 Task: Look for space in Jatani, India from 26th August, 2023 to 10th September, 2023 for 6 adults, 2 children in price range Rs.10000 to Rs.15000. Place can be entire place or shared room with 6 bedrooms having 6 beds and 6 bathrooms. Property type can be house, flat, guest house. Amenities needed are: wifi, TV, free parkinig on premises, gym, breakfast. Booking option can be shelf check-in. Required host language is English.
Action: Mouse moved to (513, 92)
Screenshot: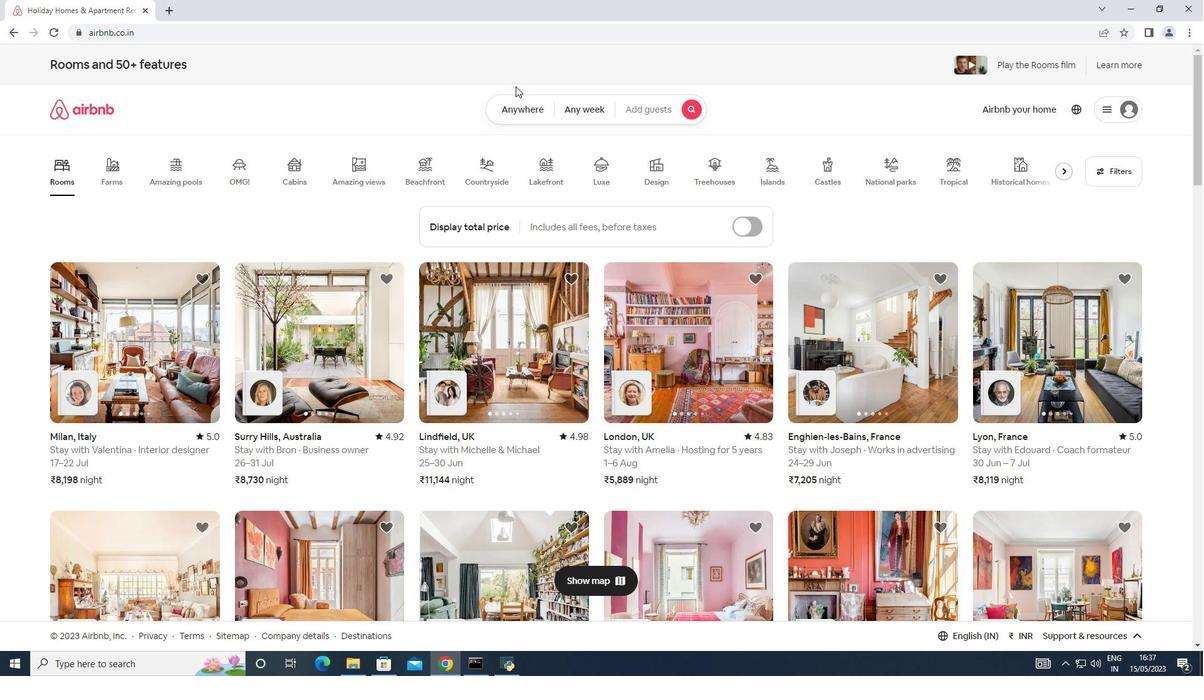 
Action: Mouse pressed left at (513, 92)
Screenshot: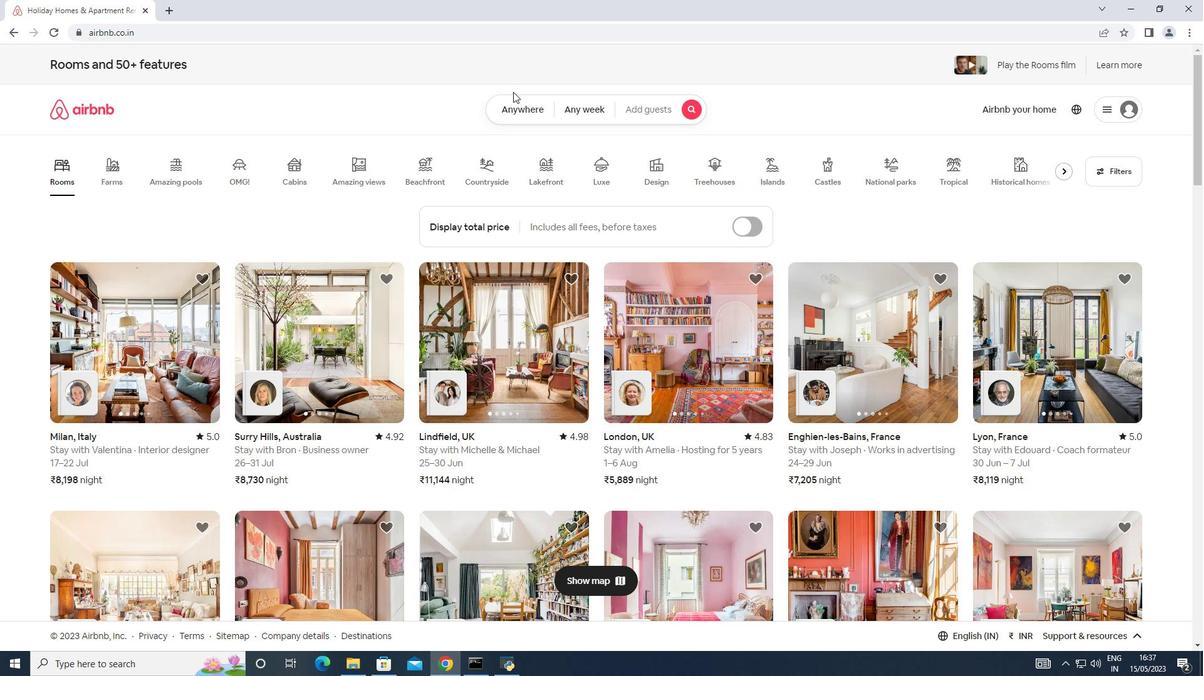
Action: Mouse moved to (506, 104)
Screenshot: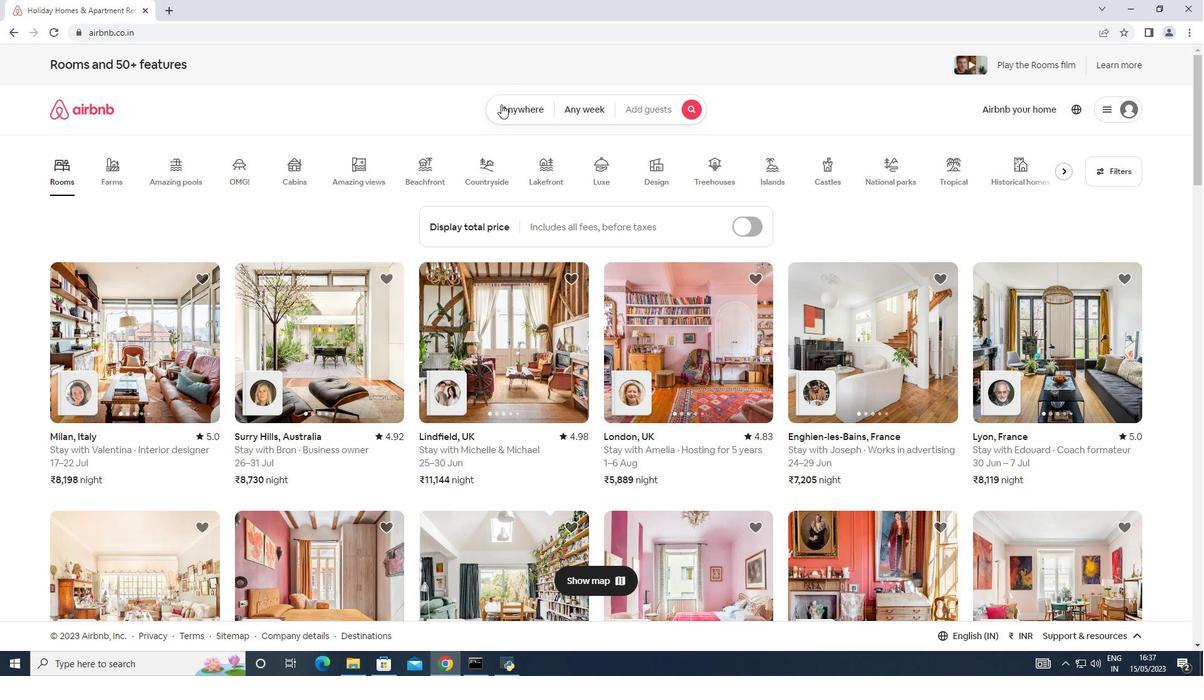 
Action: Mouse pressed left at (506, 104)
Screenshot: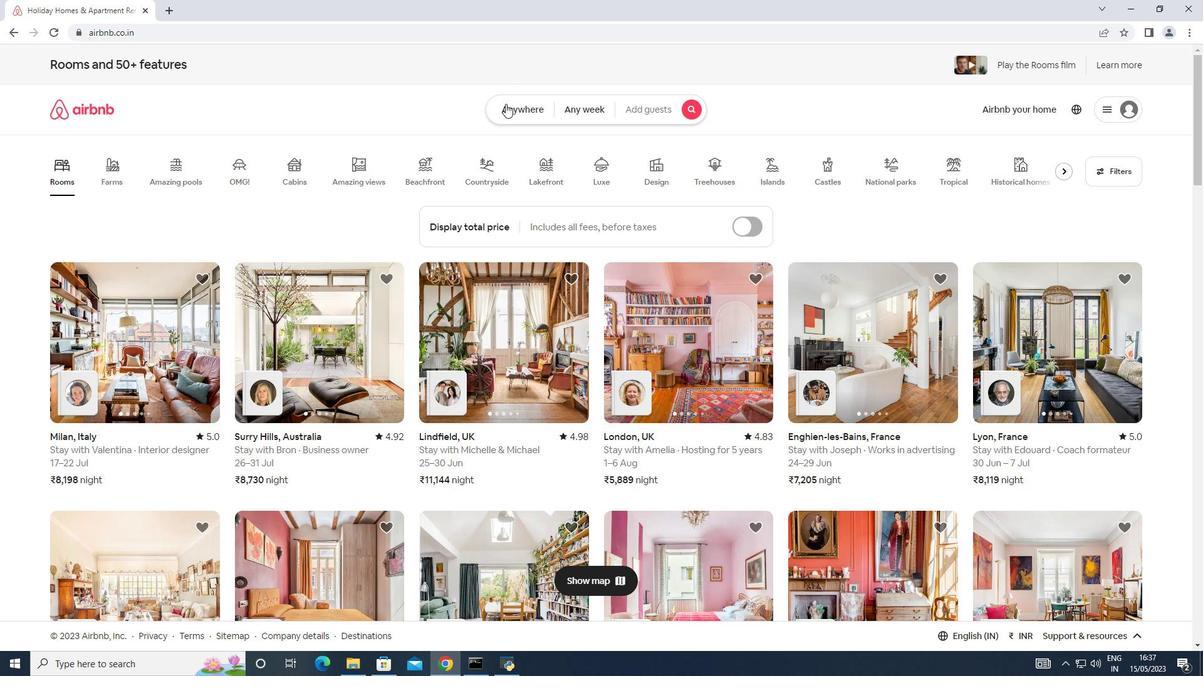 
Action: Mouse moved to (458, 157)
Screenshot: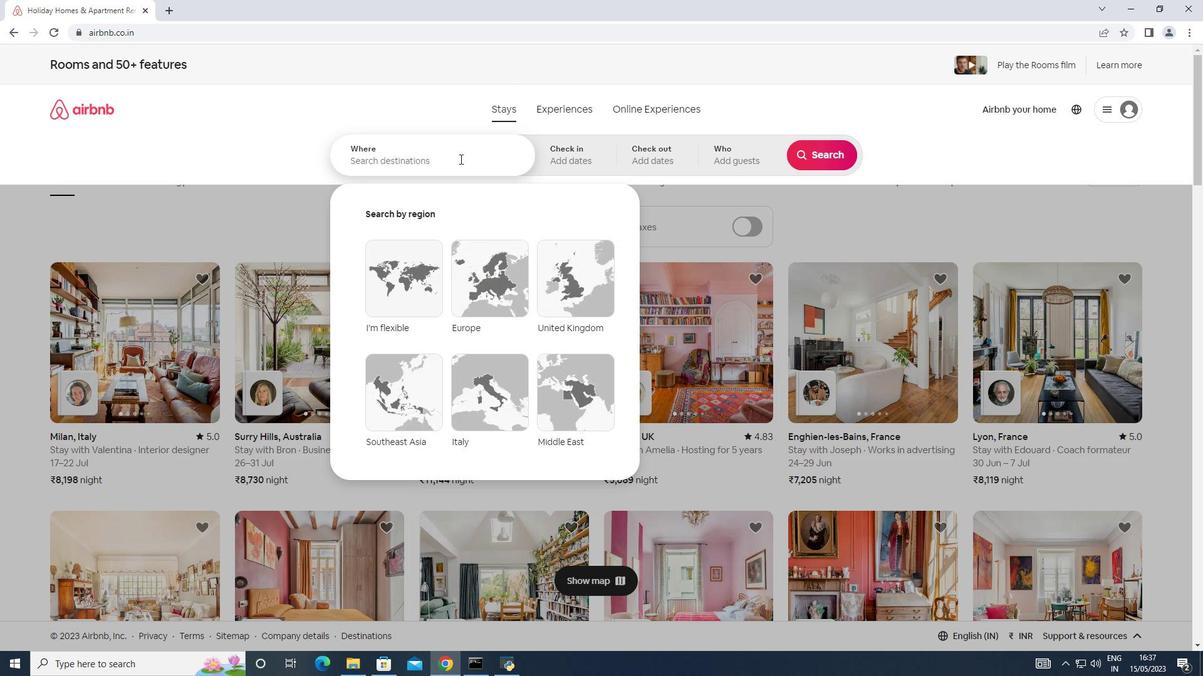 
Action: Mouse pressed left at (458, 157)
Screenshot: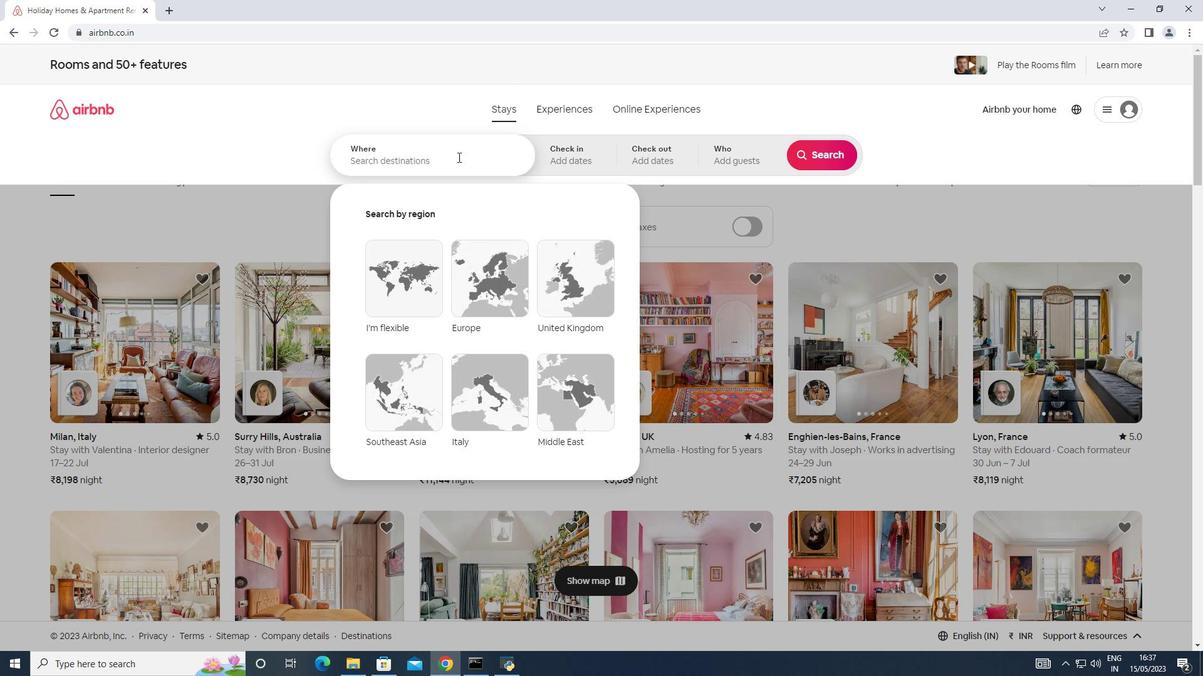 
Action: Mouse moved to (456, 156)
Screenshot: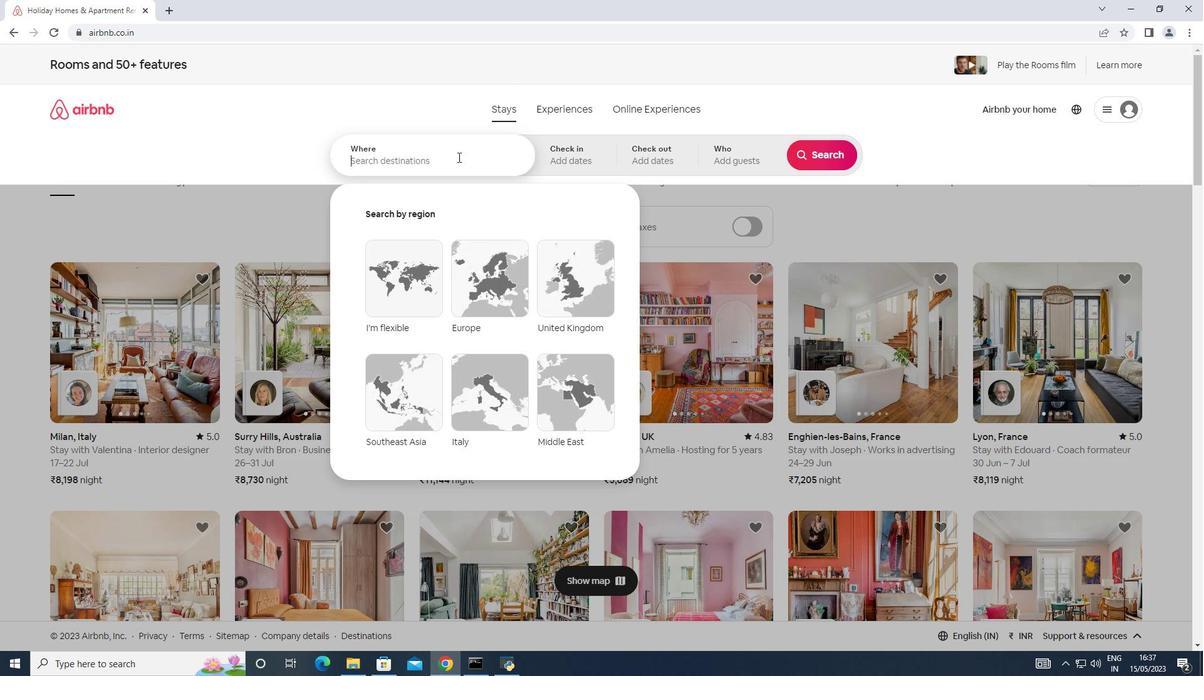 
Action: Key pressed <Key.shift><Key.shift><Key.shift><Key.shift><Key.shift><Key.shift><Key.shift><Key.shift>Jatani,<Key.shift>India
Screenshot: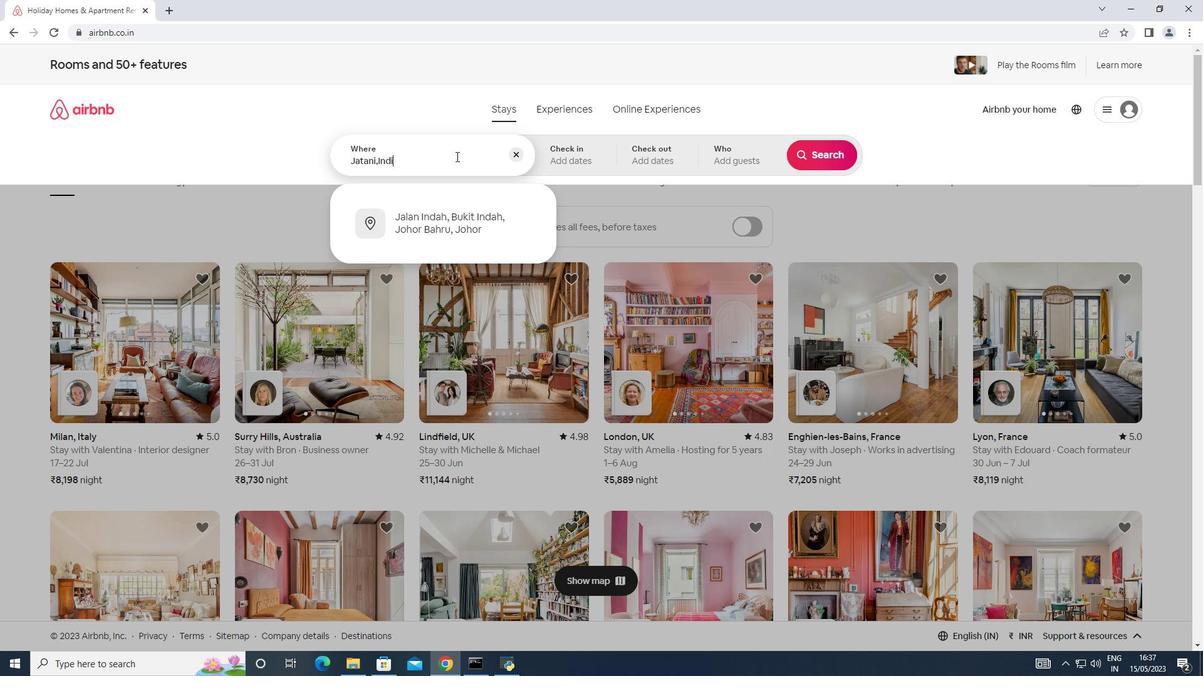 
Action: Mouse moved to (574, 145)
Screenshot: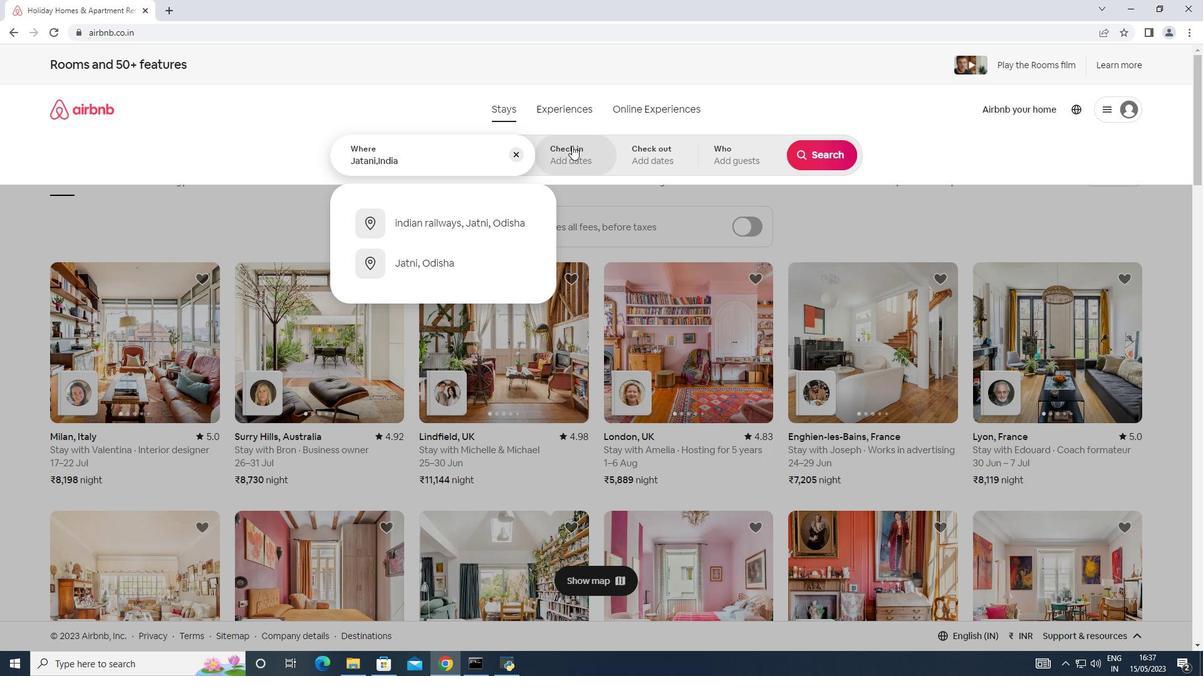 
Action: Mouse pressed left at (574, 145)
Screenshot: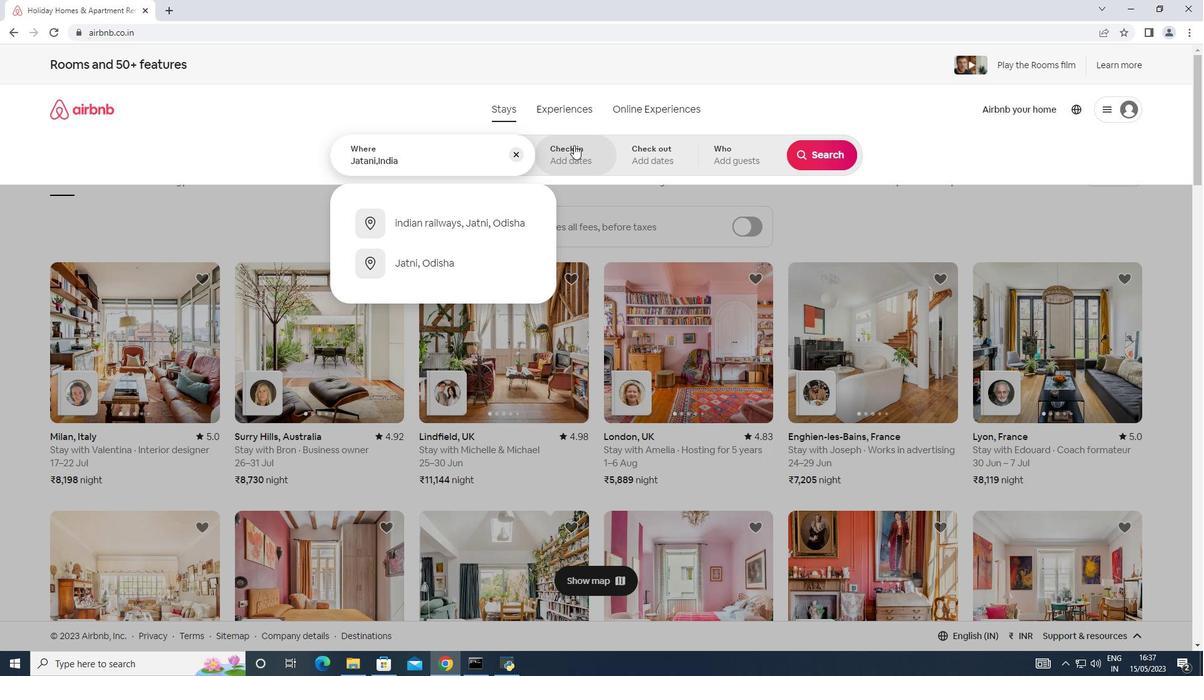 
Action: Mouse moved to (815, 251)
Screenshot: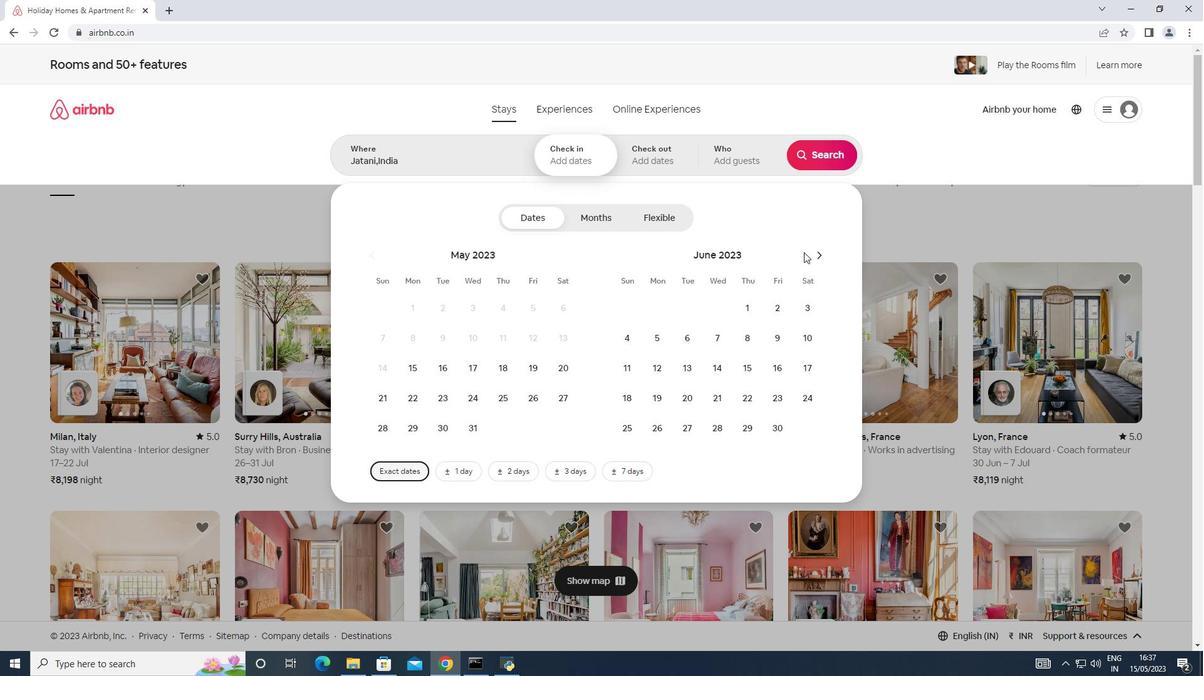 
Action: Mouse pressed left at (815, 251)
Screenshot: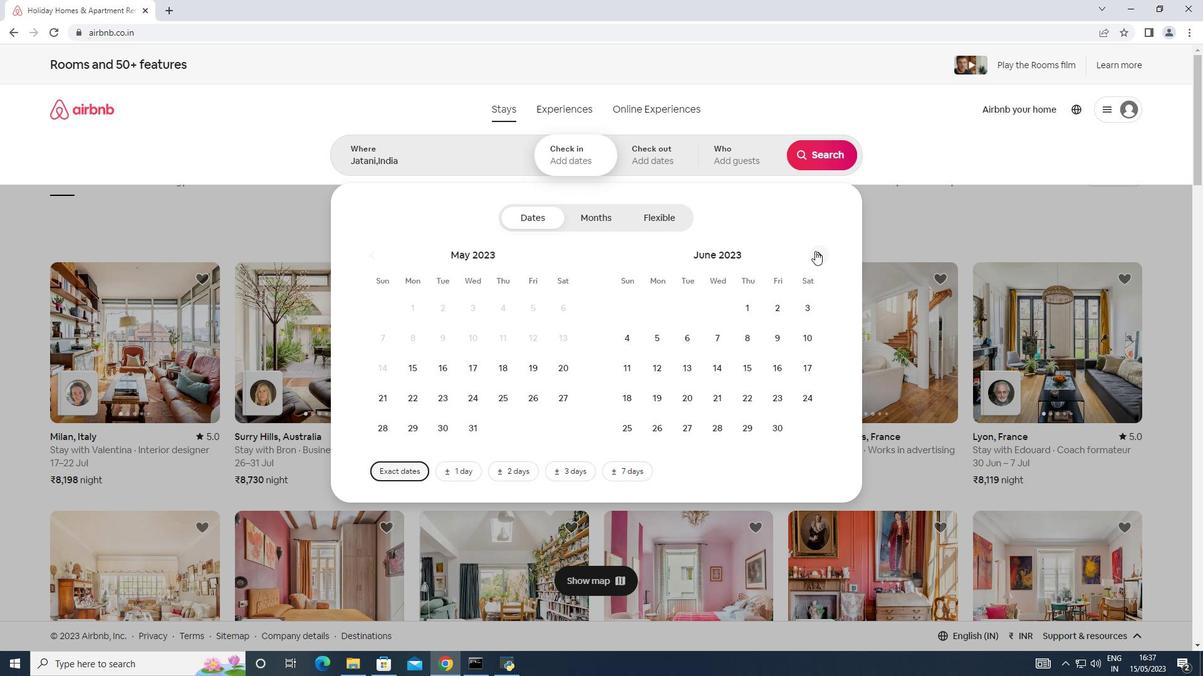 
Action: Mouse pressed left at (815, 251)
Screenshot: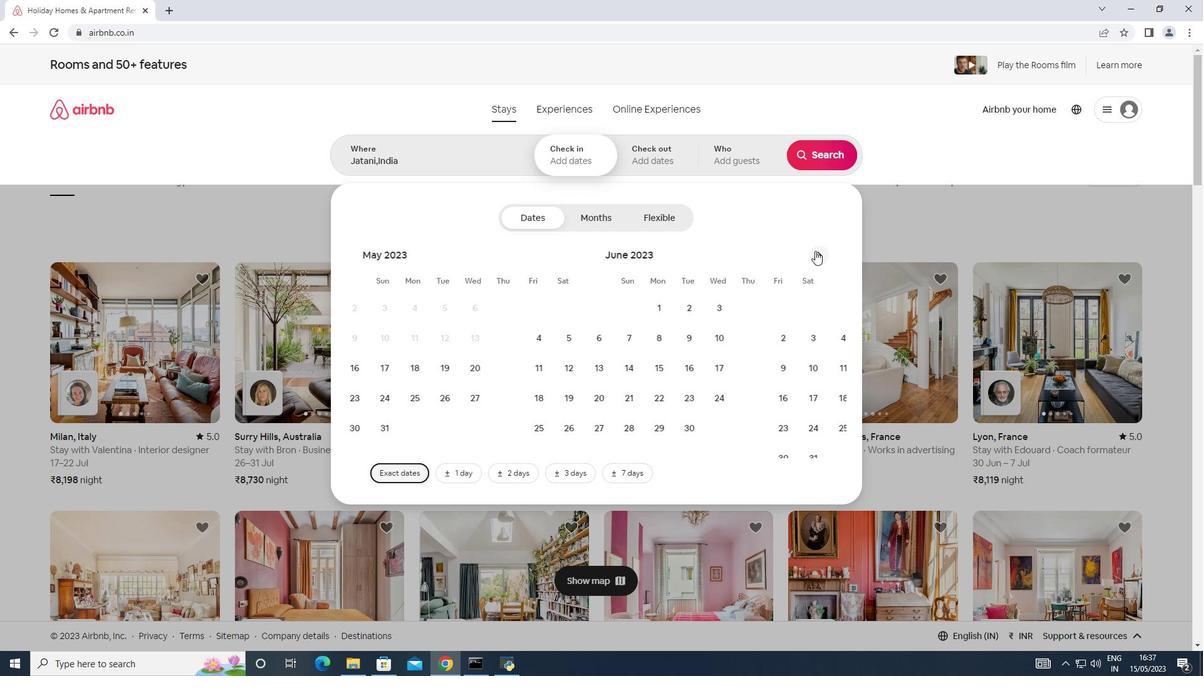 
Action: Mouse moved to (805, 399)
Screenshot: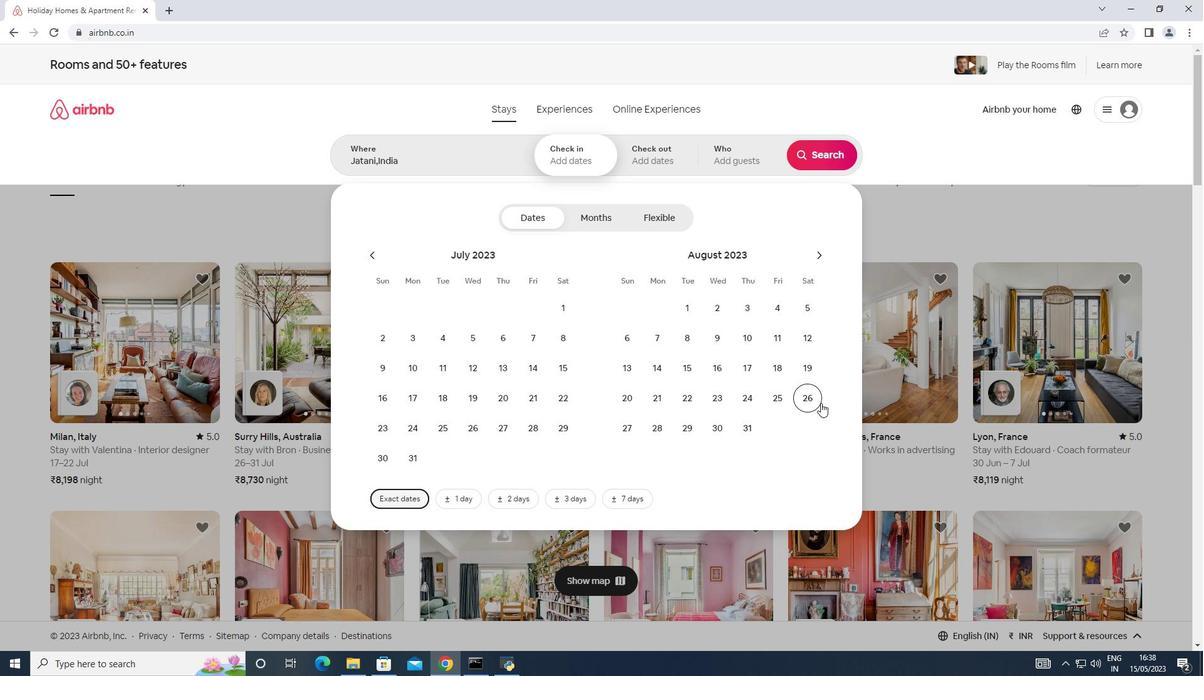 
Action: Mouse pressed left at (805, 399)
Screenshot: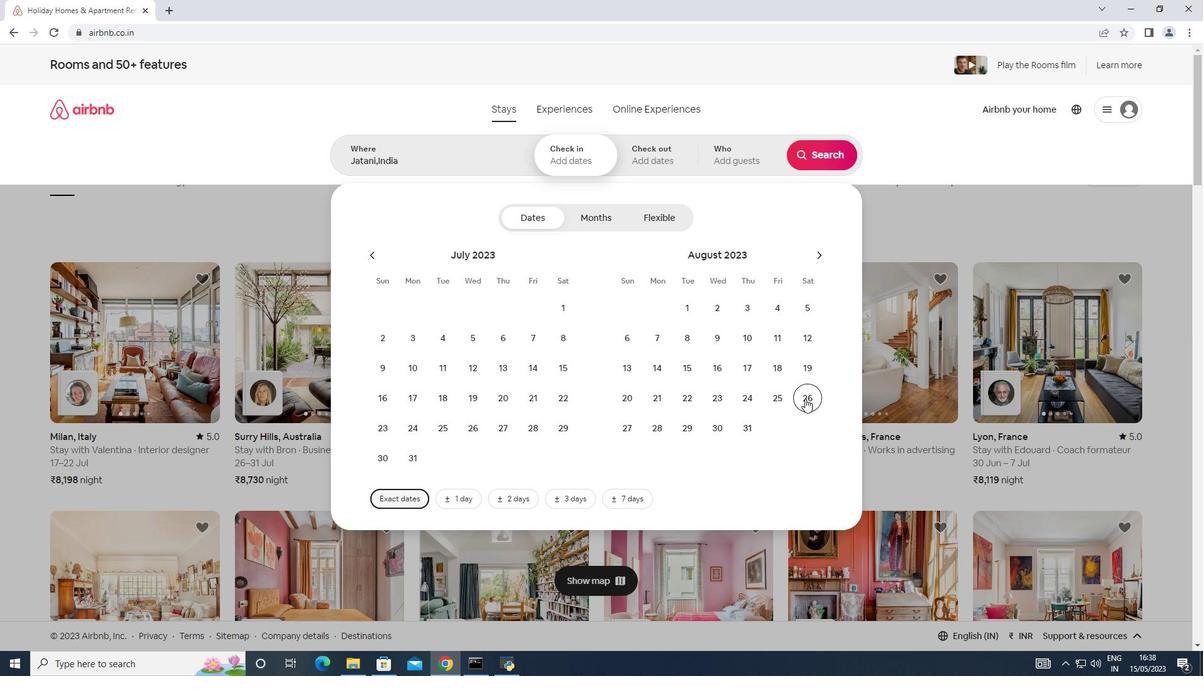 
Action: Mouse moved to (814, 255)
Screenshot: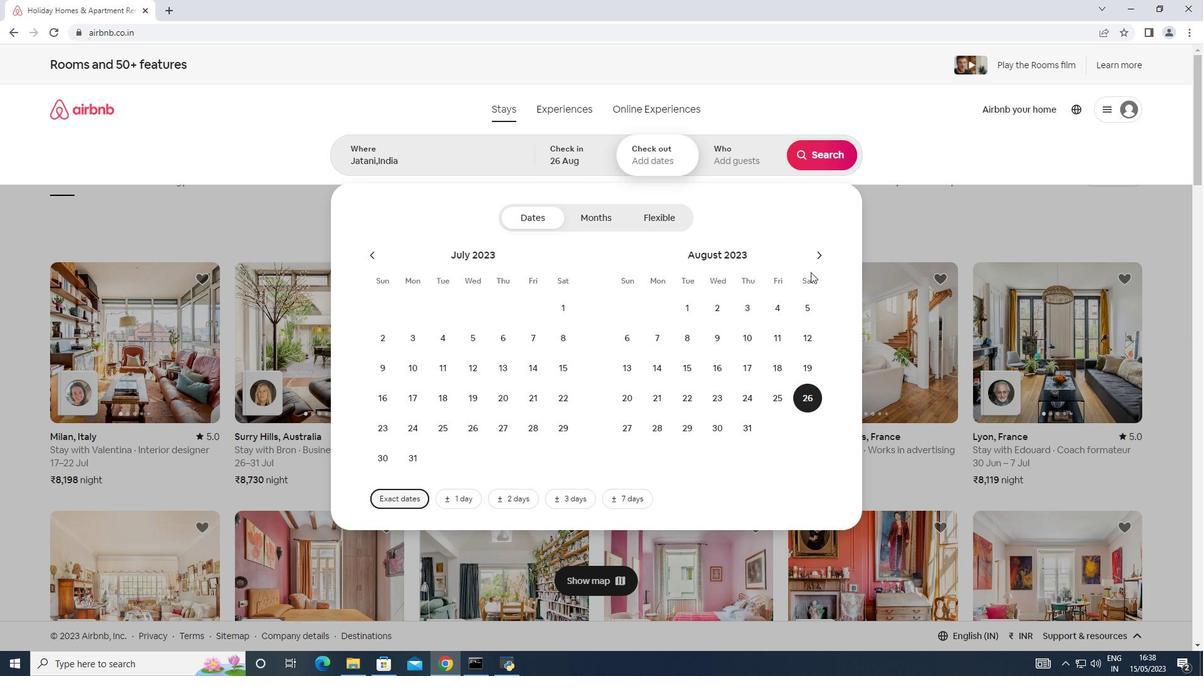
Action: Mouse pressed left at (814, 255)
Screenshot: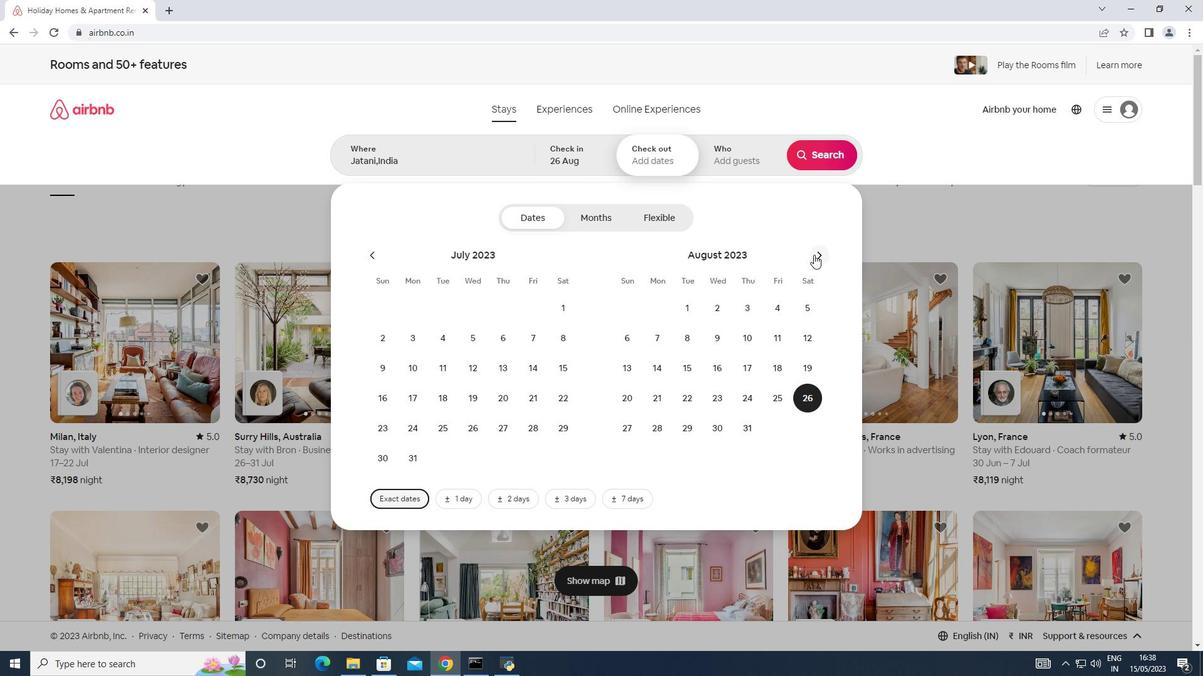 
Action: Mouse moved to (627, 360)
Screenshot: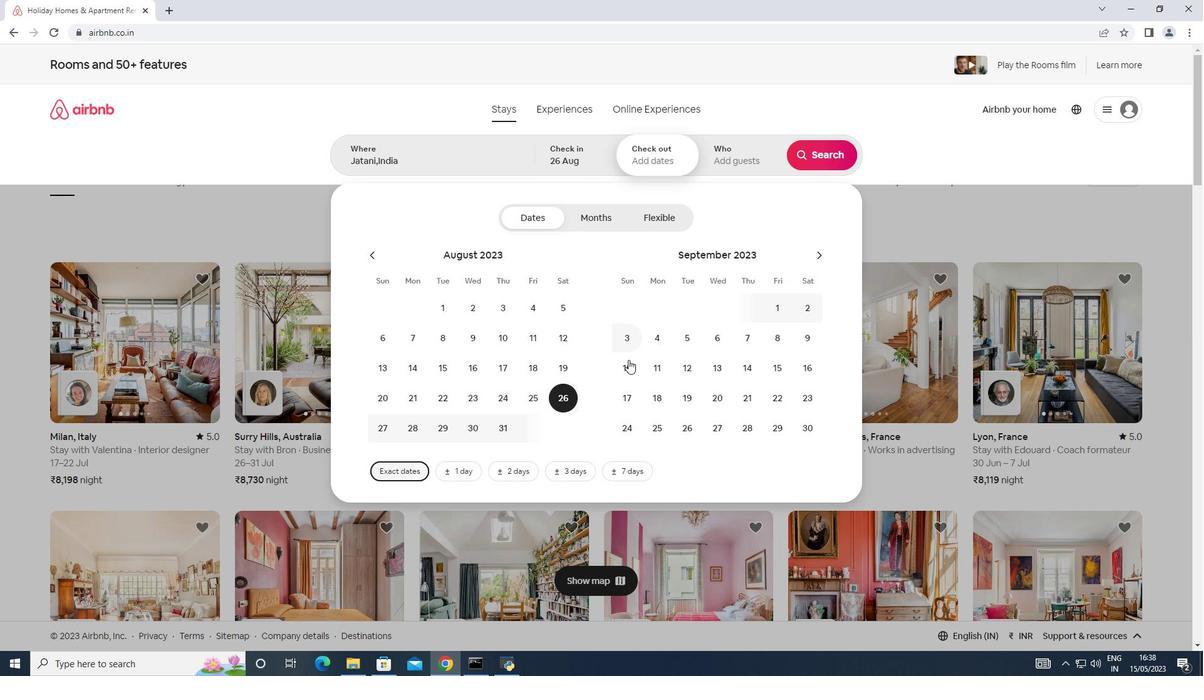 
Action: Mouse pressed left at (627, 360)
Screenshot: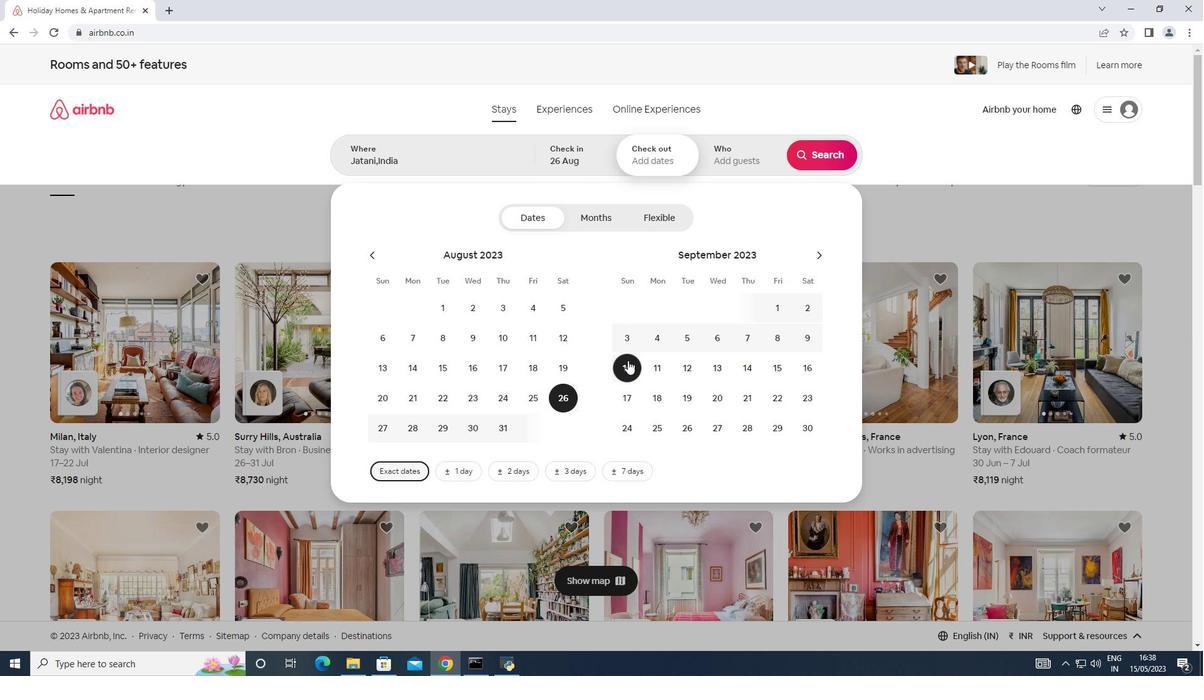 
Action: Mouse moved to (728, 158)
Screenshot: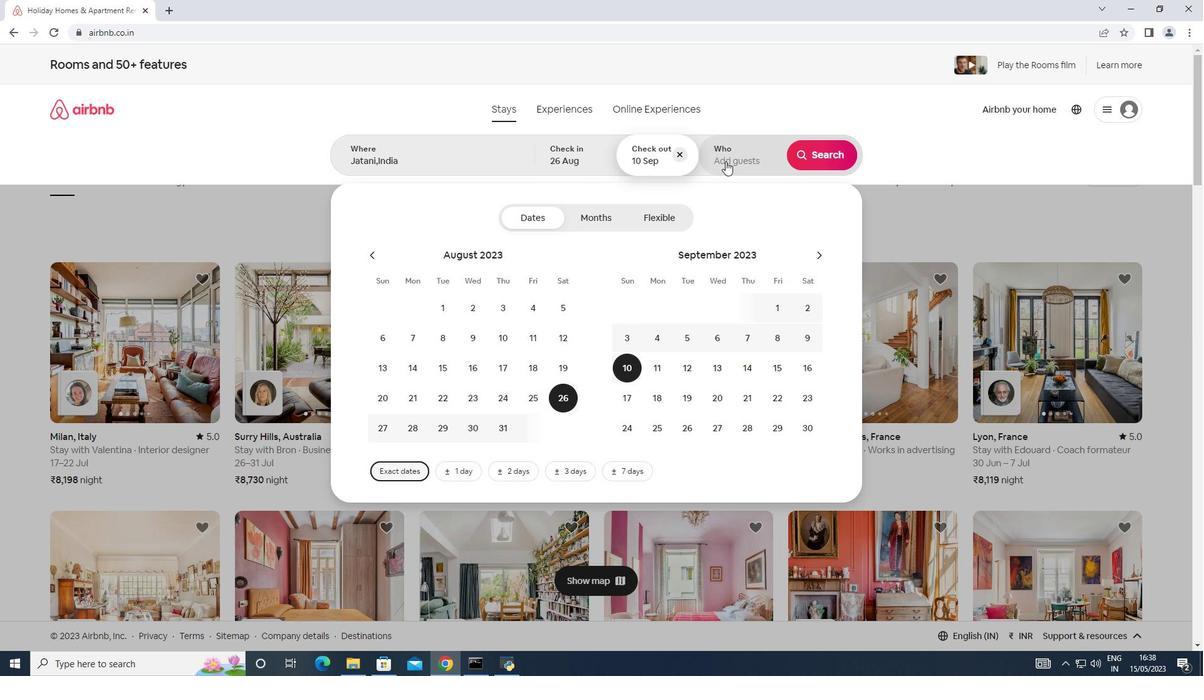 
Action: Mouse pressed left at (728, 158)
Screenshot: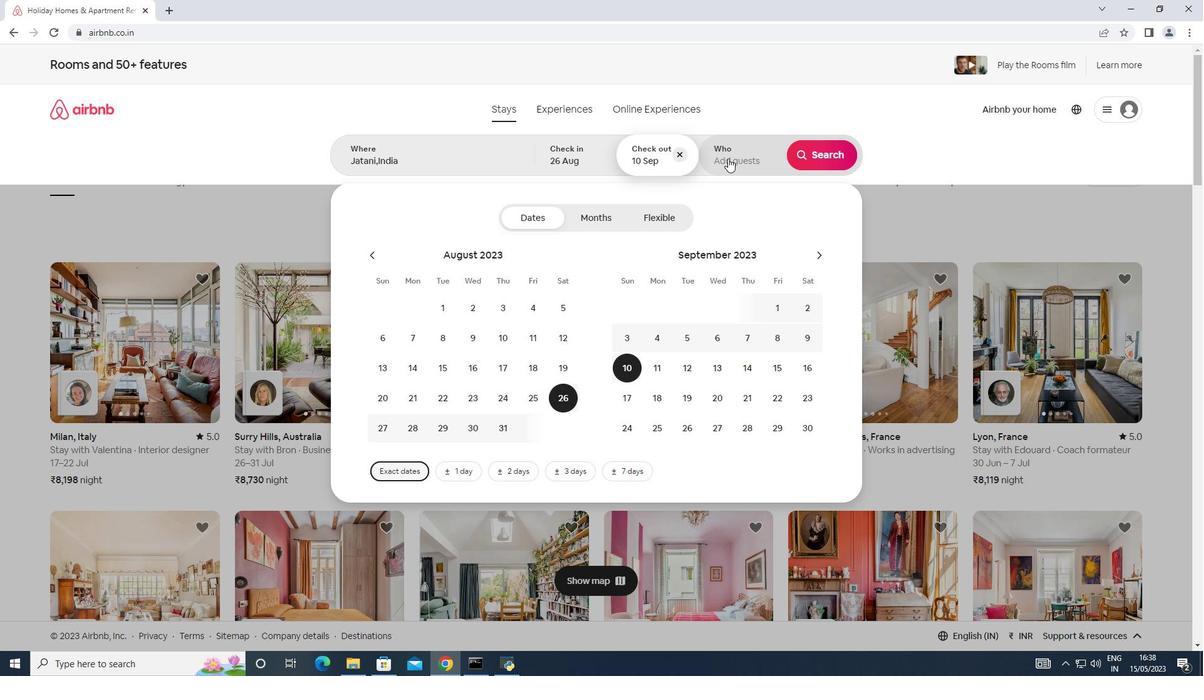 
Action: Mouse moved to (826, 223)
Screenshot: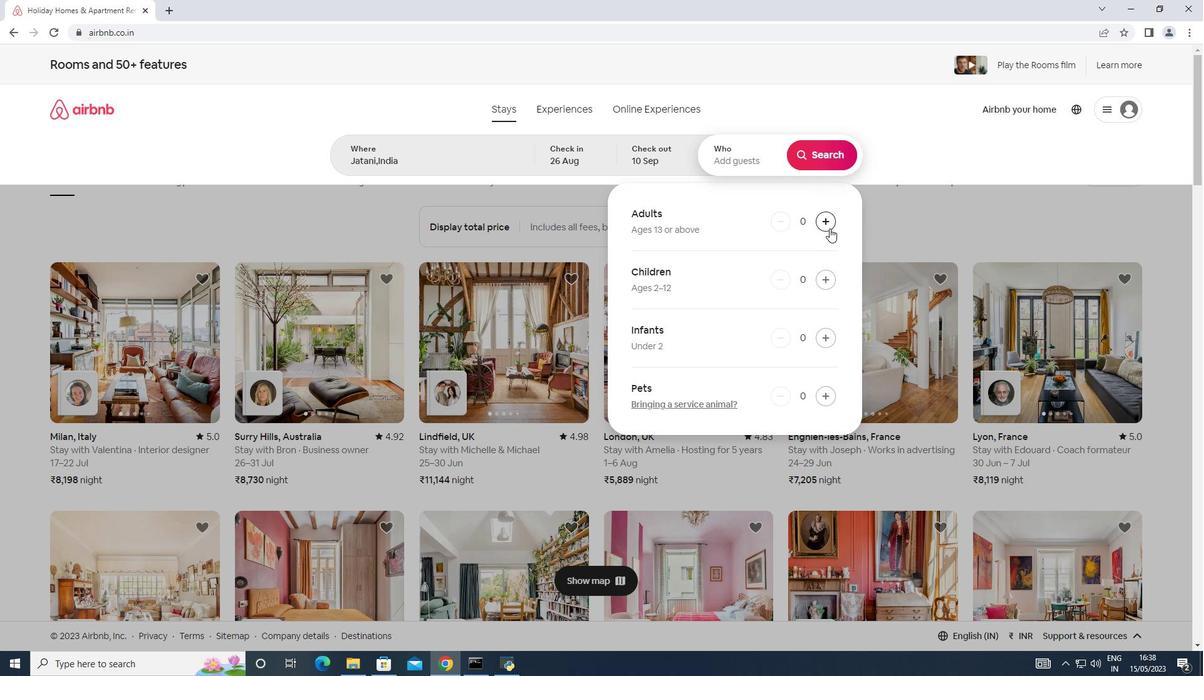 
Action: Mouse pressed left at (826, 223)
Screenshot: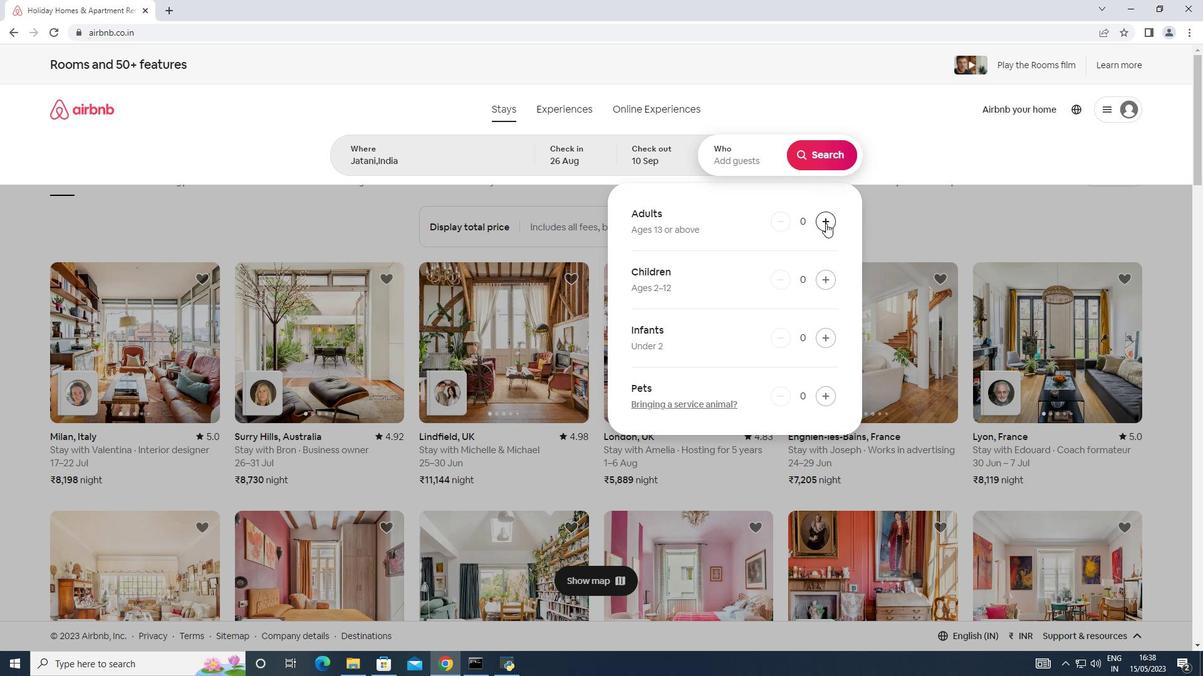 
Action: Mouse pressed left at (826, 223)
Screenshot: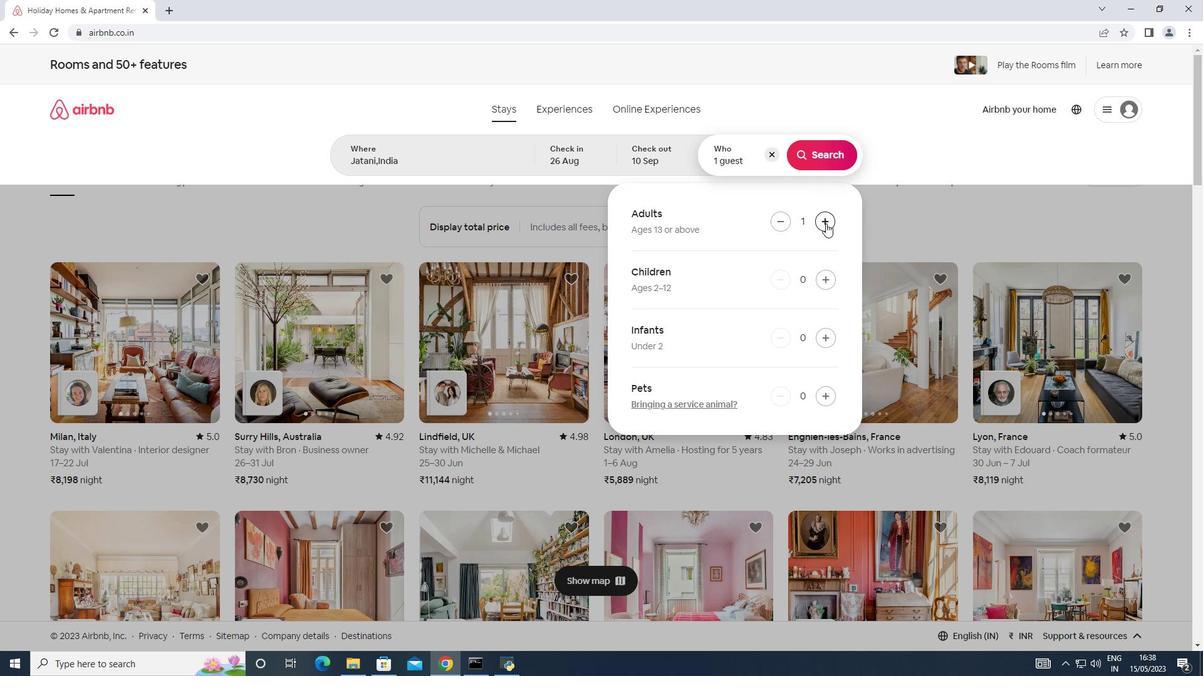 
Action: Mouse pressed left at (826, 223)
Screenshot: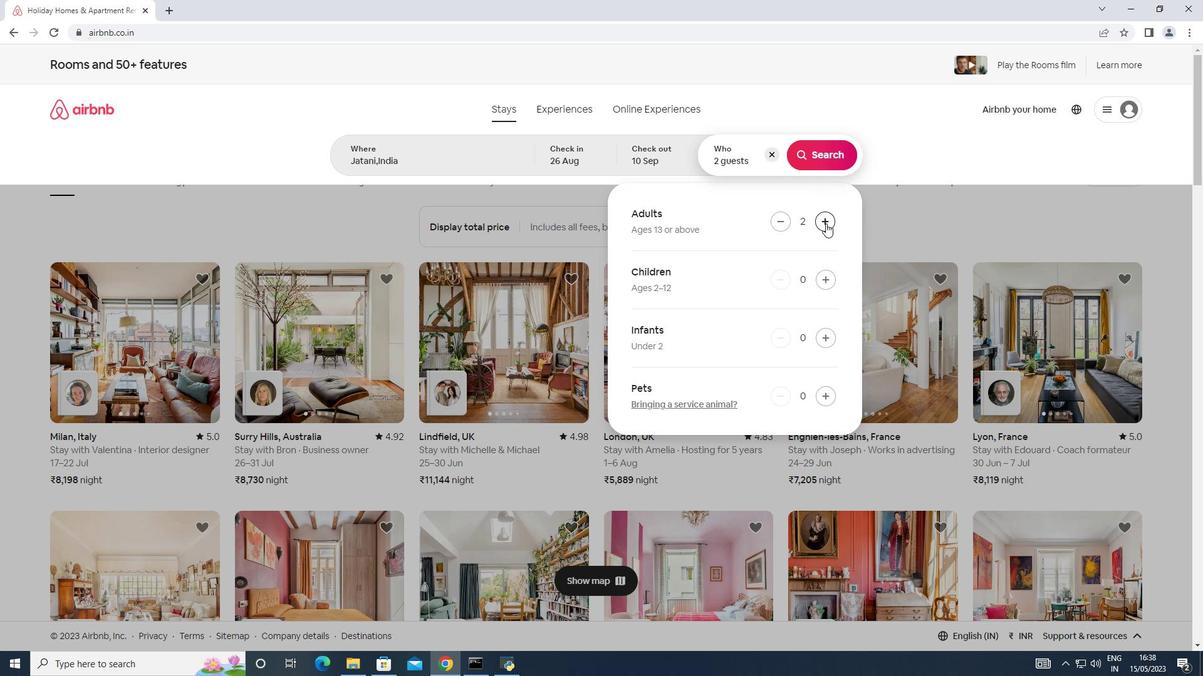 
Action: Mouse pressed left at (826, 223)
Screenshot: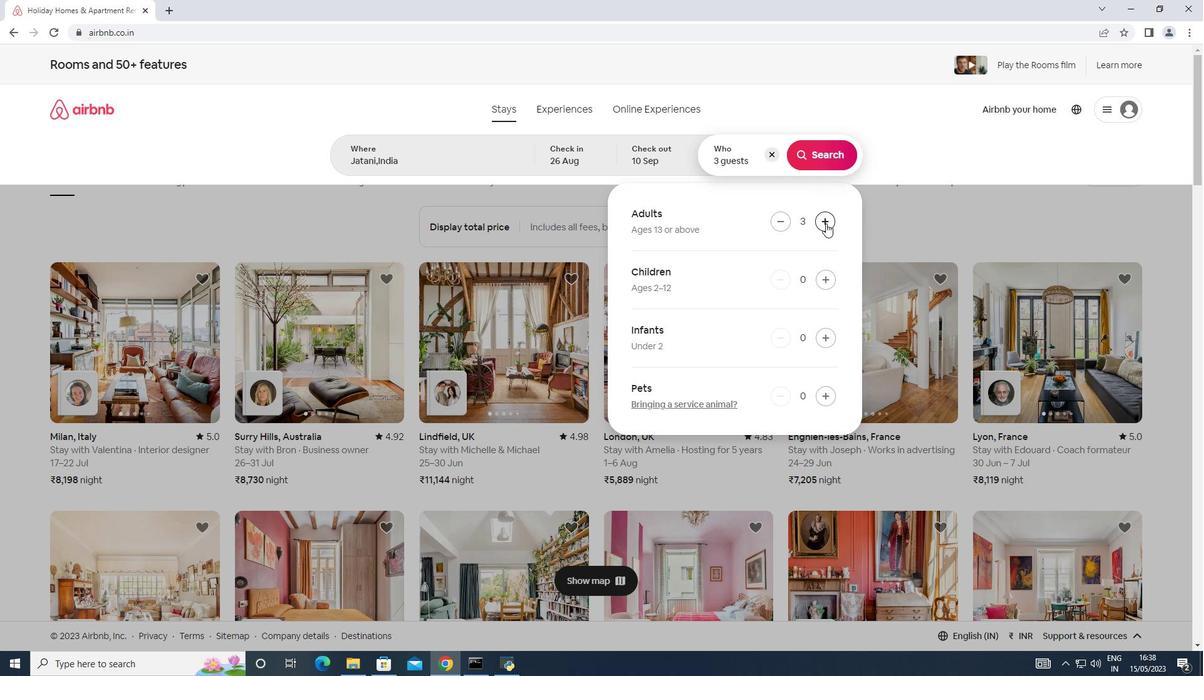 
Action: Mouse pressed left at (826, 223)
Screenshot: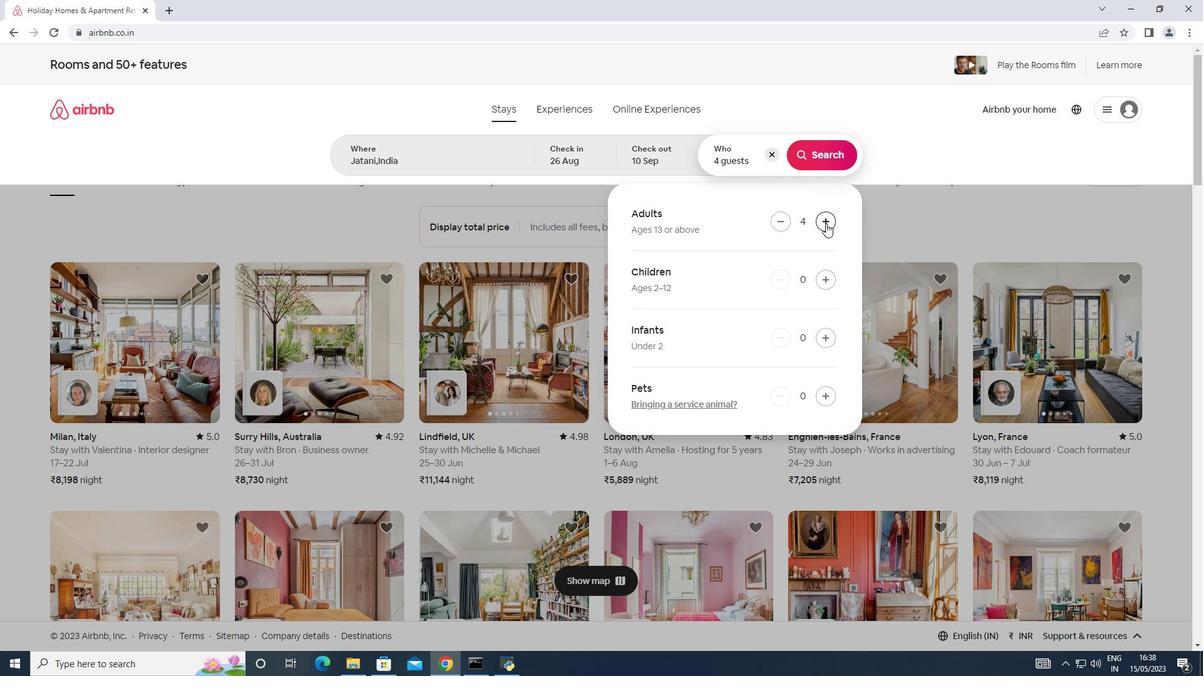 
Action: Mouse pressed left at (826, 223)
Screenshot: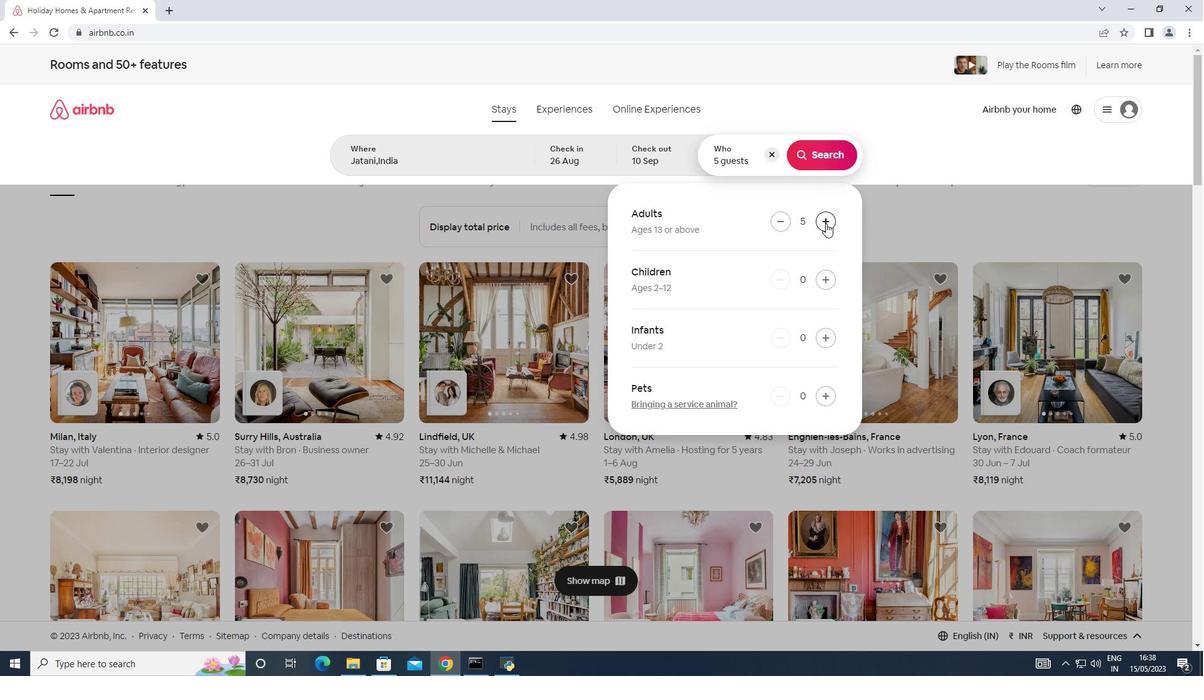 
Action: Mouse moved to (823, 279)
Screenshot: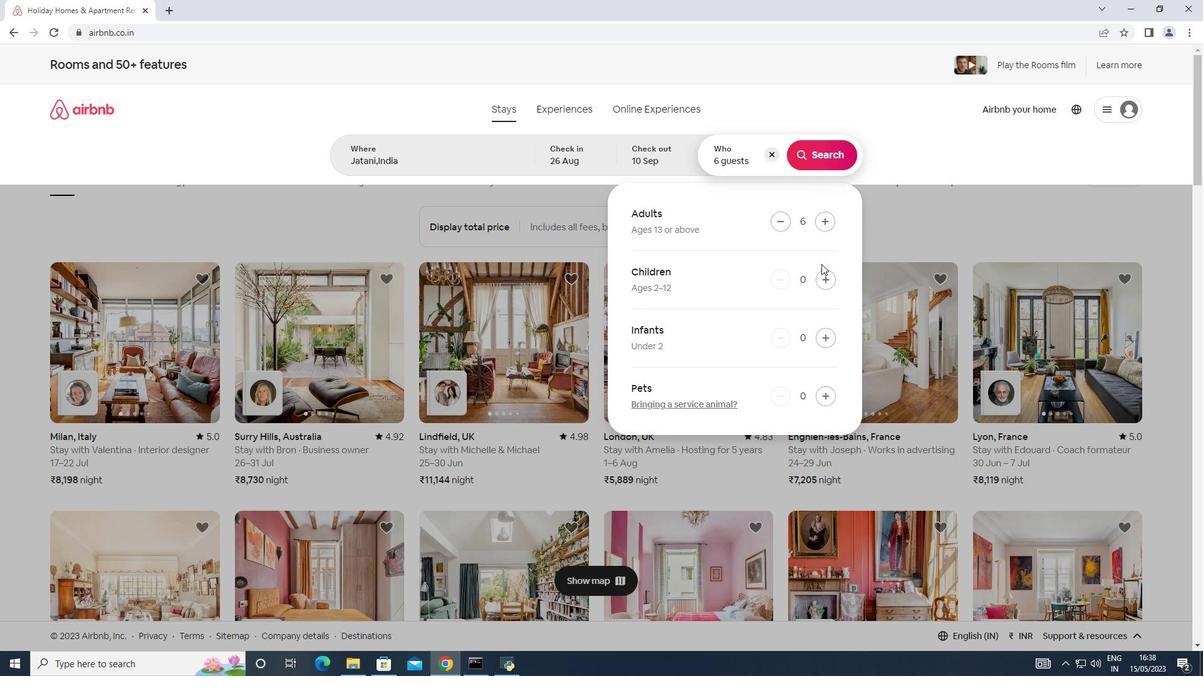
Action: Mouse pressed left at (823, 279)
Screenshot: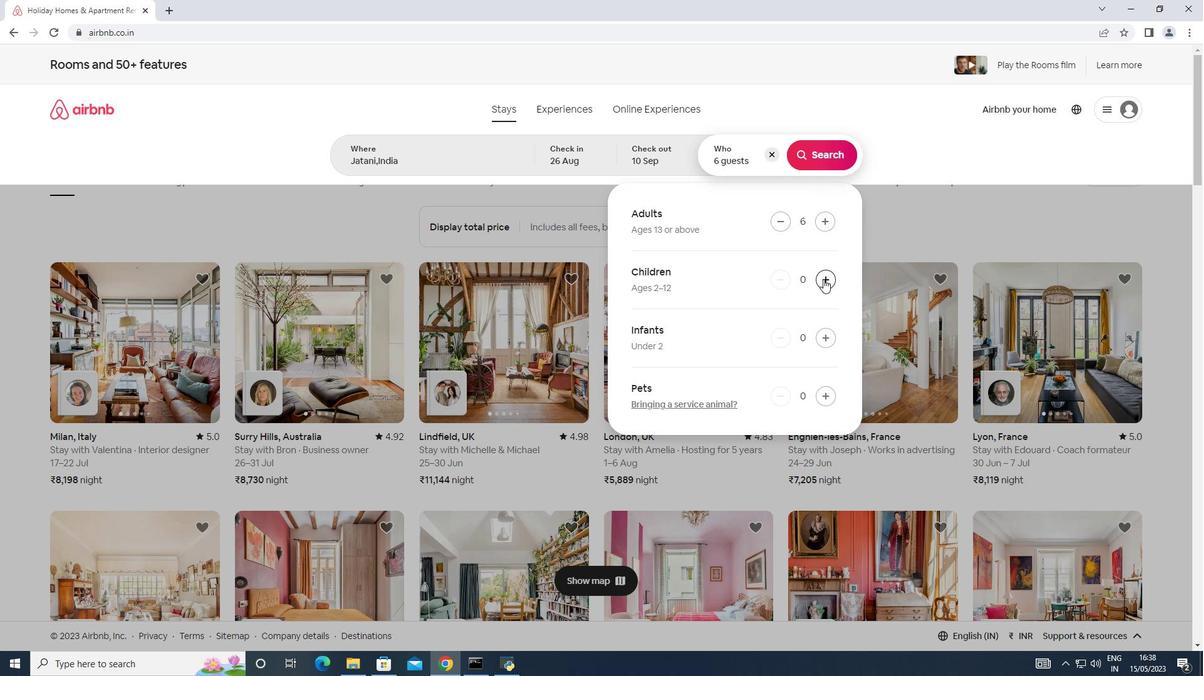 
Action: Mouse pressed left at (823, 279)
Screenshot: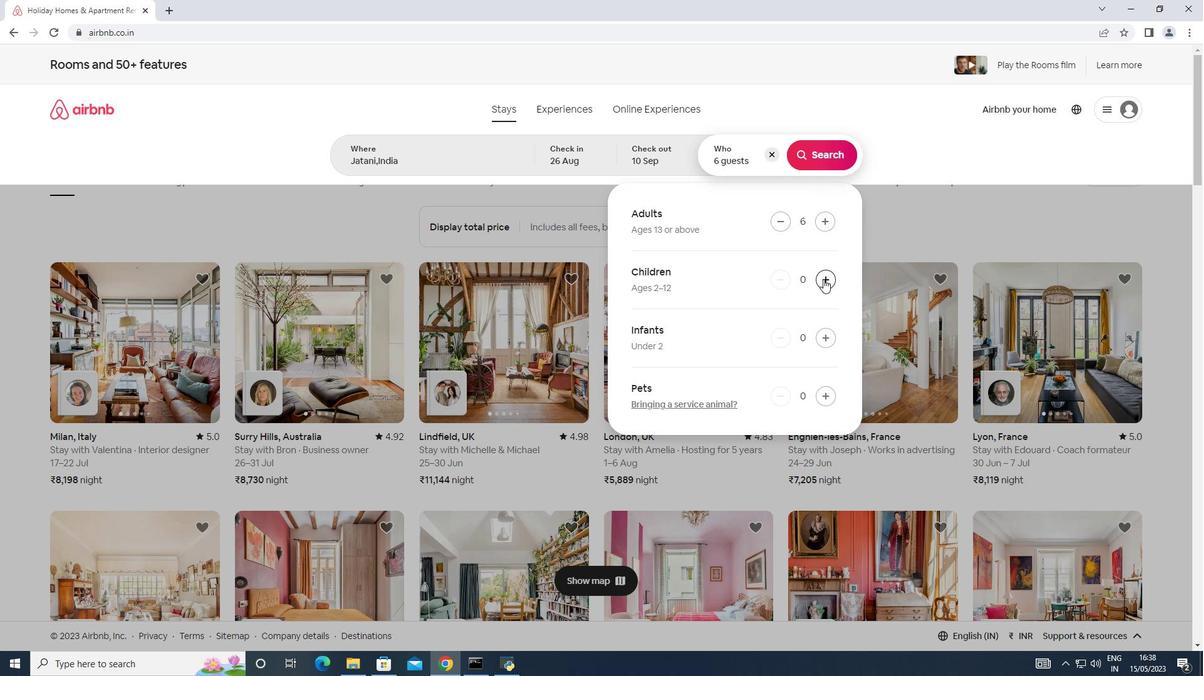 
Action: Mouse moved to (828, 147)
Screenshot: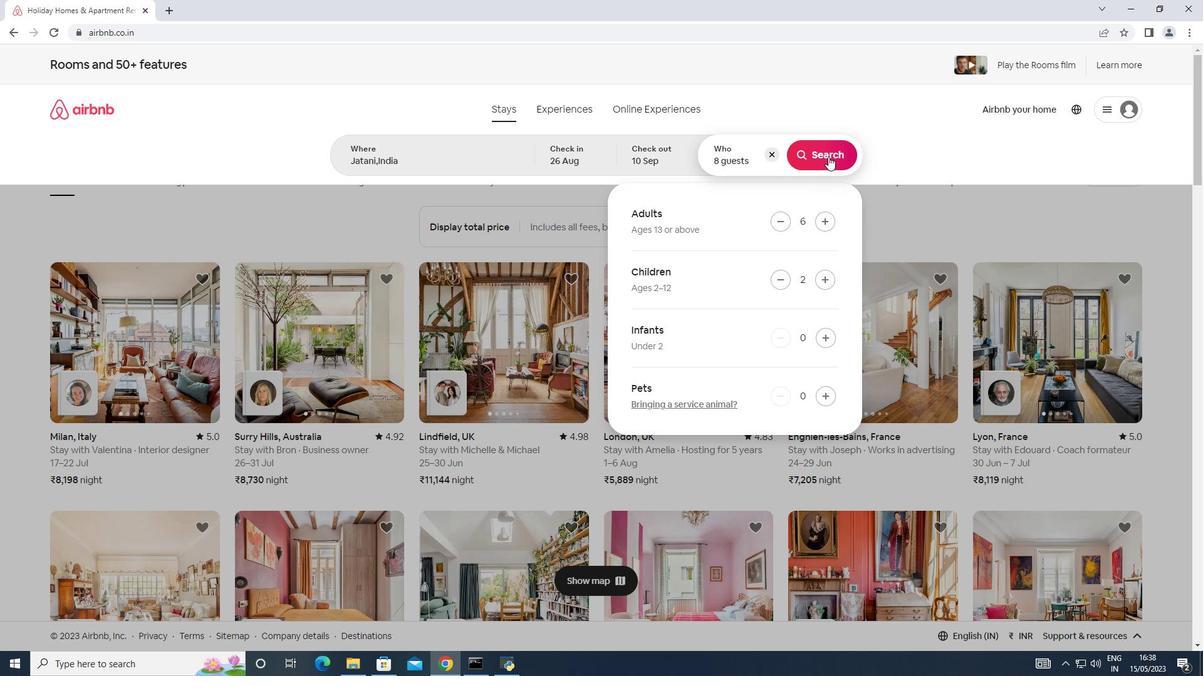 
Action: Mouse pressed left at (828, 147)
Screenshot: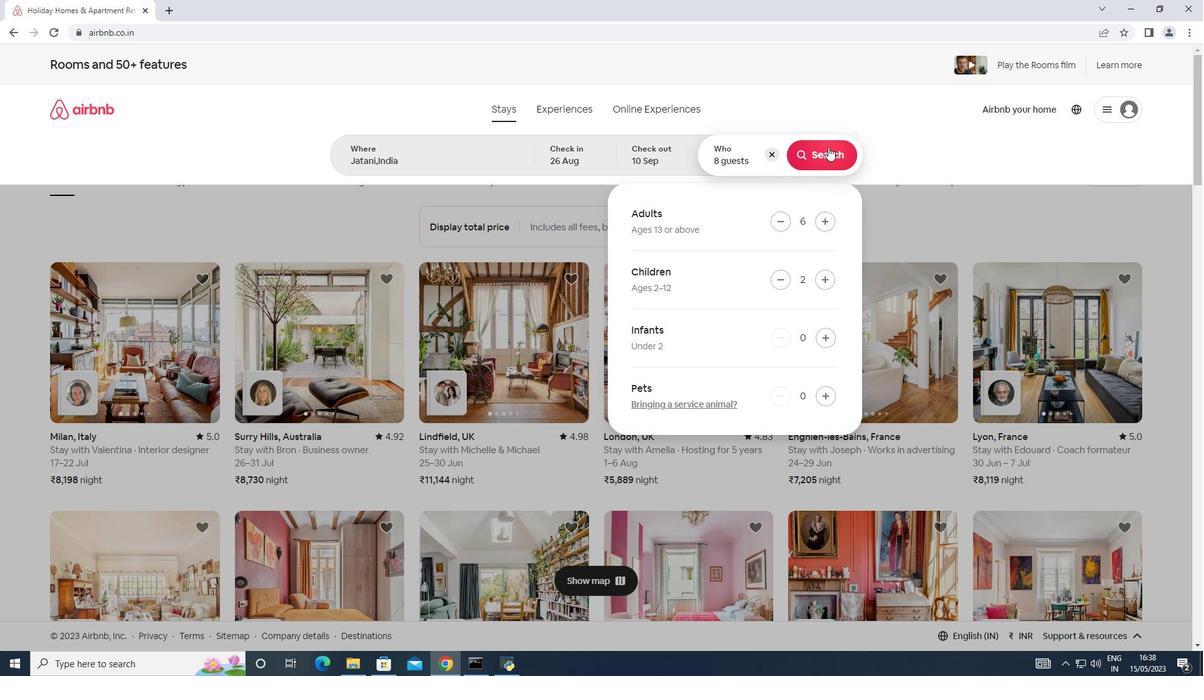 
Action: Mouse moved to (1129, 118)
Screenshot: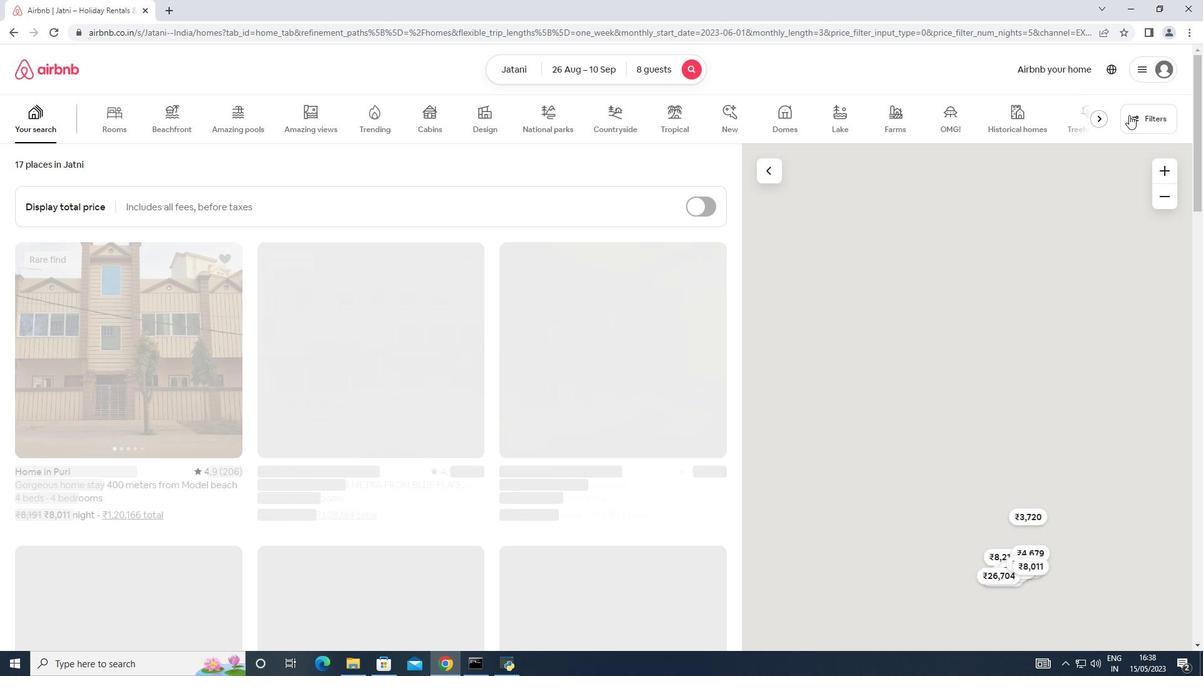 
Action: Mouse pressed left at (1129, 118)
Screenshot: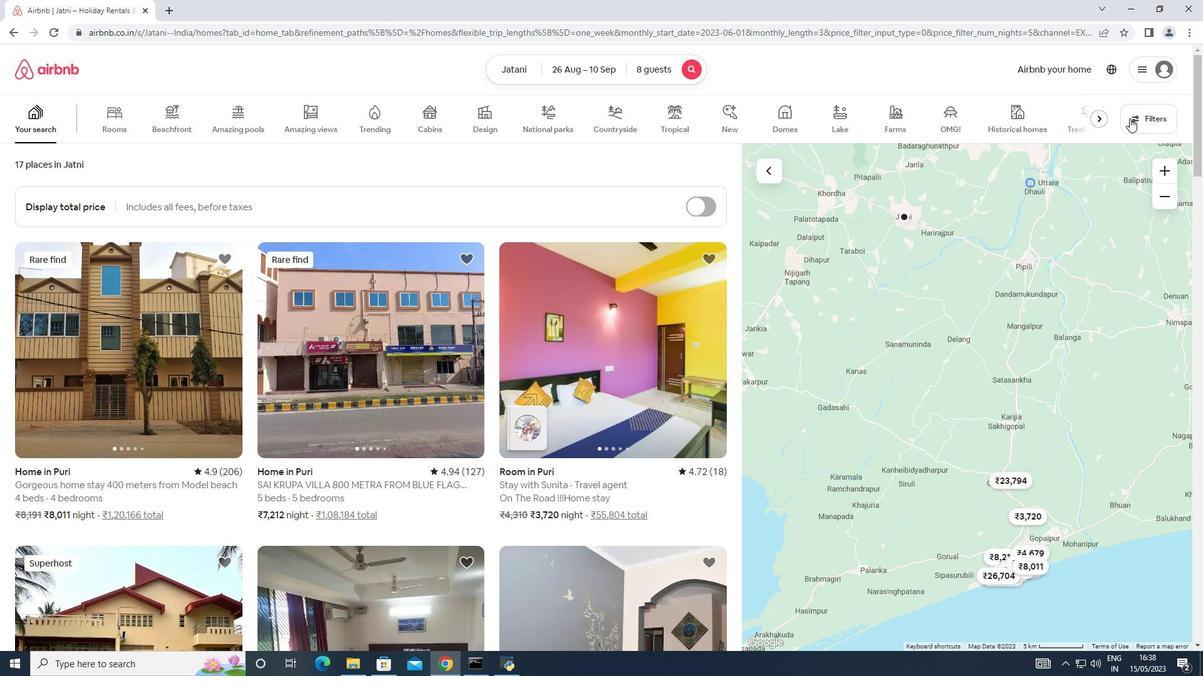 
Action: Mouse moved to (436, 430)
Screenshot: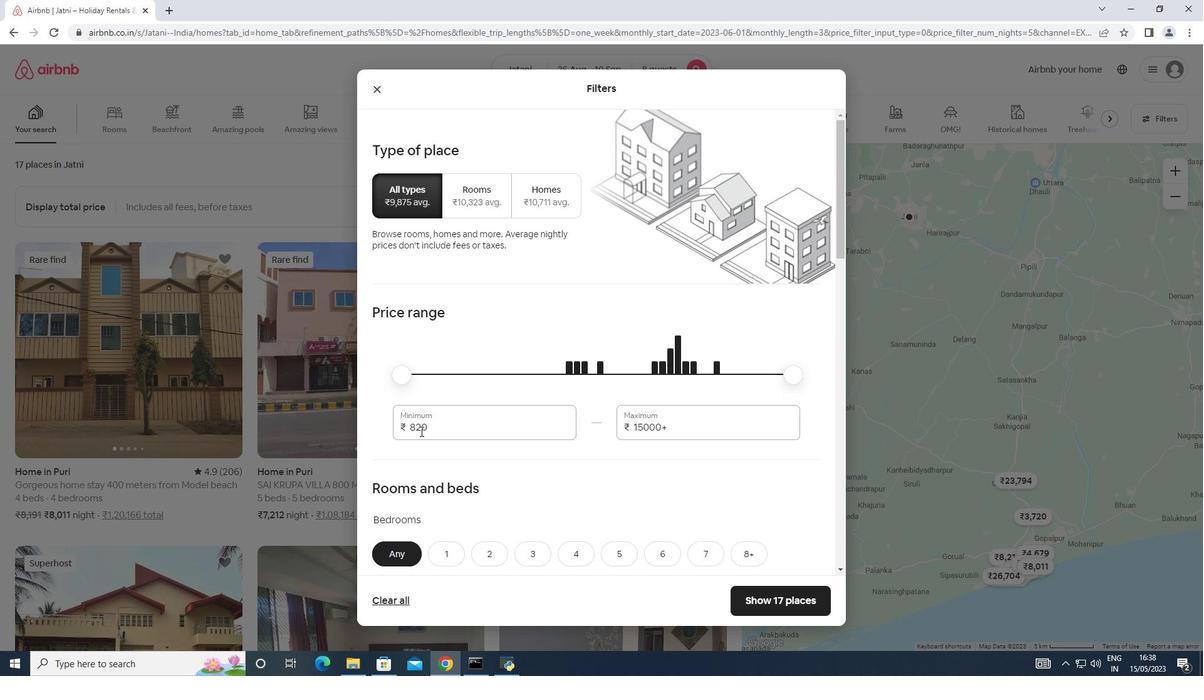 
Action: Mouse pressed left at (436, 430)
Screenshot: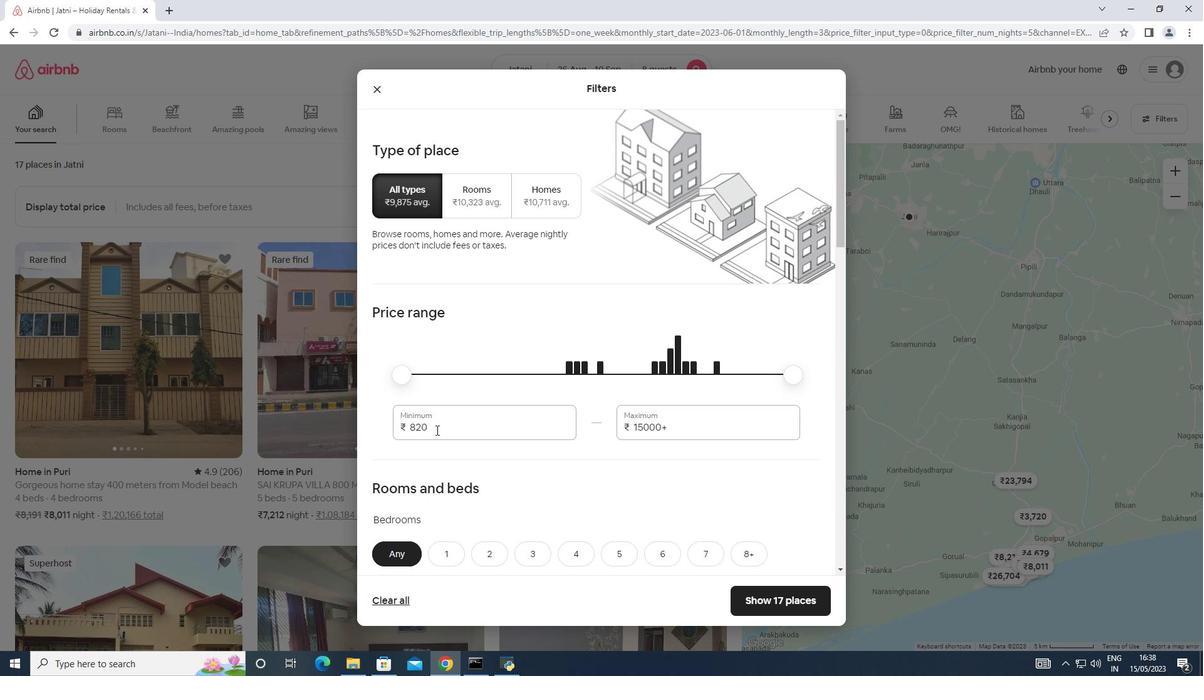 
Action: Mouse moved to (393, 422)
Screenshot: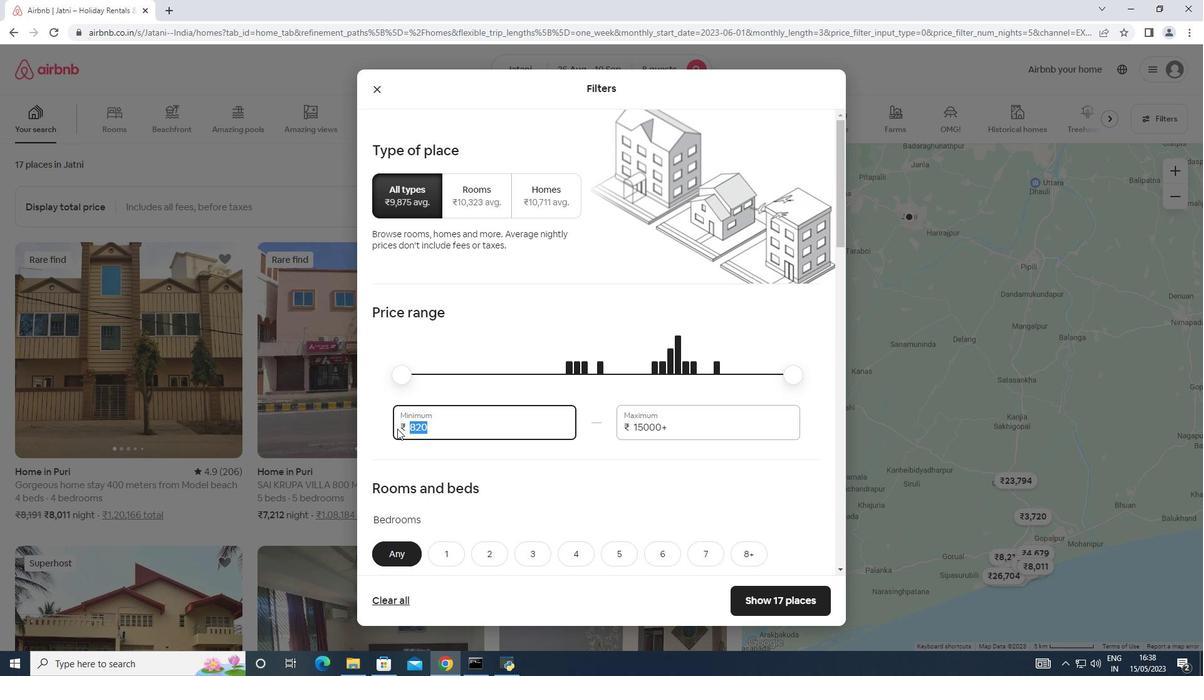 
Action: Key pressed 10000
Screenshot: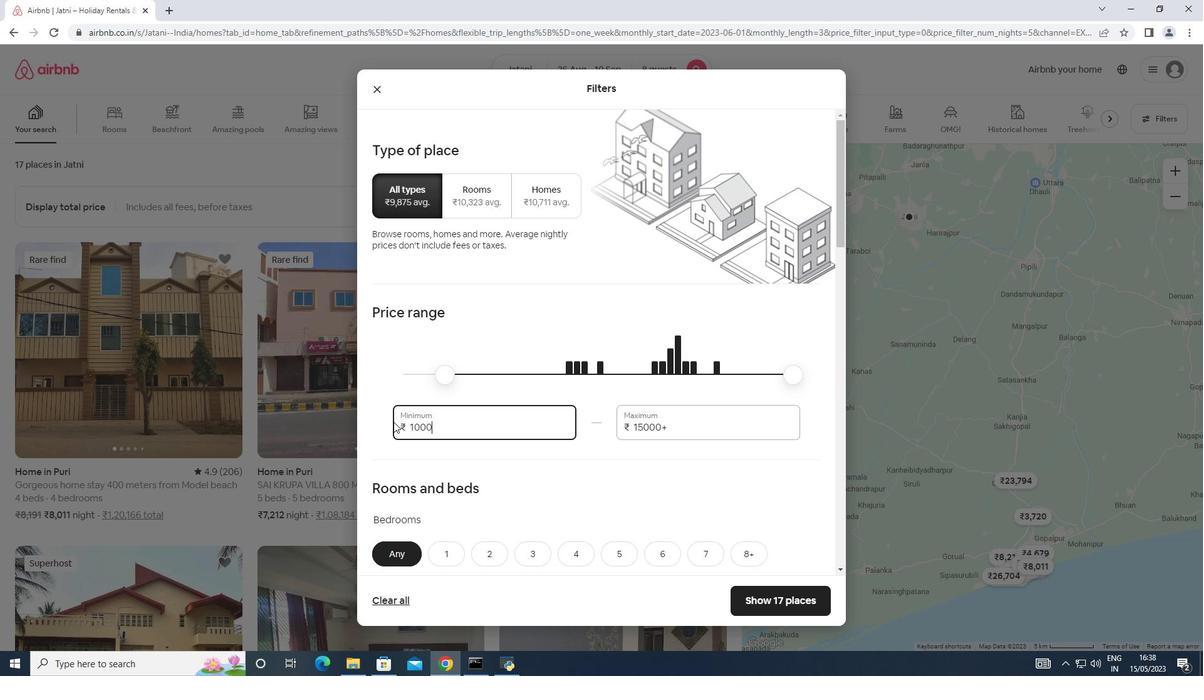 
Action: Mouse moved to (673, 431)
Screenshot: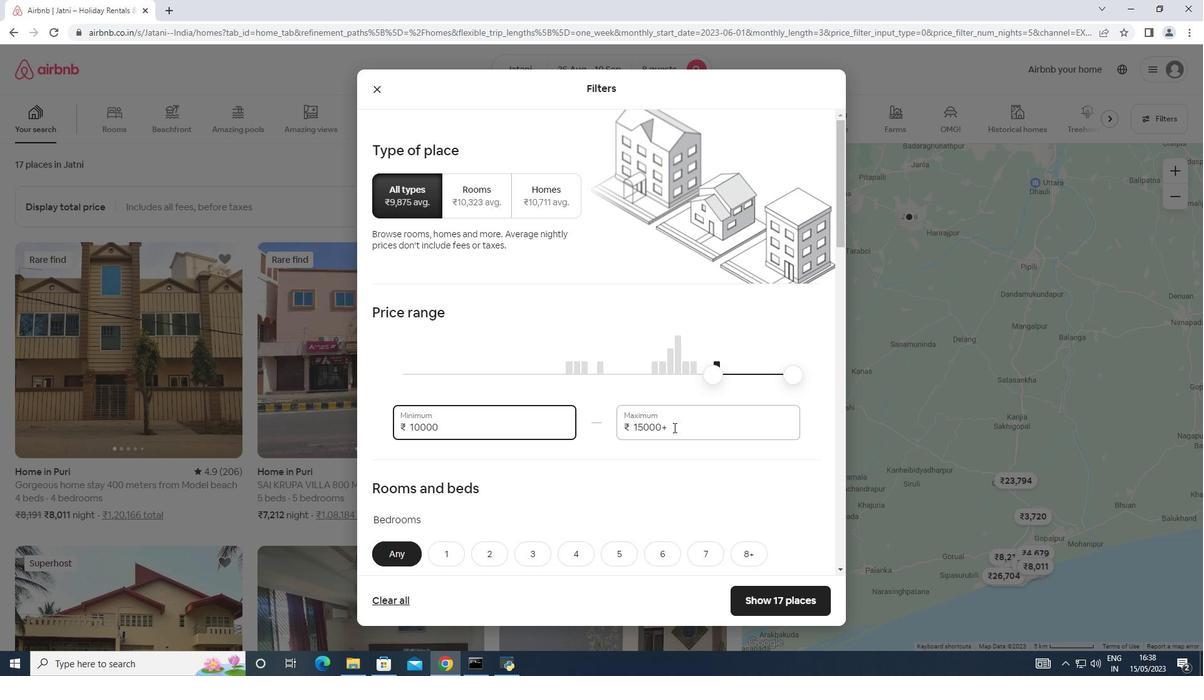 
Action: Mouse pressed left at (673, 431)
Screenshot: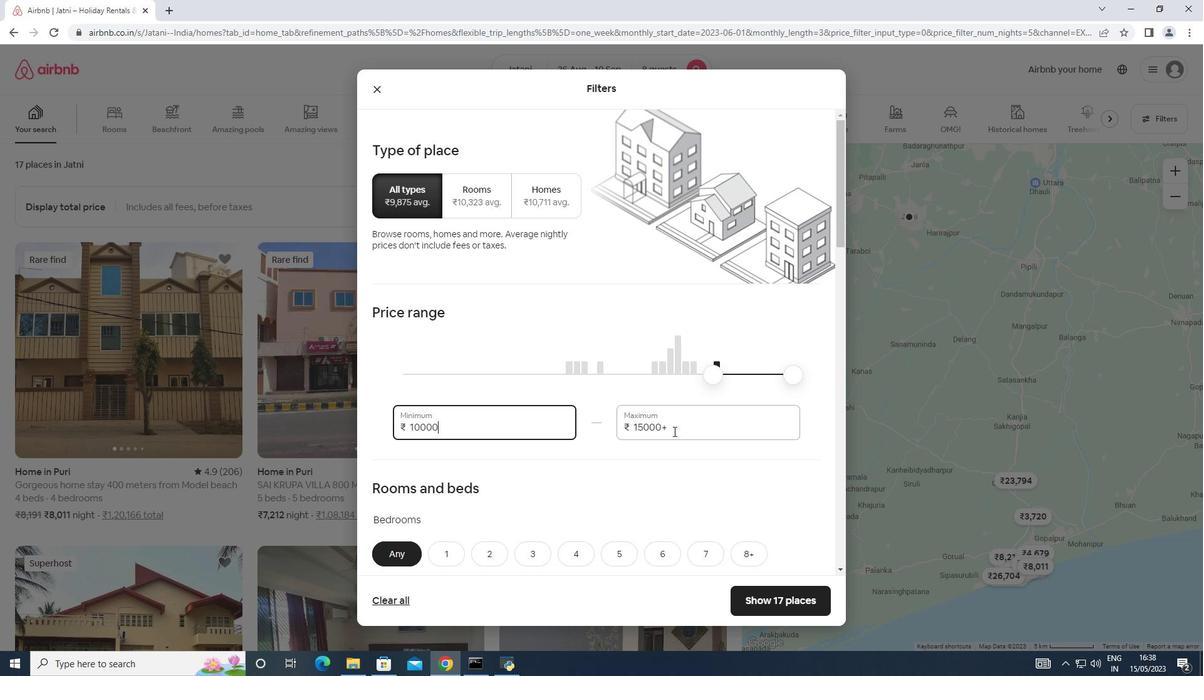 
Action: Mouse moved to (473, 520)
Screenshot: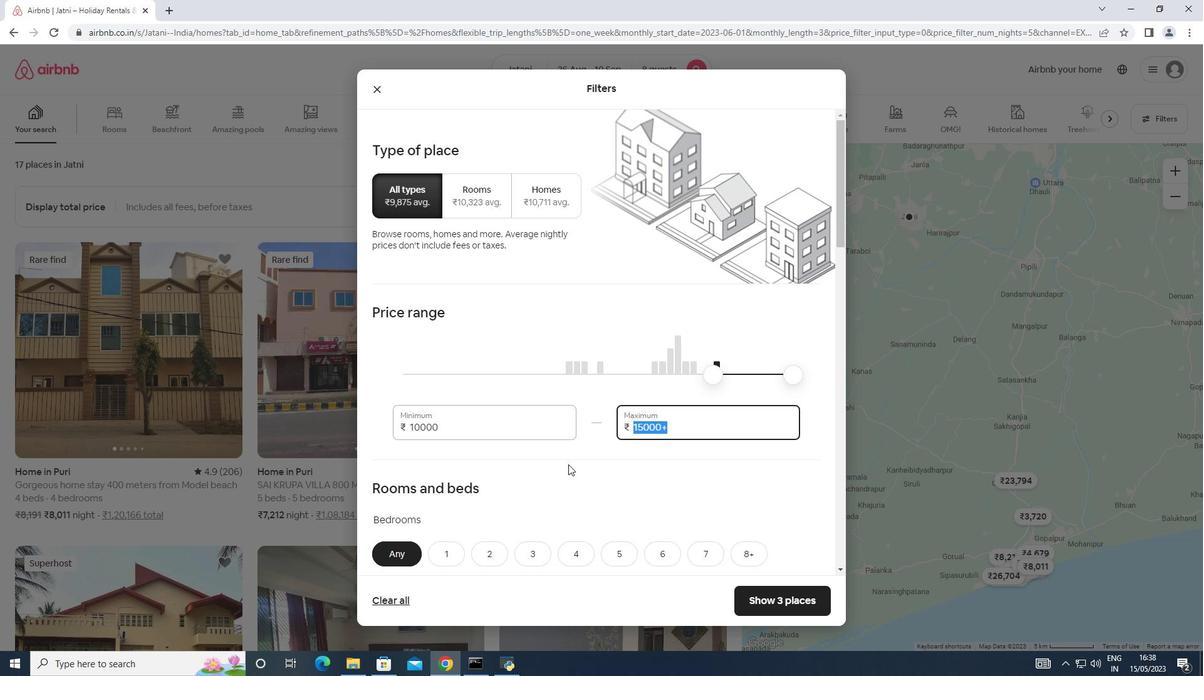 
Action: Key pressed 15000
Screenshot: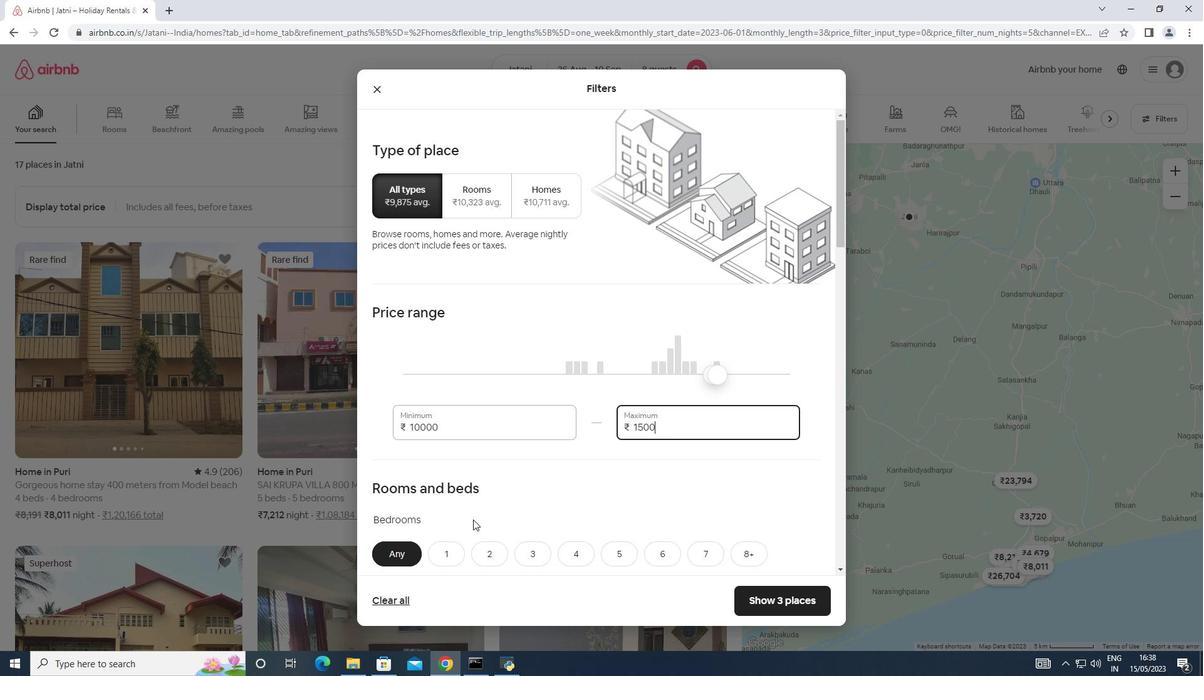 
Action: Mouse scrolled (473, 519) with delta (0, 0)
Screenshot: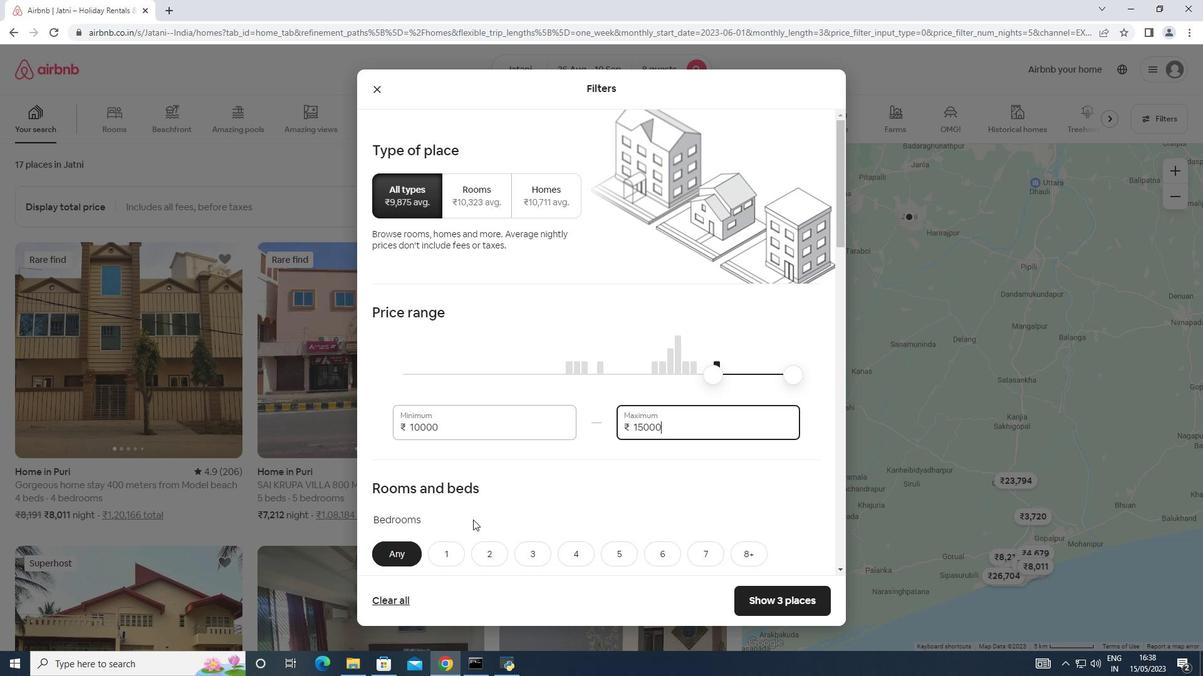
Action: Mouse scrolled (473, 519) with delta (0, 0)
Screenshot: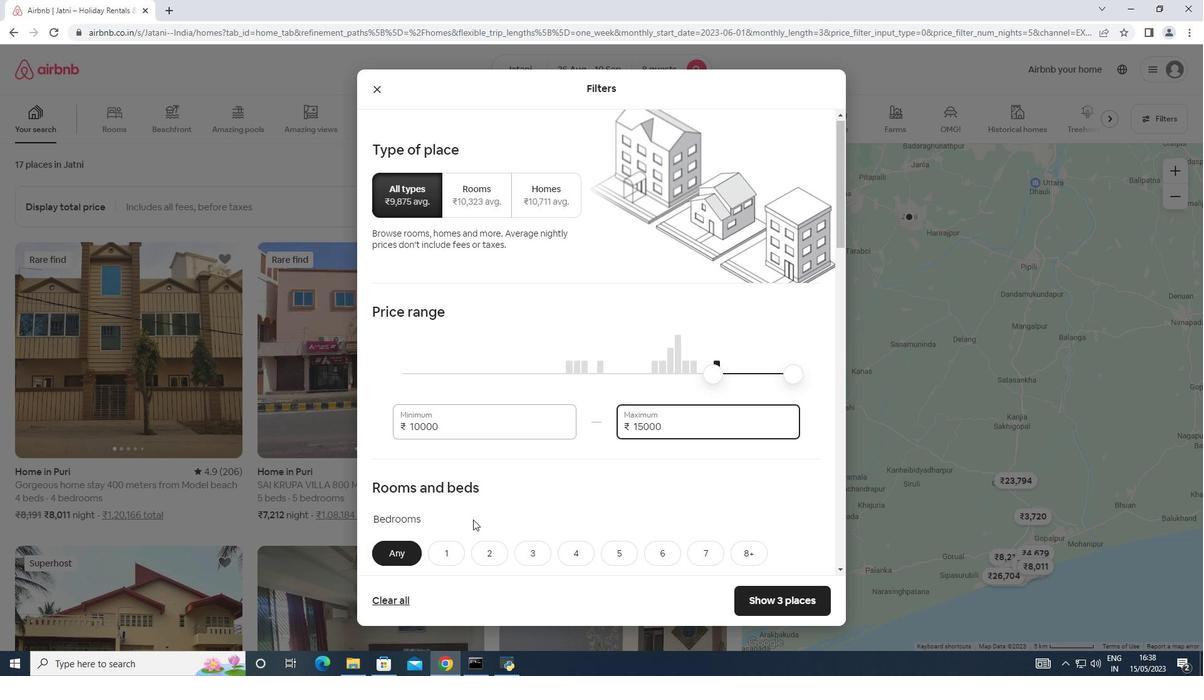 
Action: Mouse scrolled (473, 519) with delta (0, 0)
Screenshot: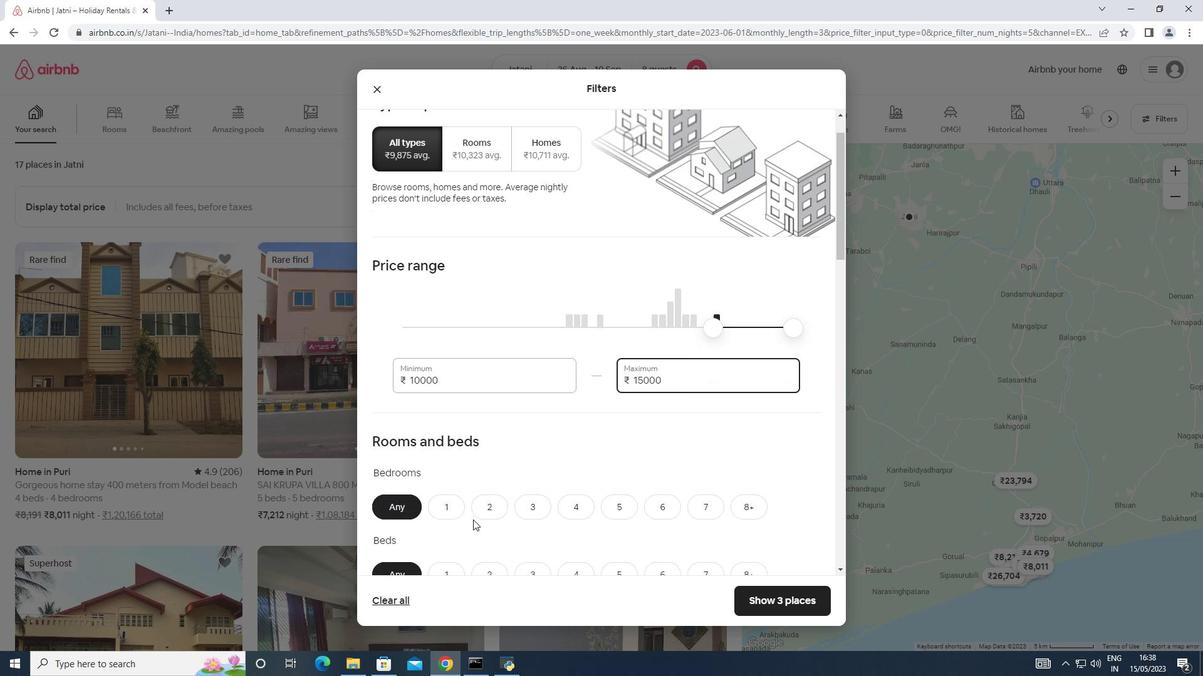 
Action: Mouse moved to (475, 519)
Screenshot: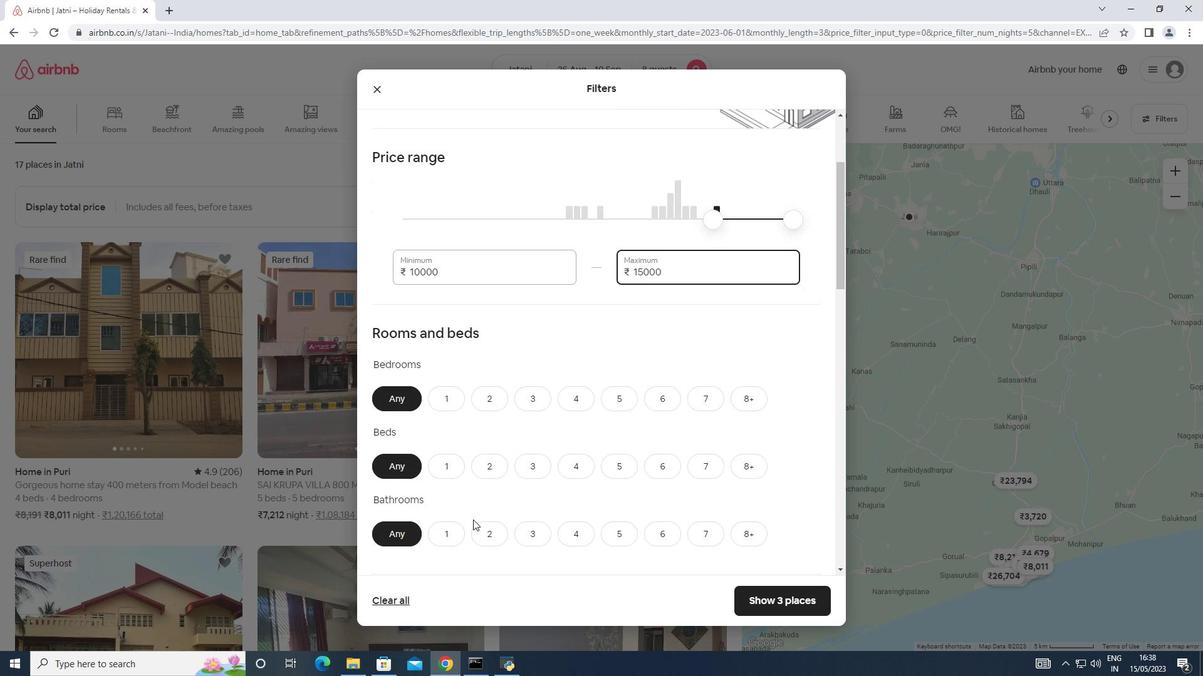 
Action: Mouse scrolled (475, 518) with delta (0, 0)
Screenshot: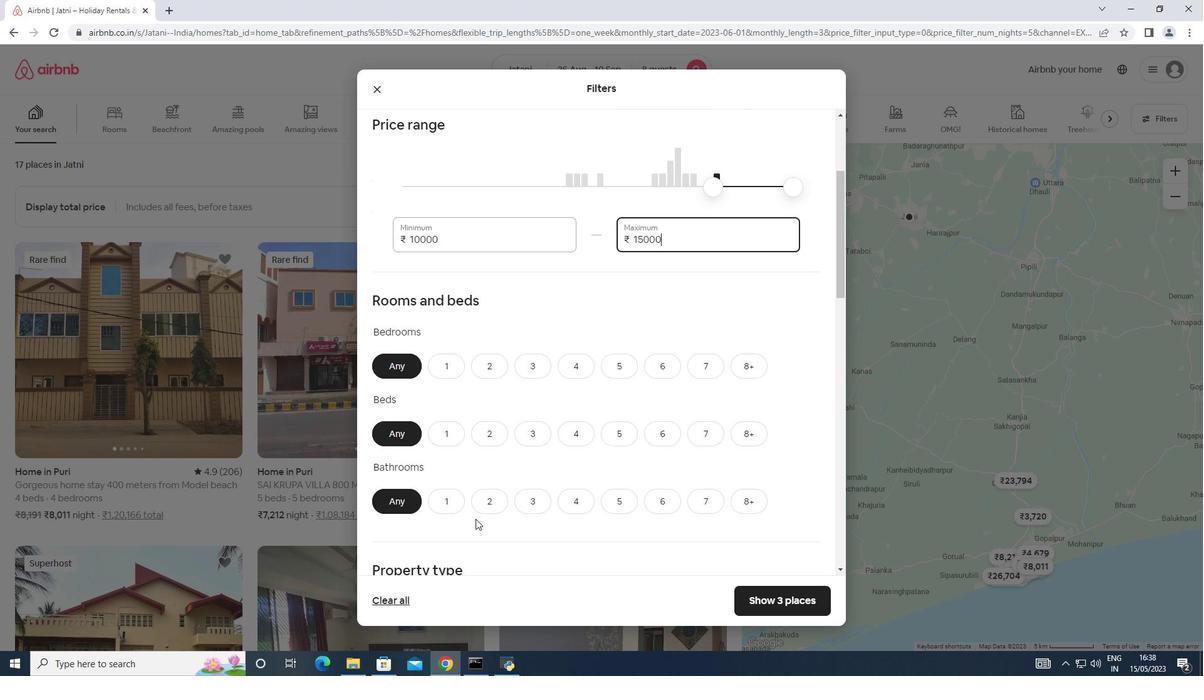 
Action: Mouse moved to (659, 301)
Screenshot: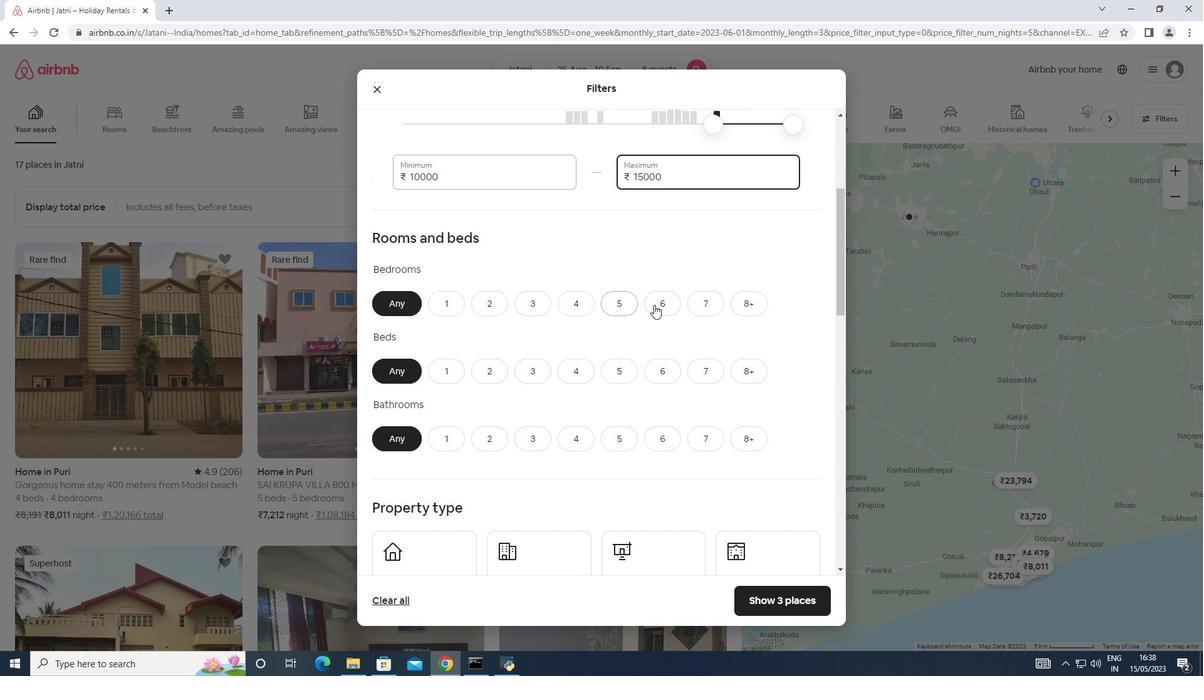
Action: Mouse pressed left at (659, 301)
Screenshot: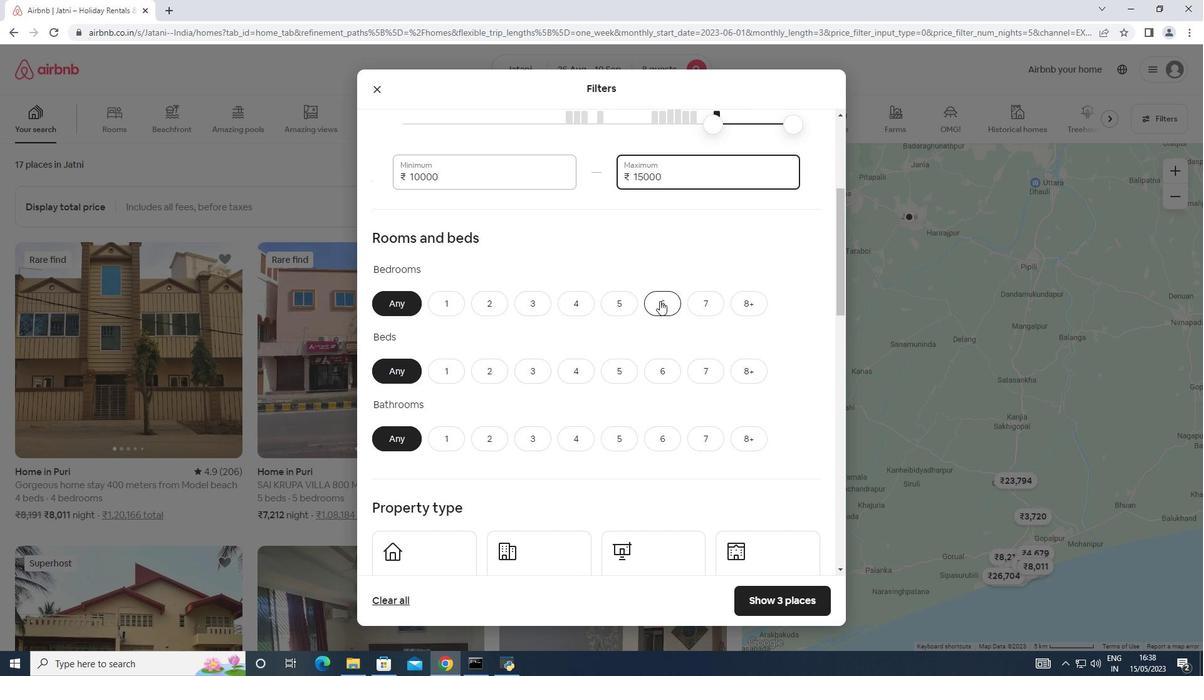 
Action: Mouse moved to (668, 364)
Screenshot: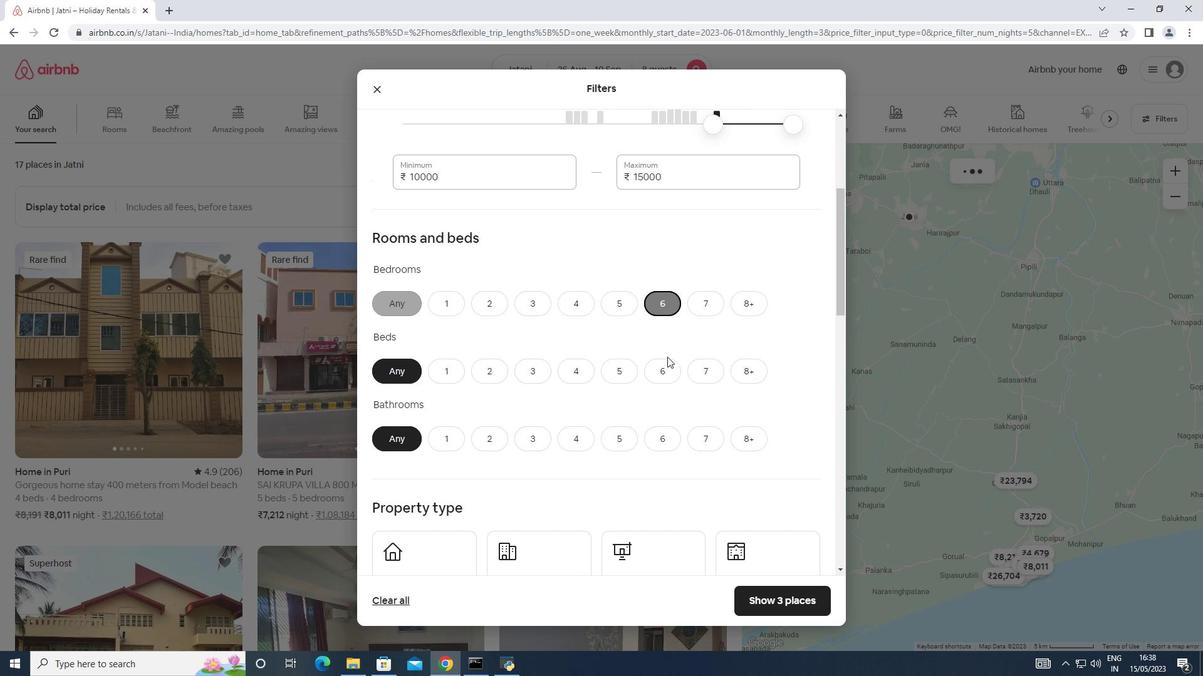 
Action: Mouse pressed left at (668, 364)
Screenshot: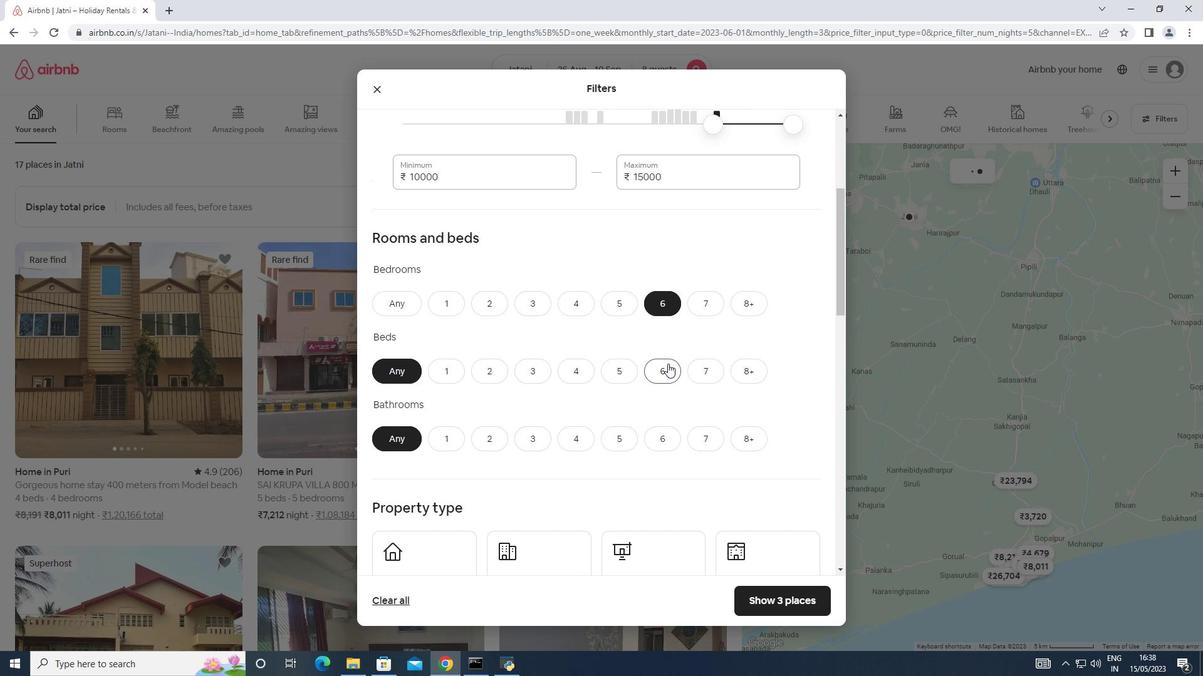 
Action: Mouse moved to (660, 445)
Screenshot: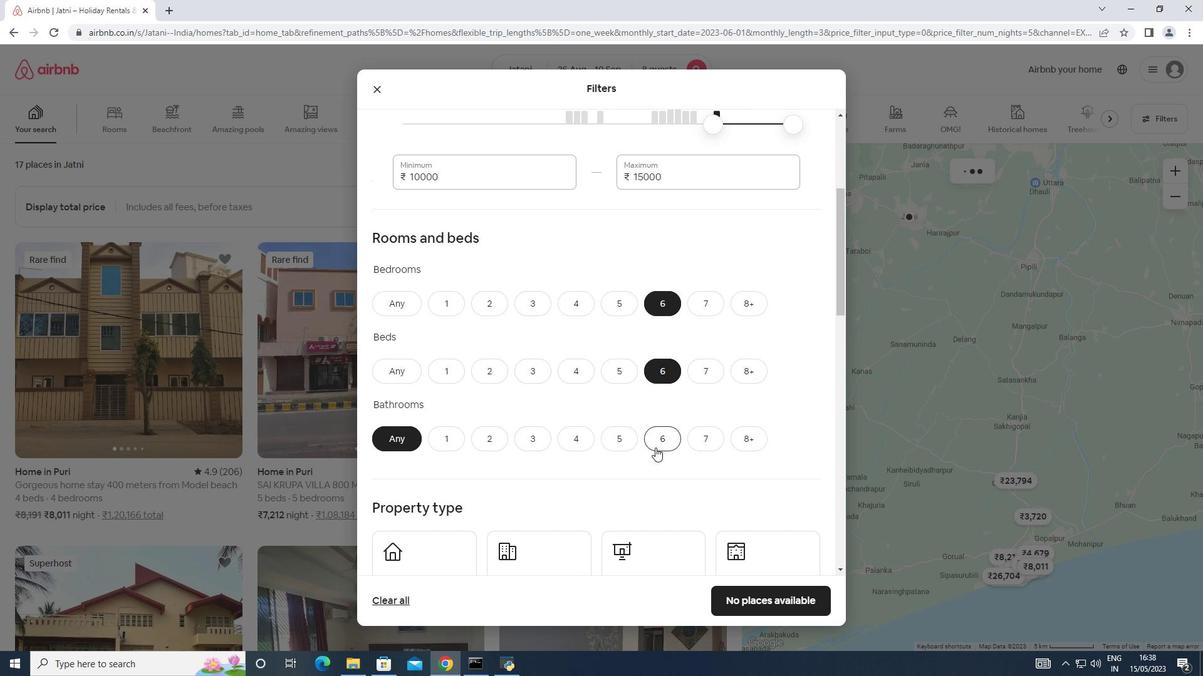 
Action: Mouse pressed left at (660, 445)
Screenshot: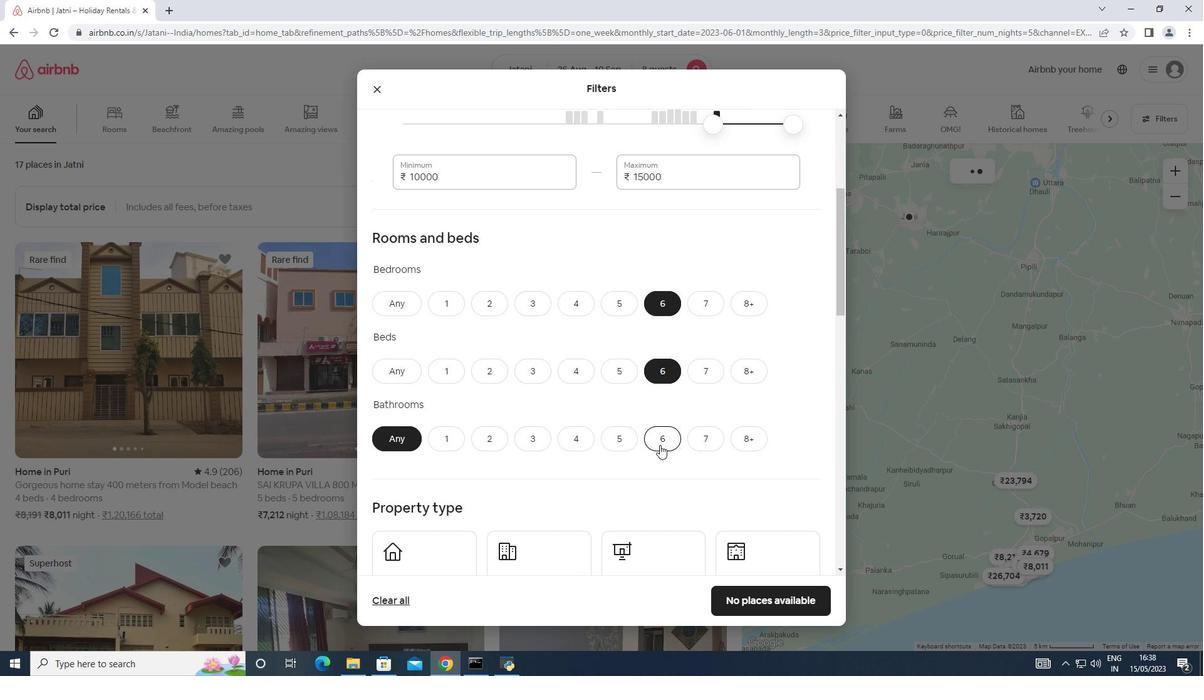
Action: Mouse moved to (592, 416)
Screenshot: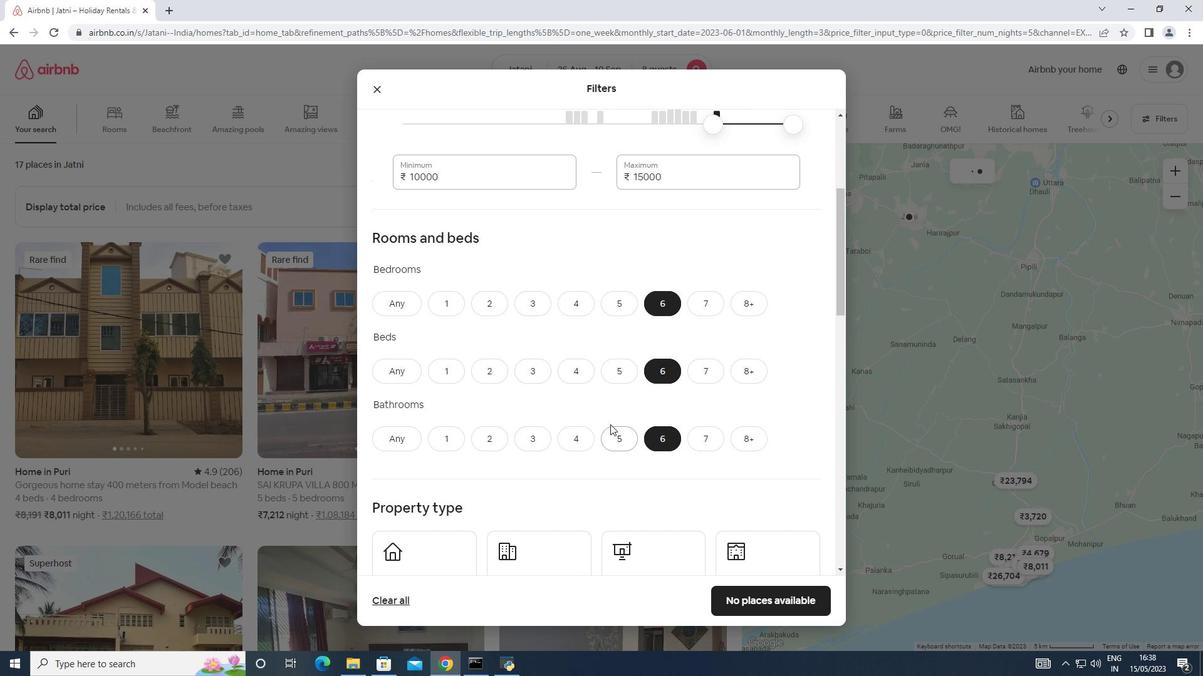 
Action: Mouse scrolled (592, 416) with delta (0, 0)
Screenshot: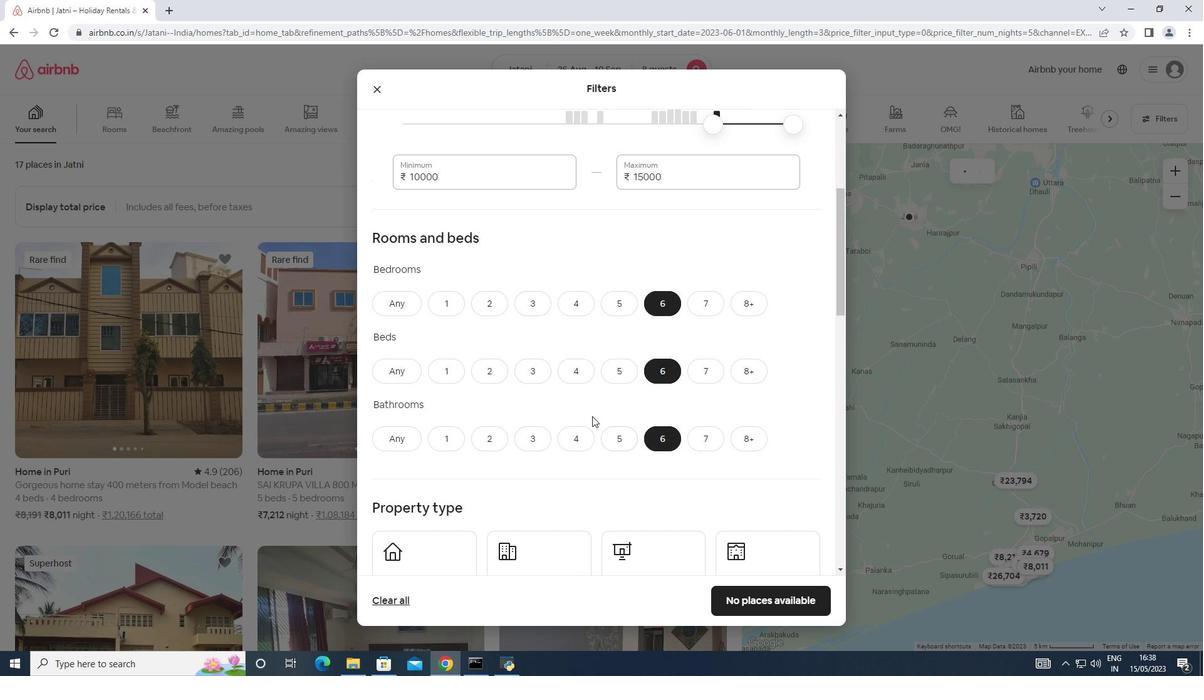 
Action: Mouse moved to (591, 416)
Screenshot: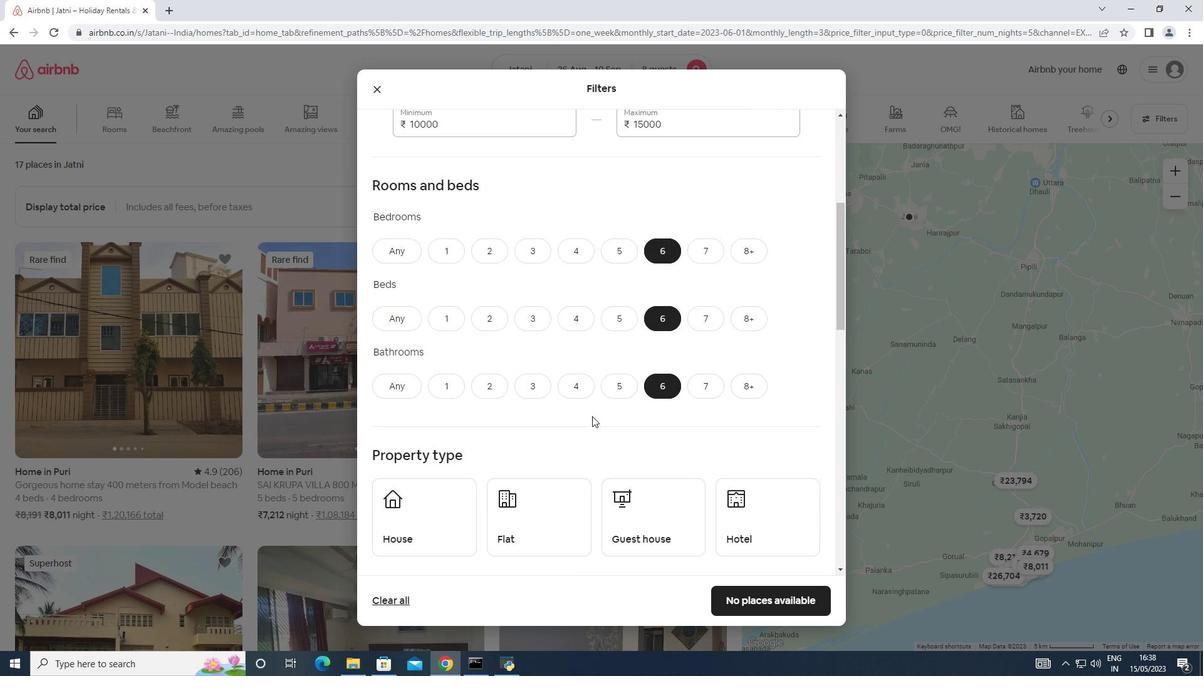 
Action: Mouse scrolled (591, 415) with delta (0, 0)
Screenshot: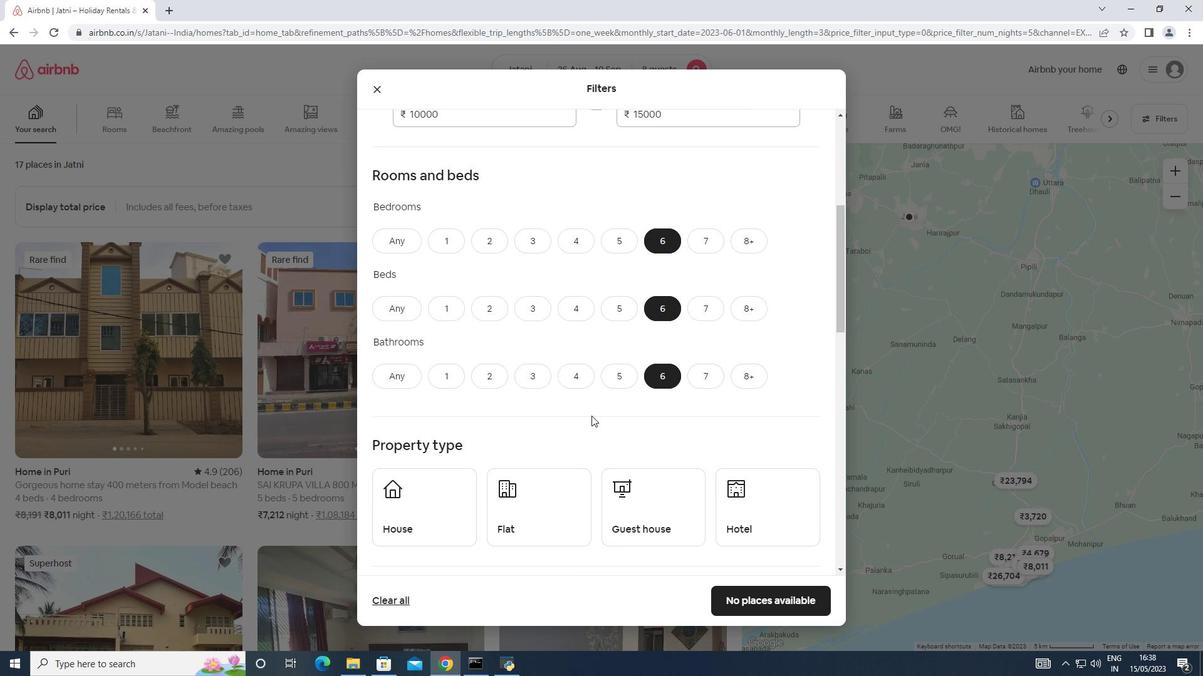 
Action: Mouse scrolled (591, 415) with delta (0, 0)
Screenshot: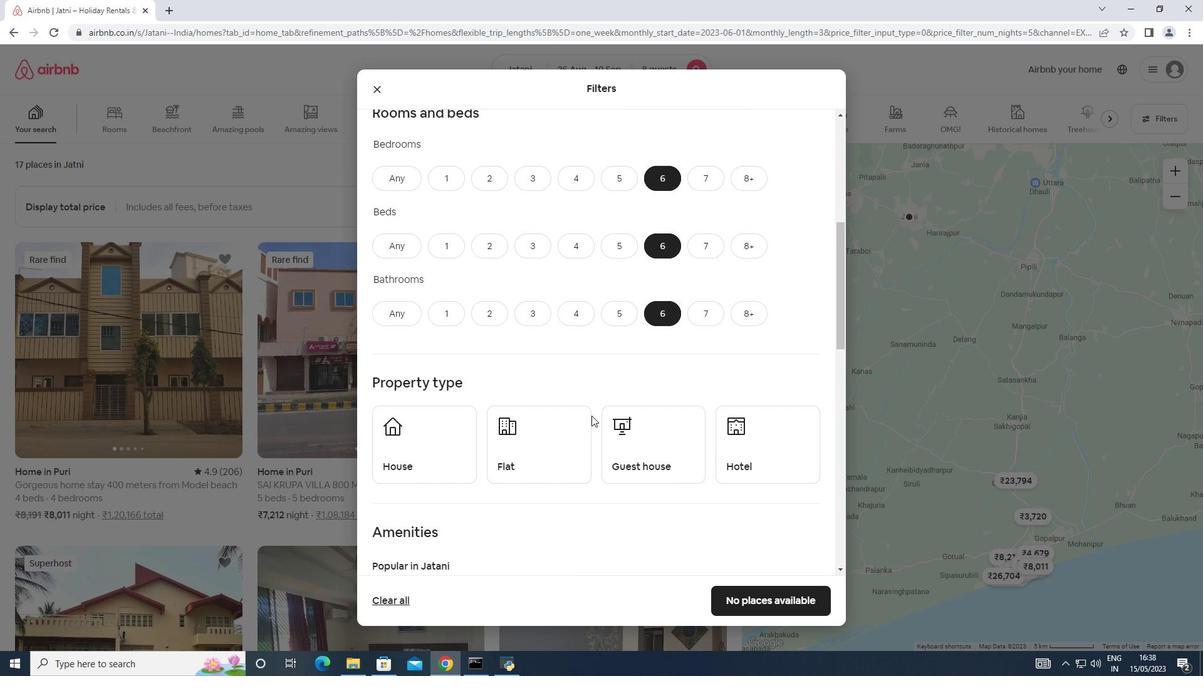 
Action: Mouse scrolled (591, 415) with delta (0, 0)
Screenshot: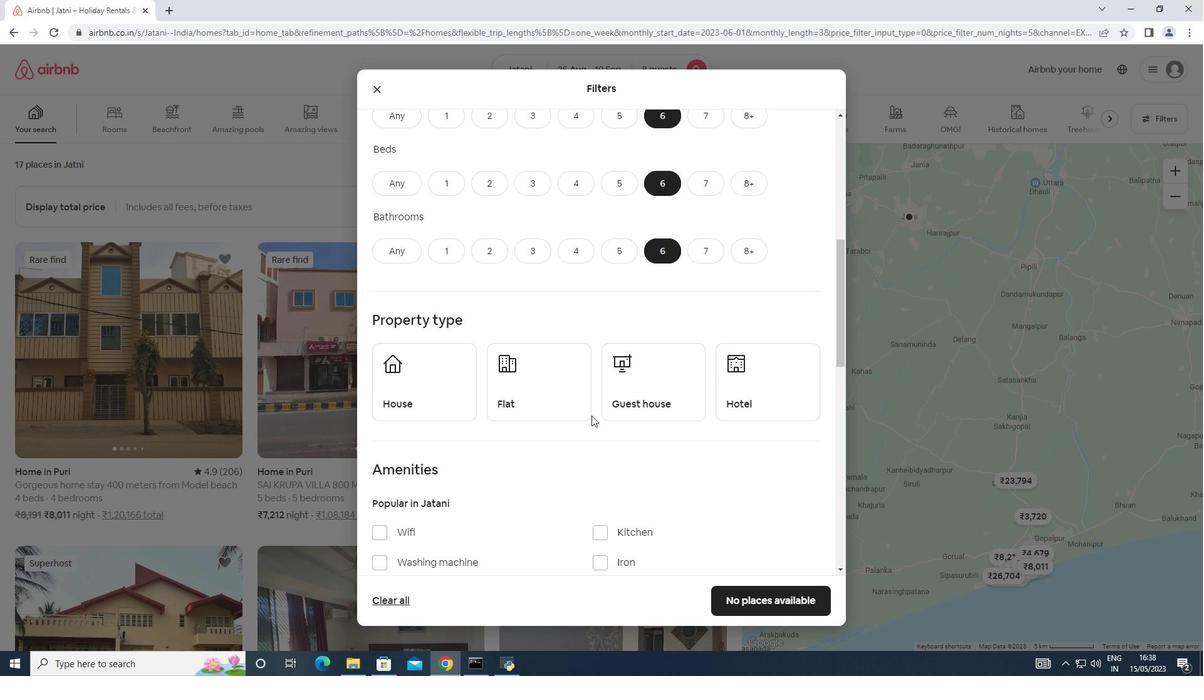 
Action: Mouse moved to (401, 300)
Screenshot: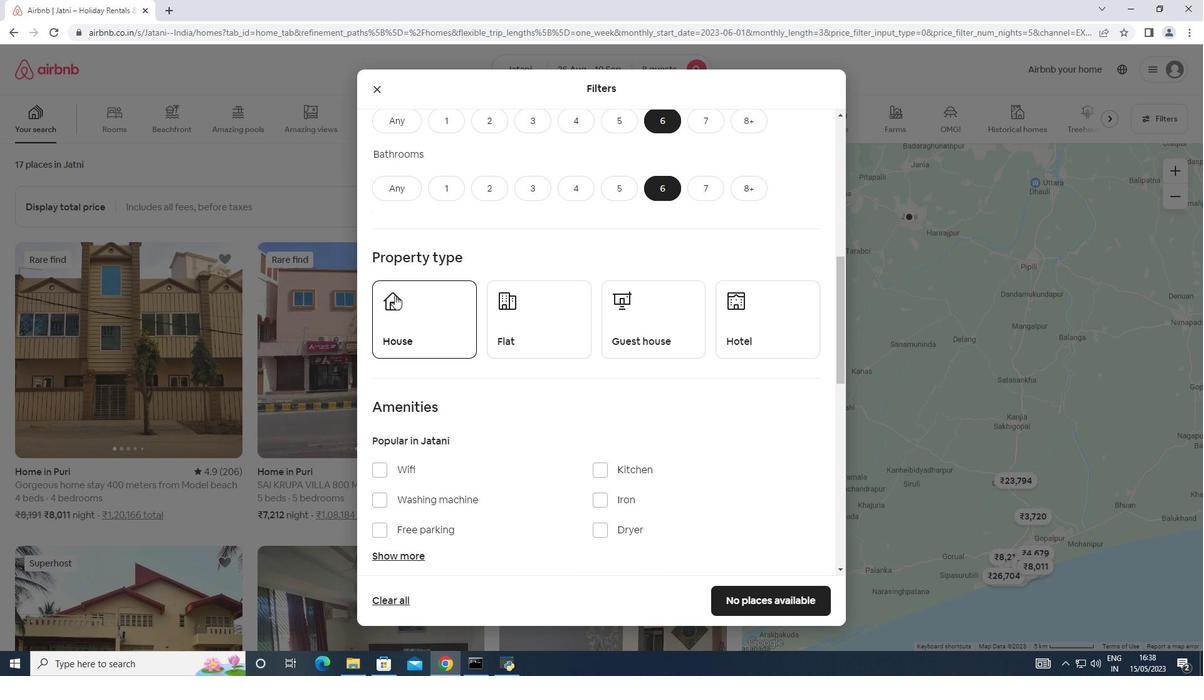 
Action: Mouse pressed left at (401, 300)
Screenshot: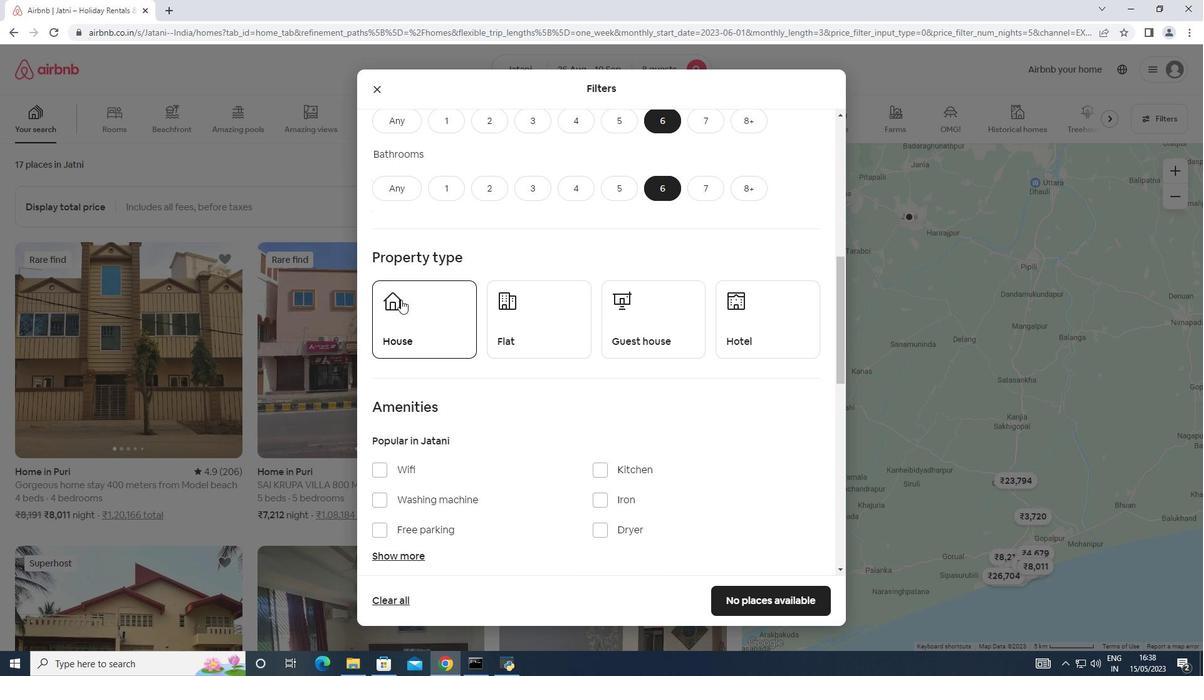 
Action: Mouse moved to (522, 308)
Screenshot: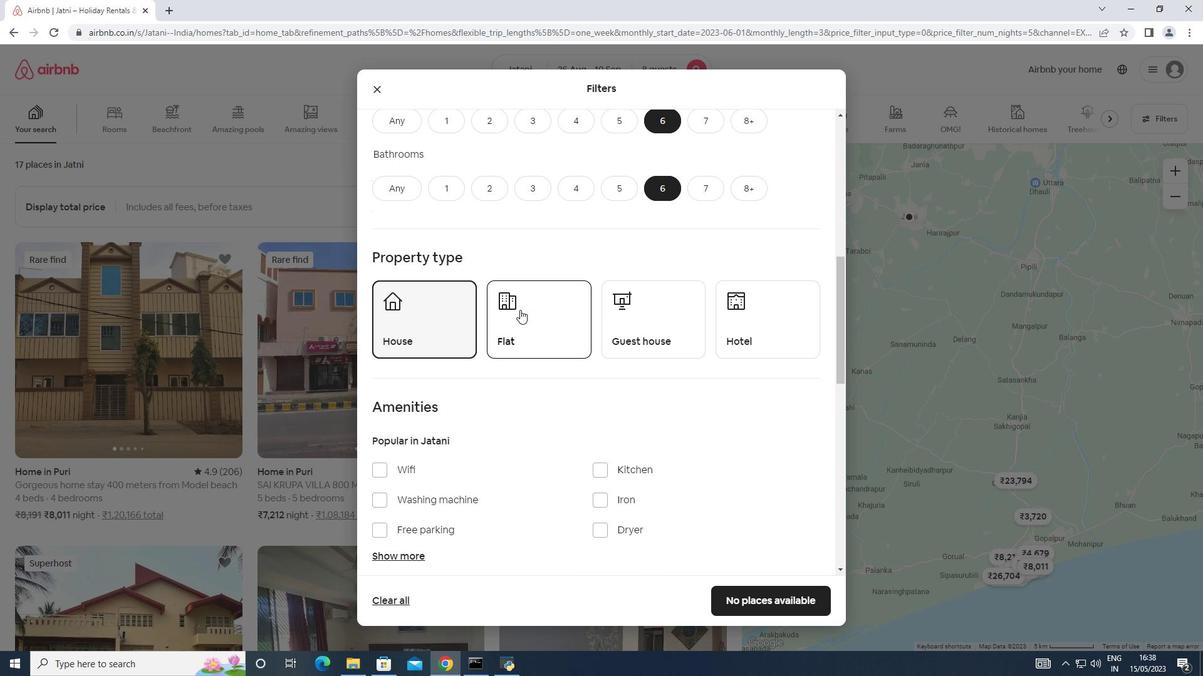 
Action: Mouse pressed left at (522, 308)
Screenshot: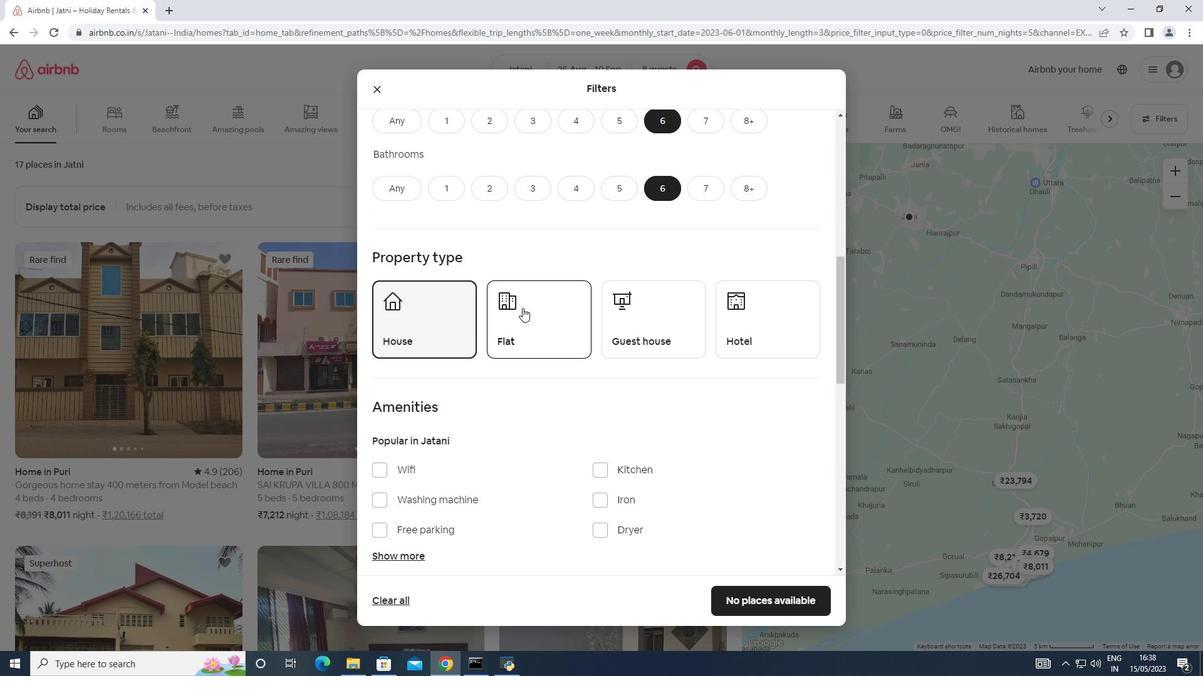 
Action: Mouse moved to (616, 318)
Screenshot: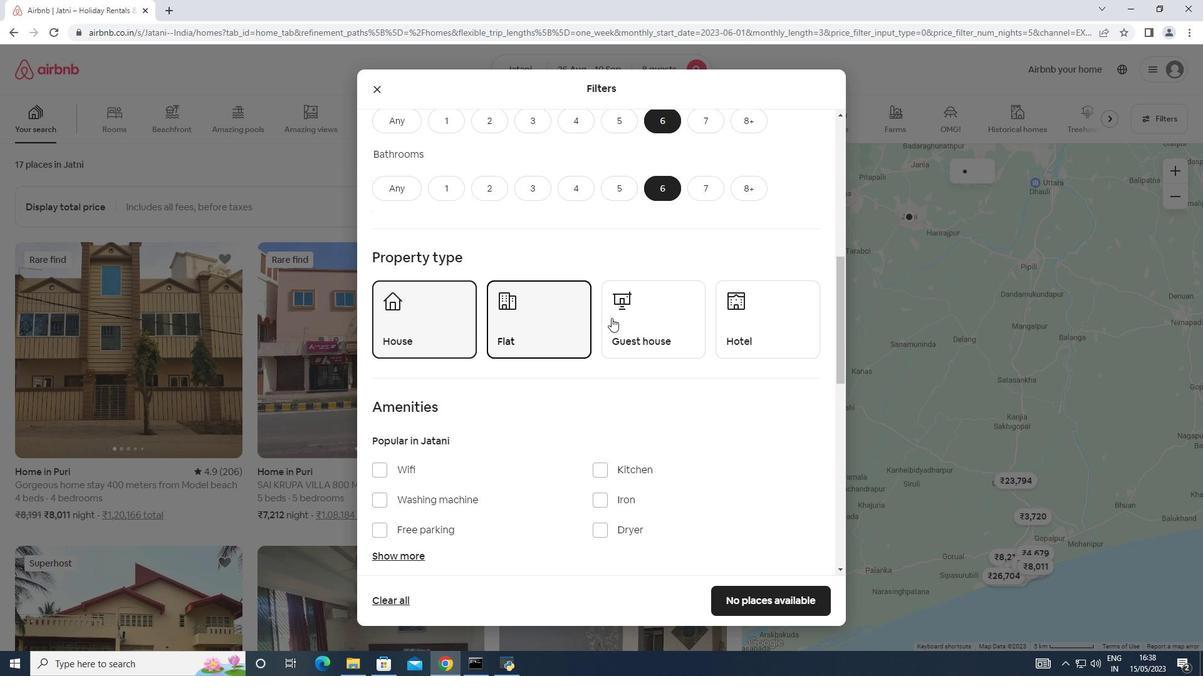 
Action: Mouse pressed left at (616, 318)
Screenshot: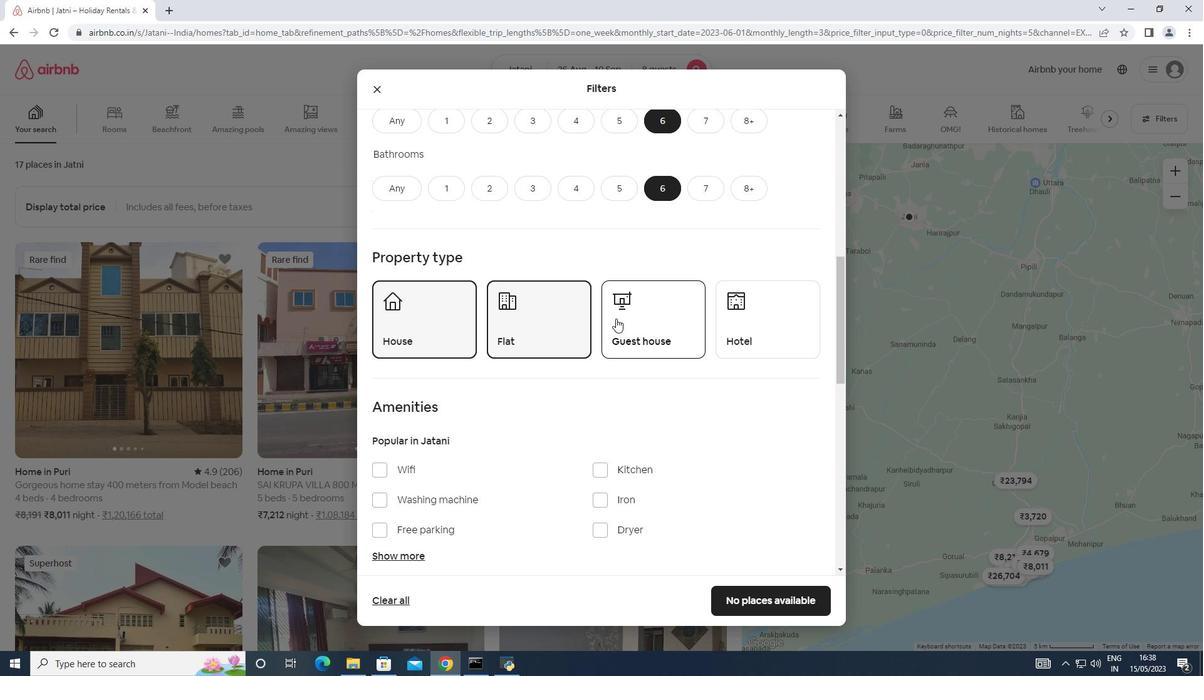 
Action: Mouse moved to (619, 327)
Screenshot: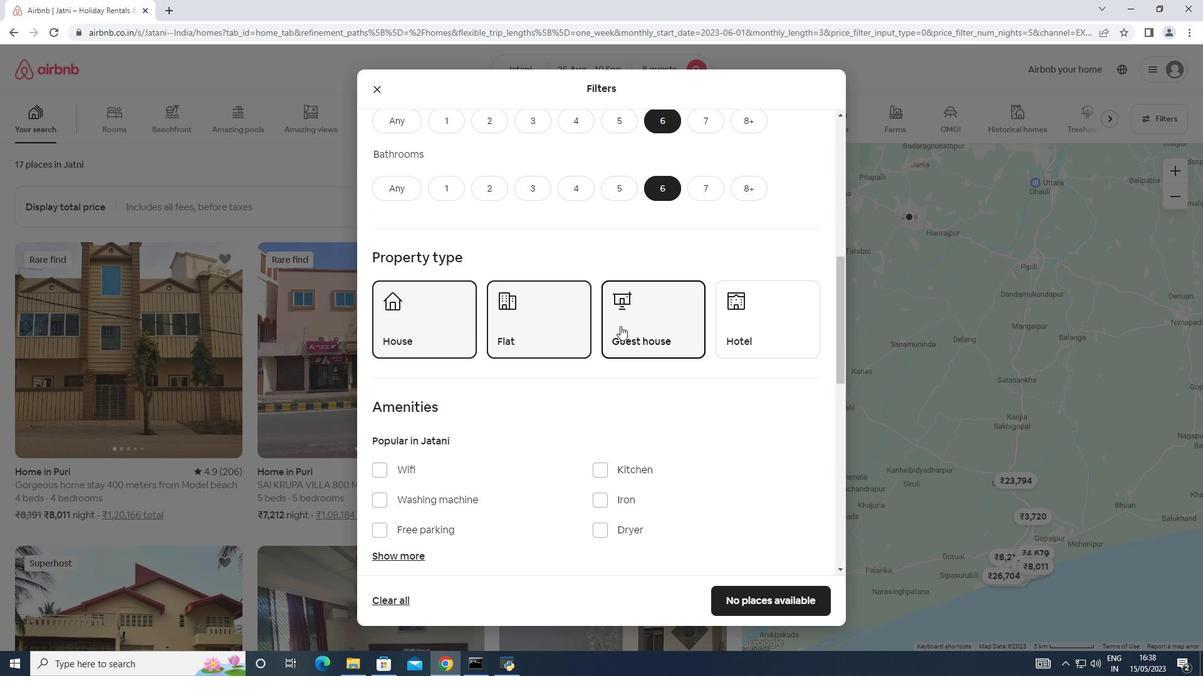 
Action: Mouse scrolled (619, 326) with delta (0, 0)
Screenshot: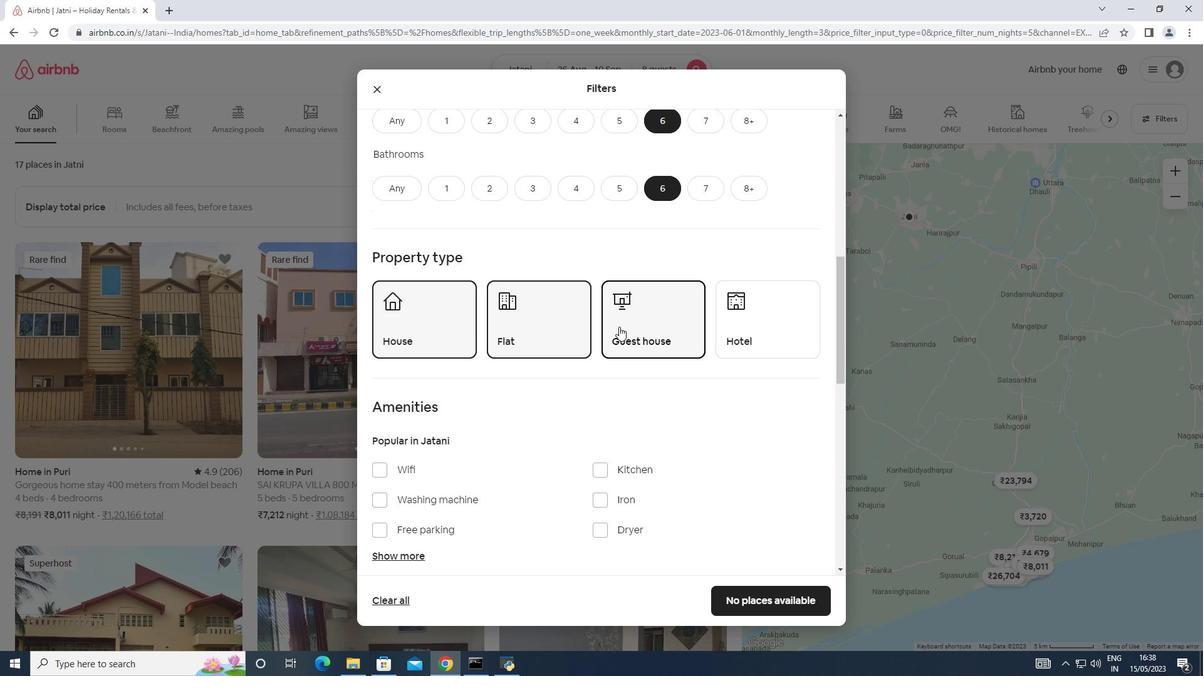 
Action: Mouse moved to (617, 327)
Screenshot: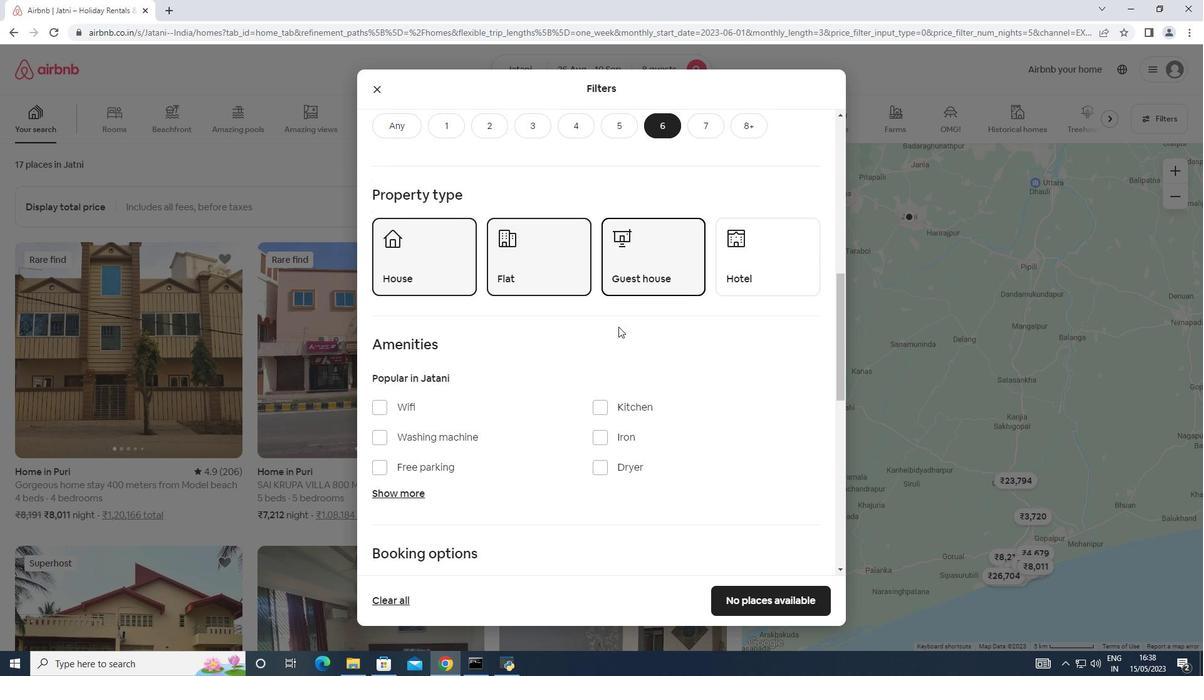 
Action: Mouse scrolled (617, 327) with delta (0, 0)
Screenshot: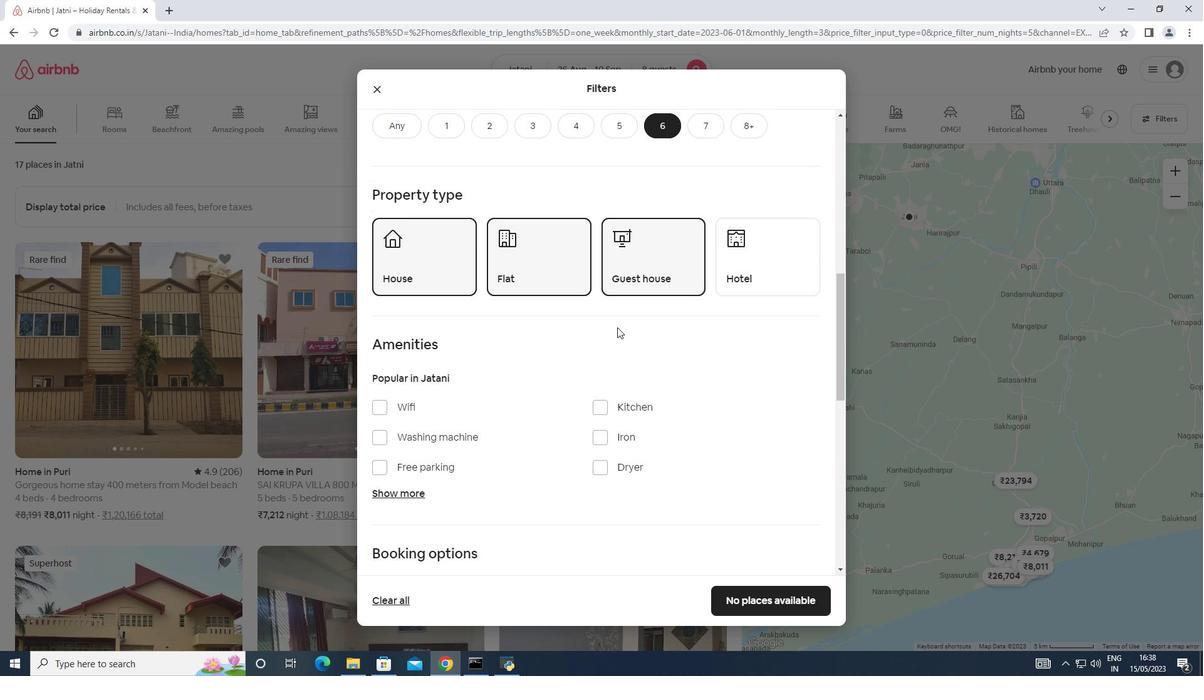 
Action: Mouse moved to (389, 349)
Screenshot: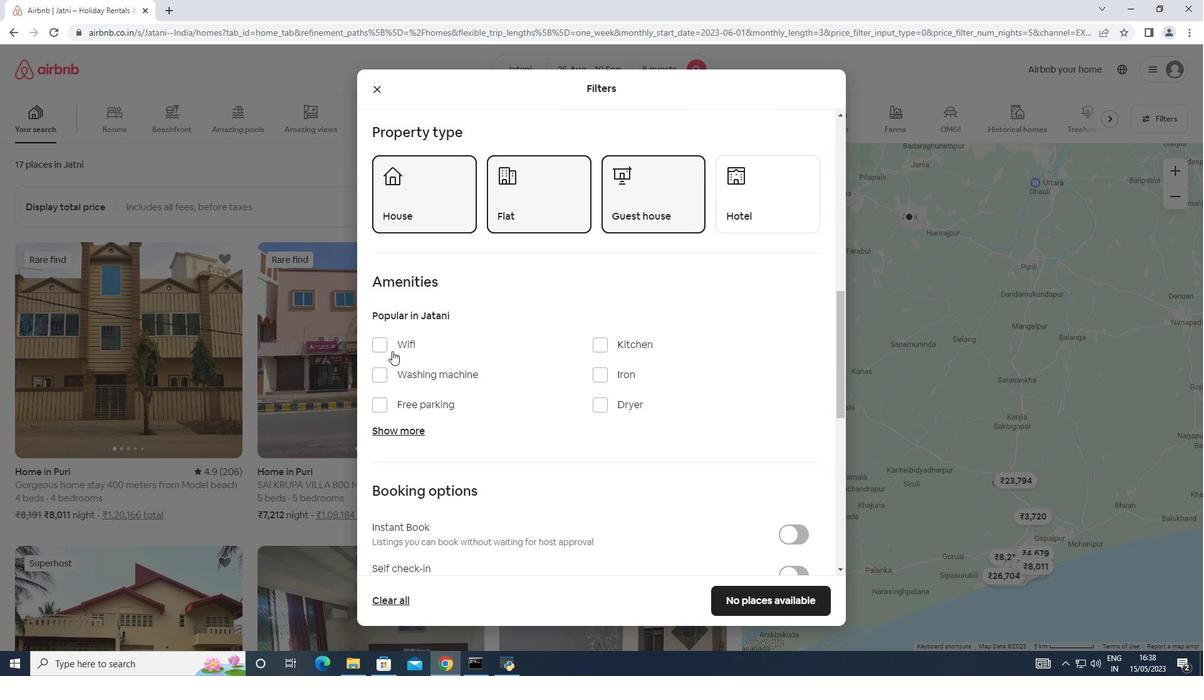 
Action: Mouse pressed left at (389, 349)
Screenshot: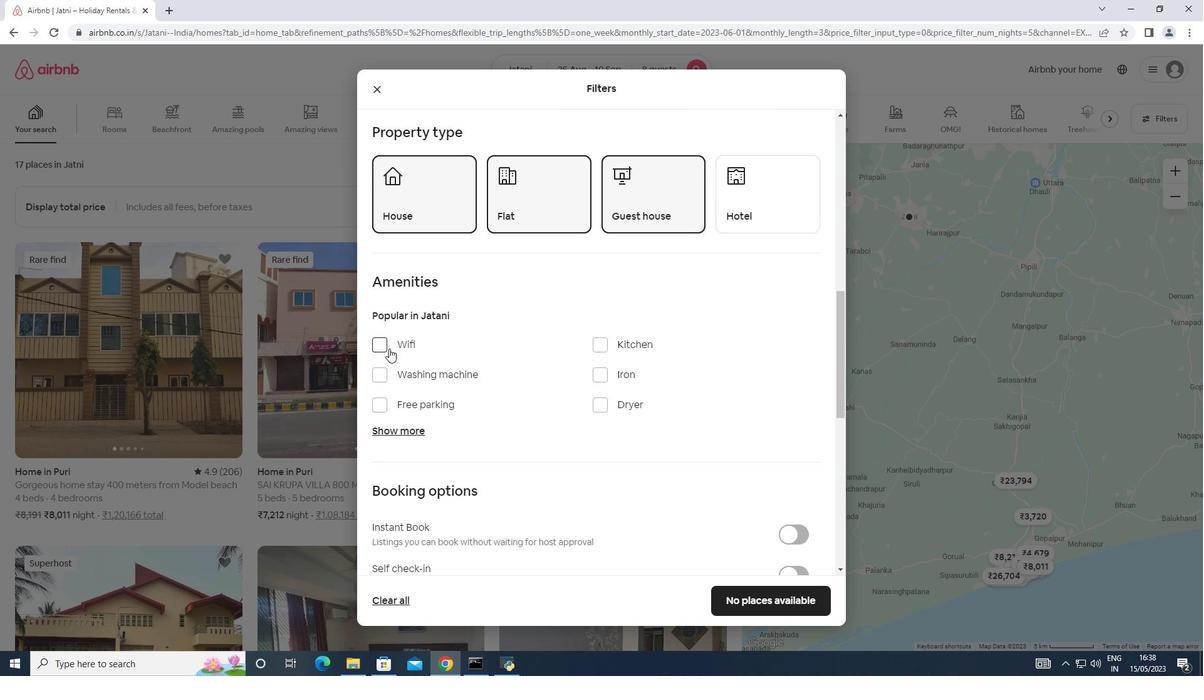 
Action: Mouse pressed left at (389, 349)
Screenshot: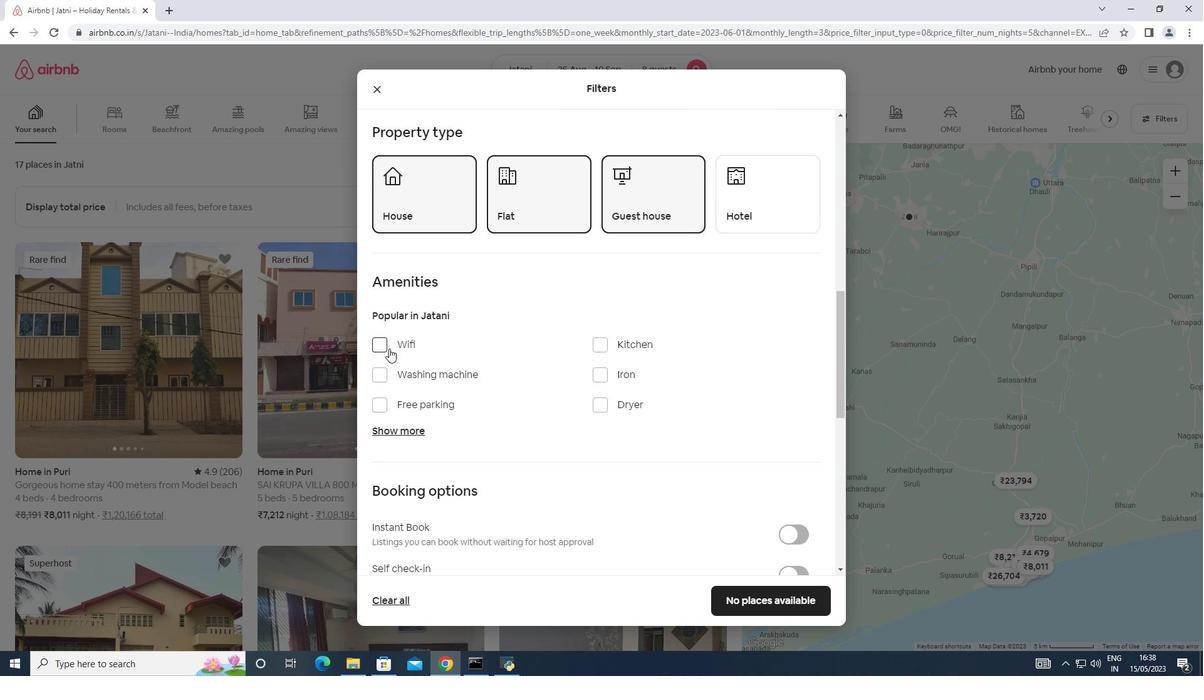 
Action: Mouse moved to (403, 429)
Screenshot: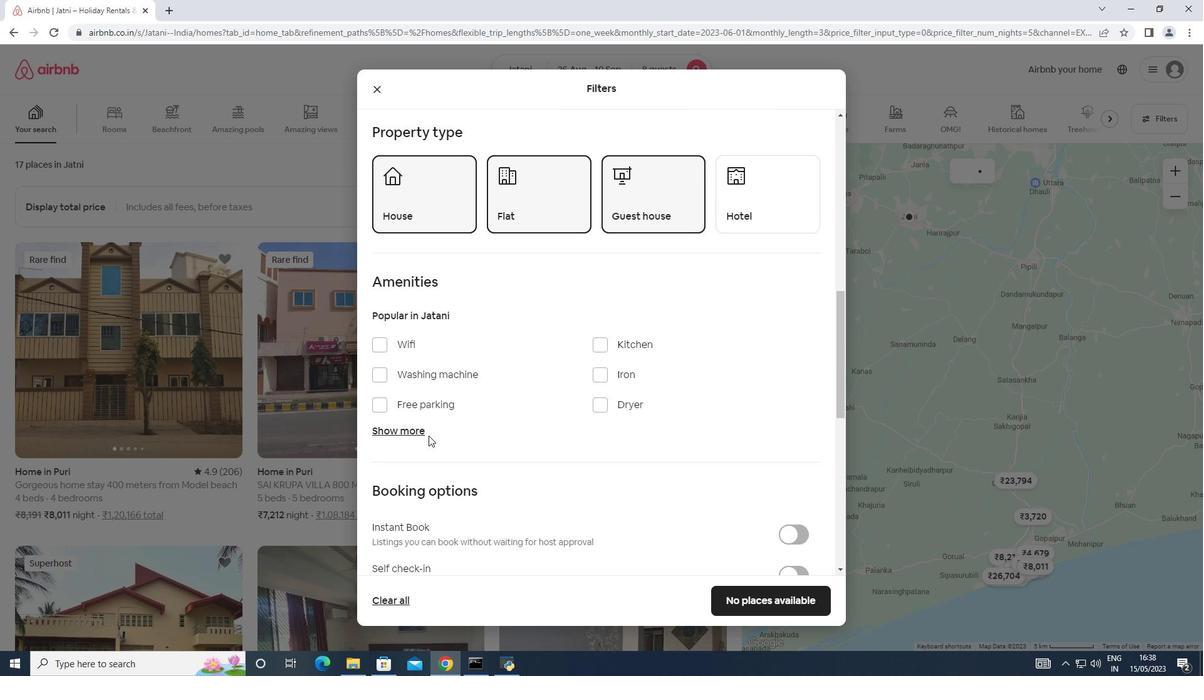 
Action: Mouse pressed left at (403, 429)
Screenshot: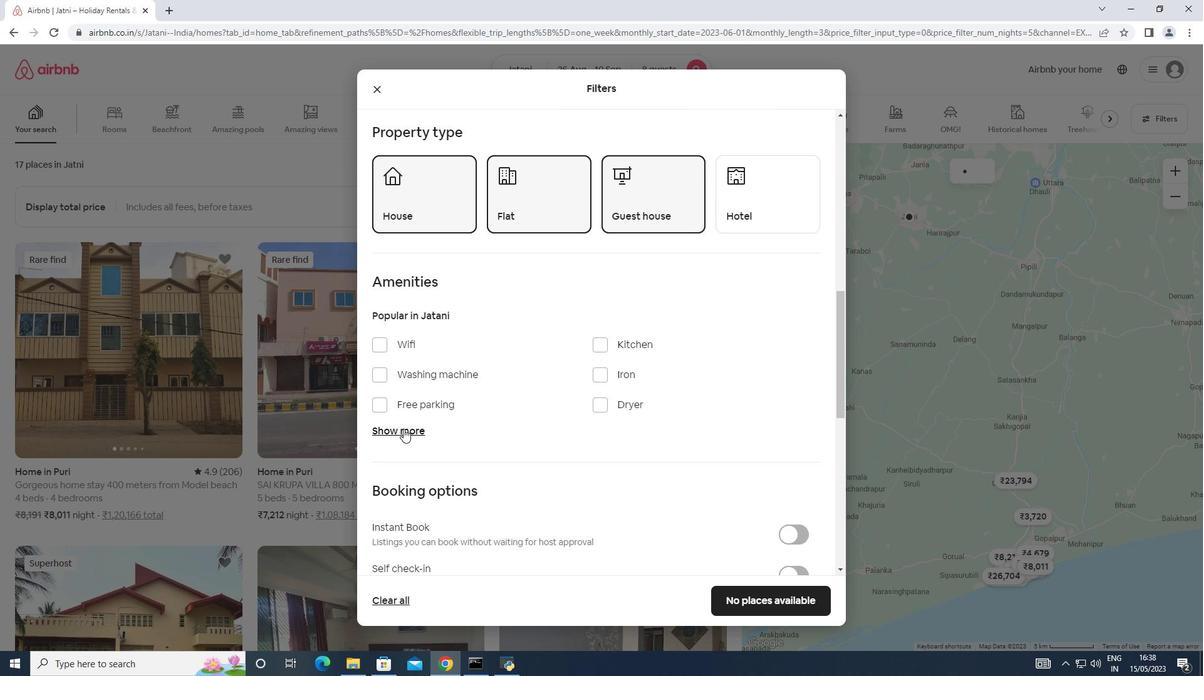 
Action: Mouse moved to (566, 421)
Screenshot: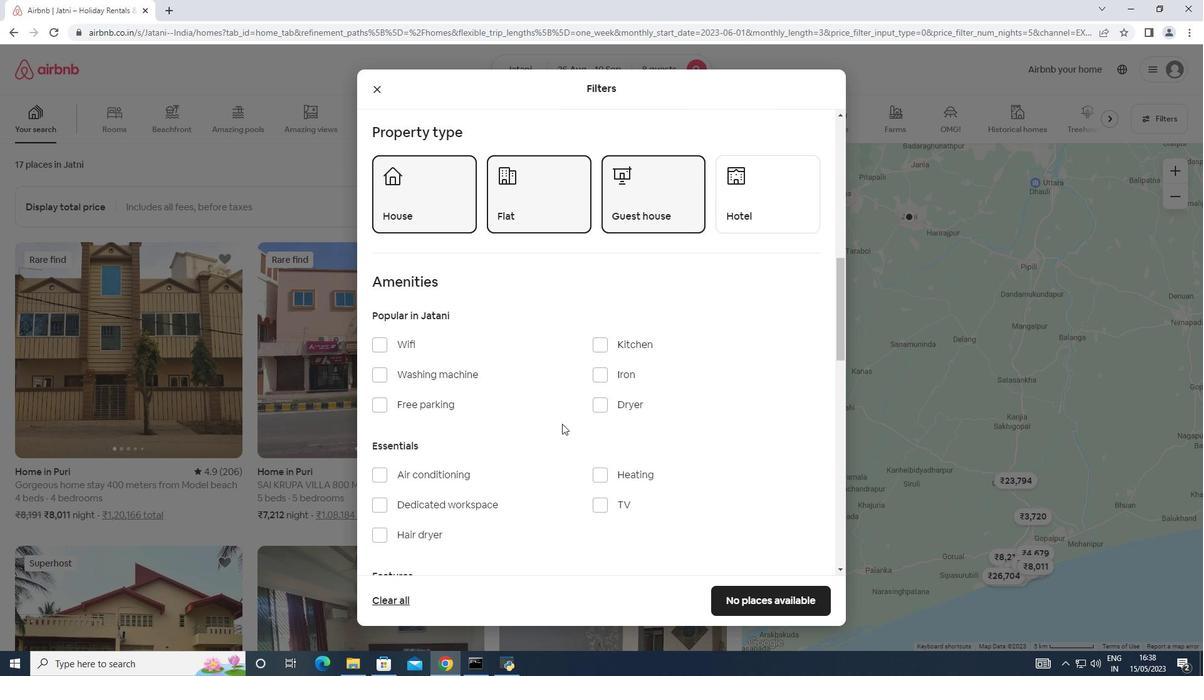 
Action: Mouse scrolled (566, 421) with delta (0, 0)
Screenshot: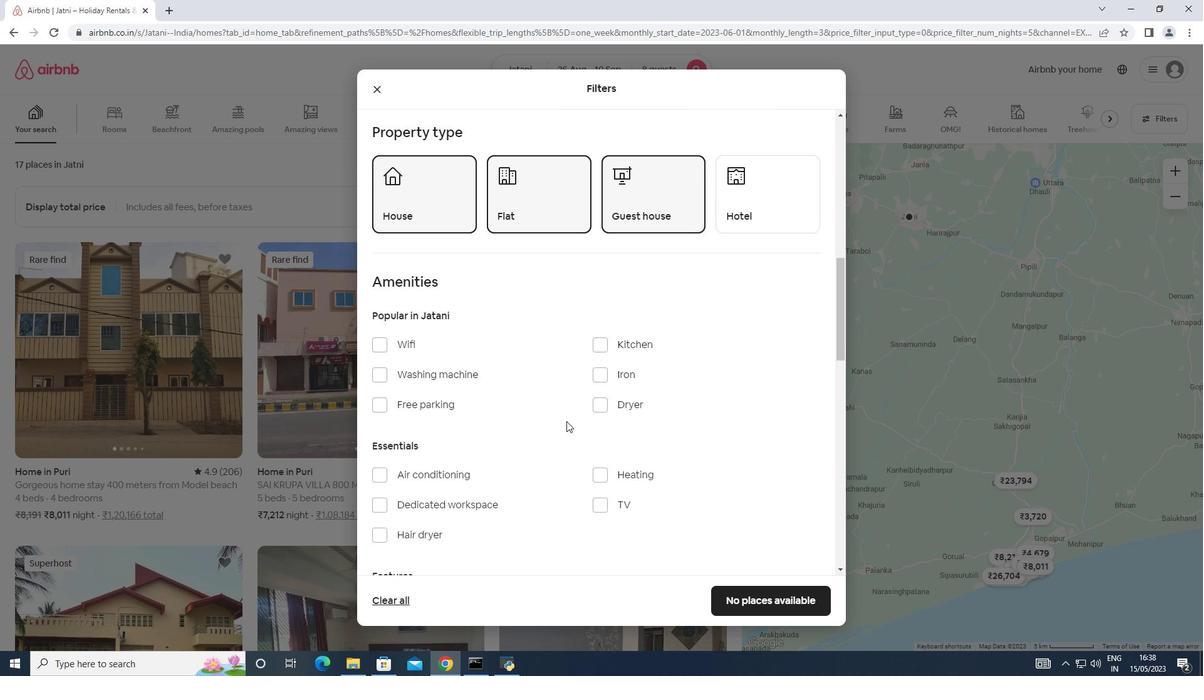 
Action: Mouse scrolled (566, 421) with delta (0, 0)
Screenshot: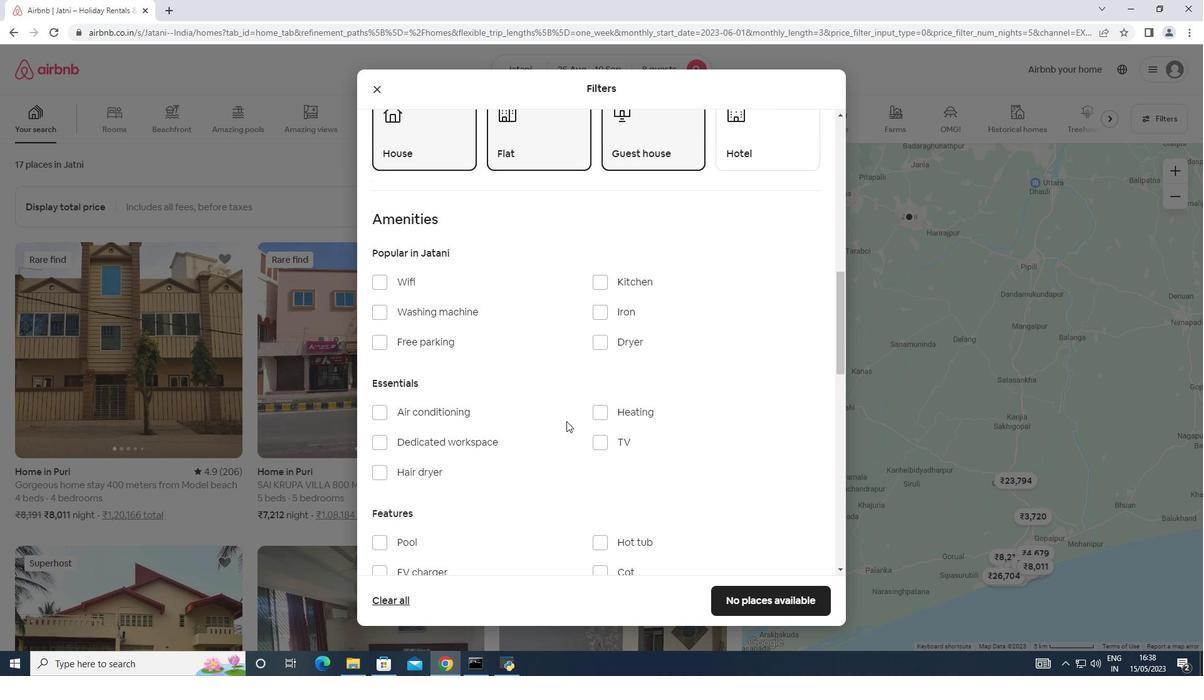 
Action: Mouse moved to (383, 220)
Screenshot: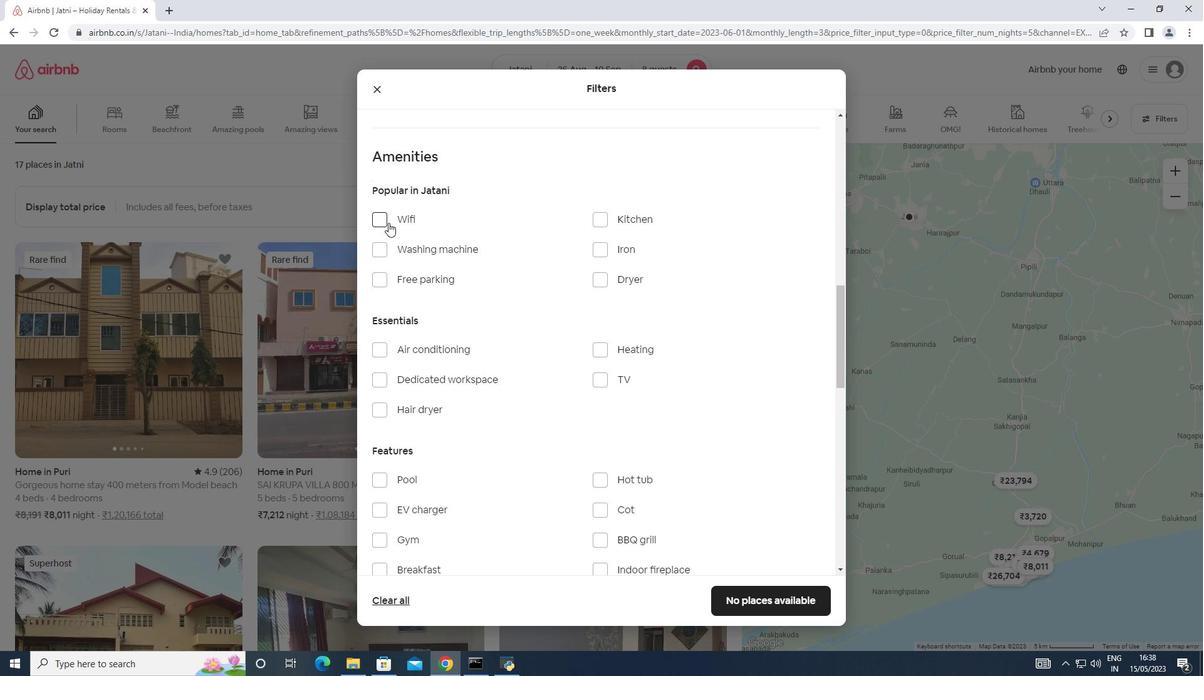 
Action: Mouse pressed left at (383, 220)
Screenshot: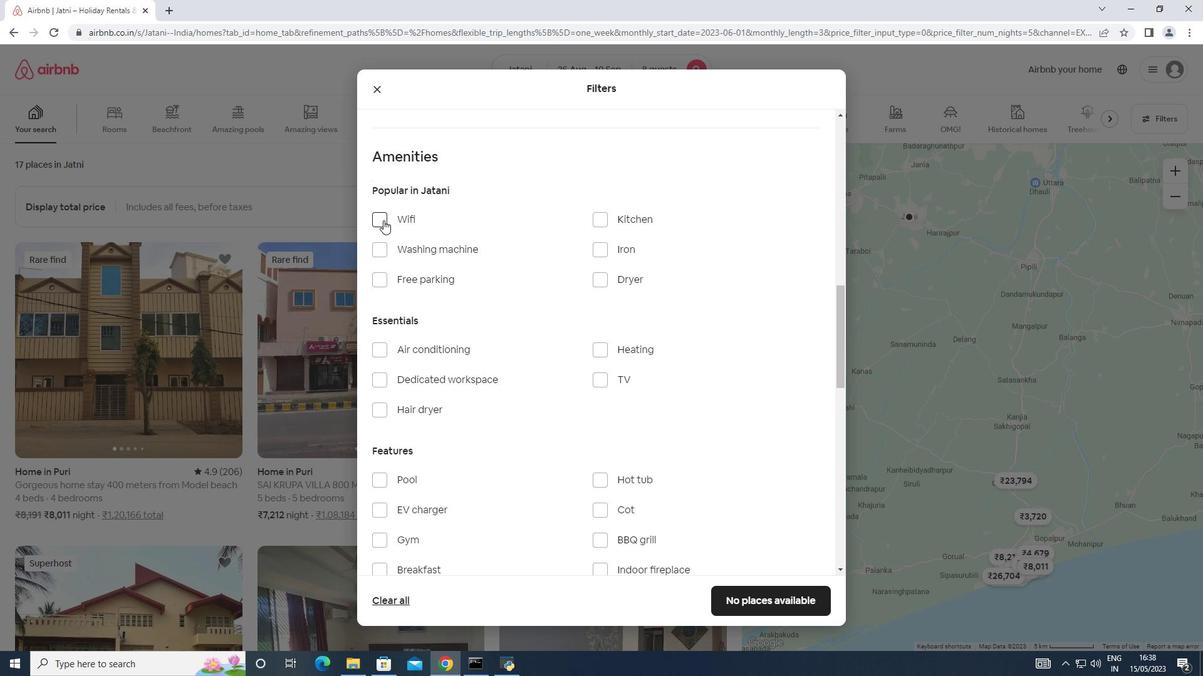 
Action: Mouse moved to (603, 380)
Screenshot: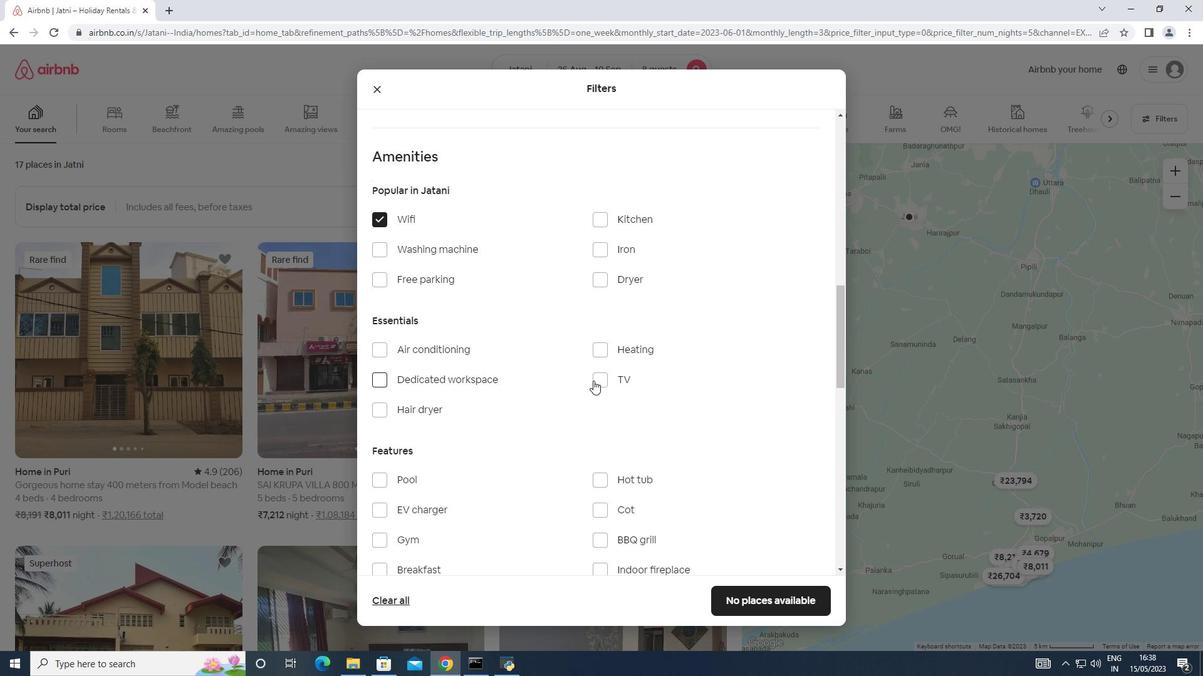 
Action: Mouse pressed left at (603, 380)
Screenshot: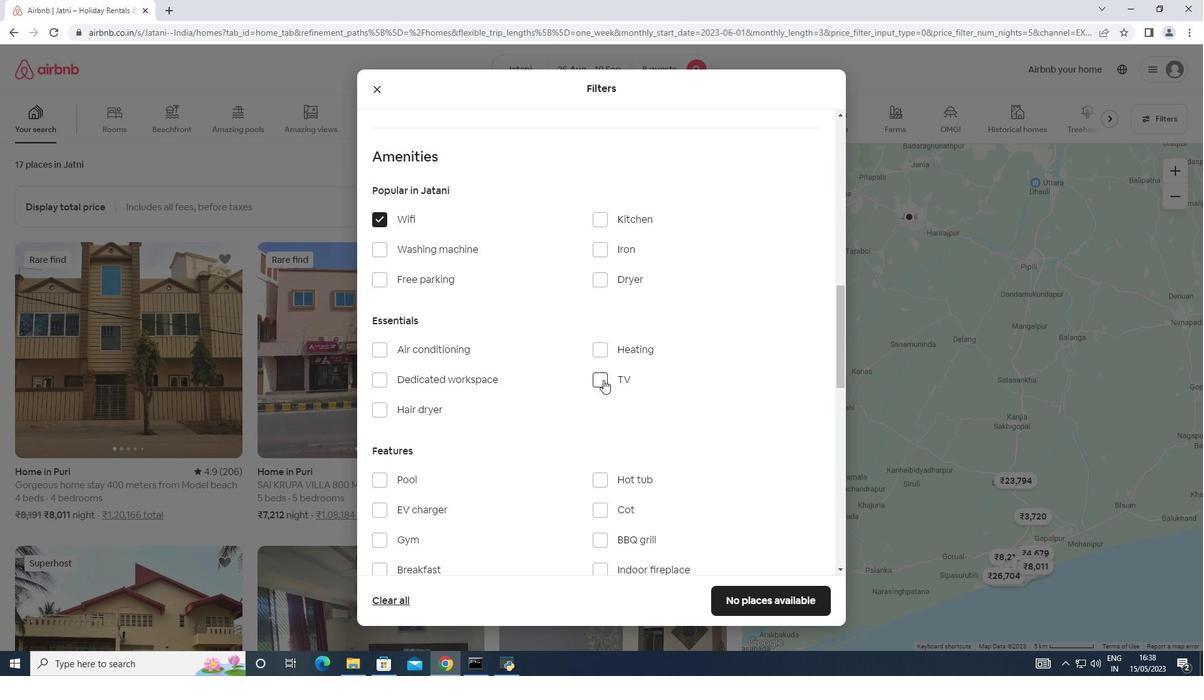 
Action: Mouse moved to (378, 280)
Screenshot: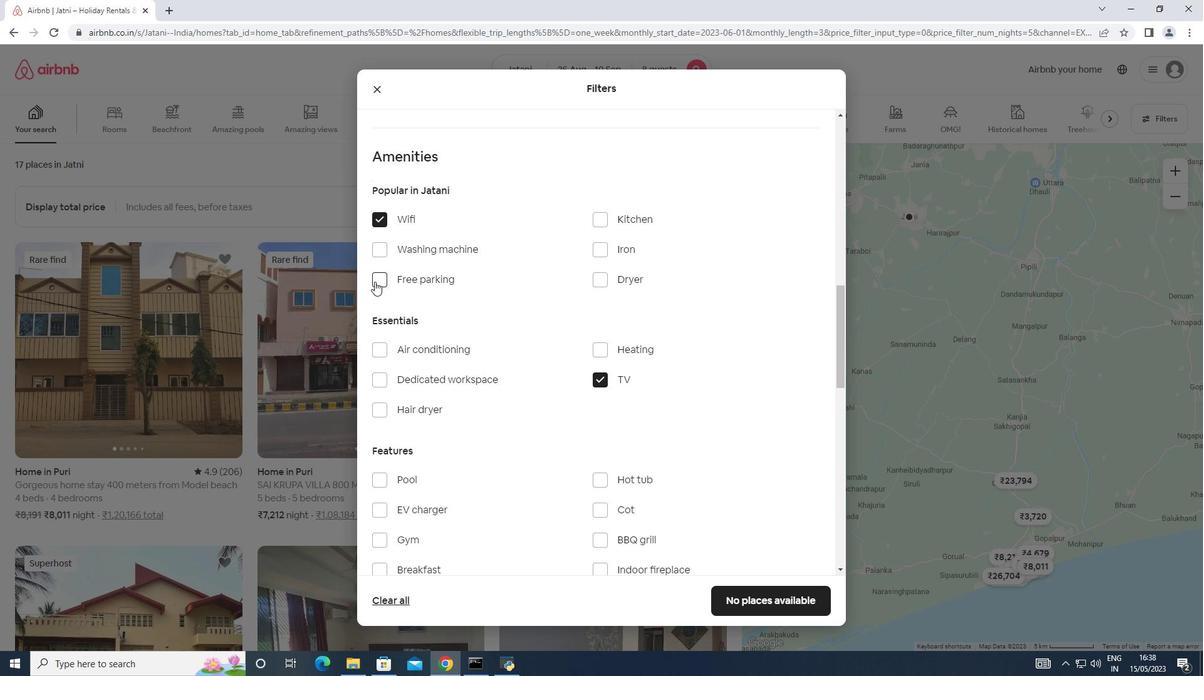 
Action: Mouse pressed left at (378, 280)
Screenshot: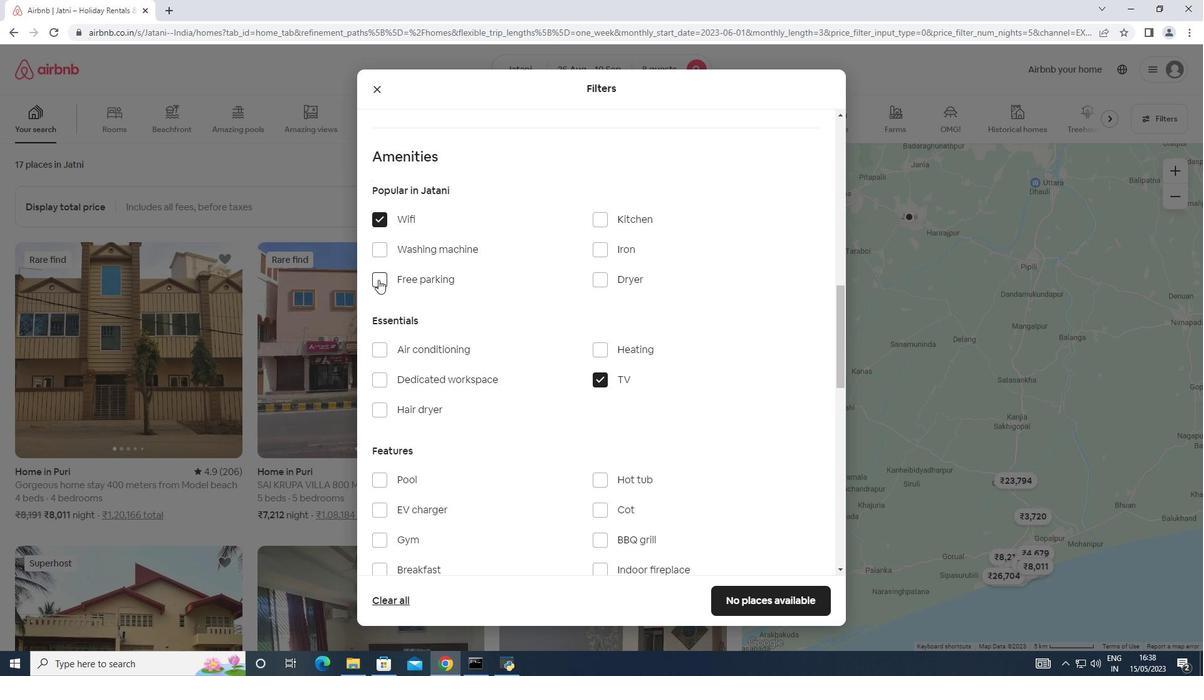 
Action: Mouse moved to (424, 320)
Screenshot: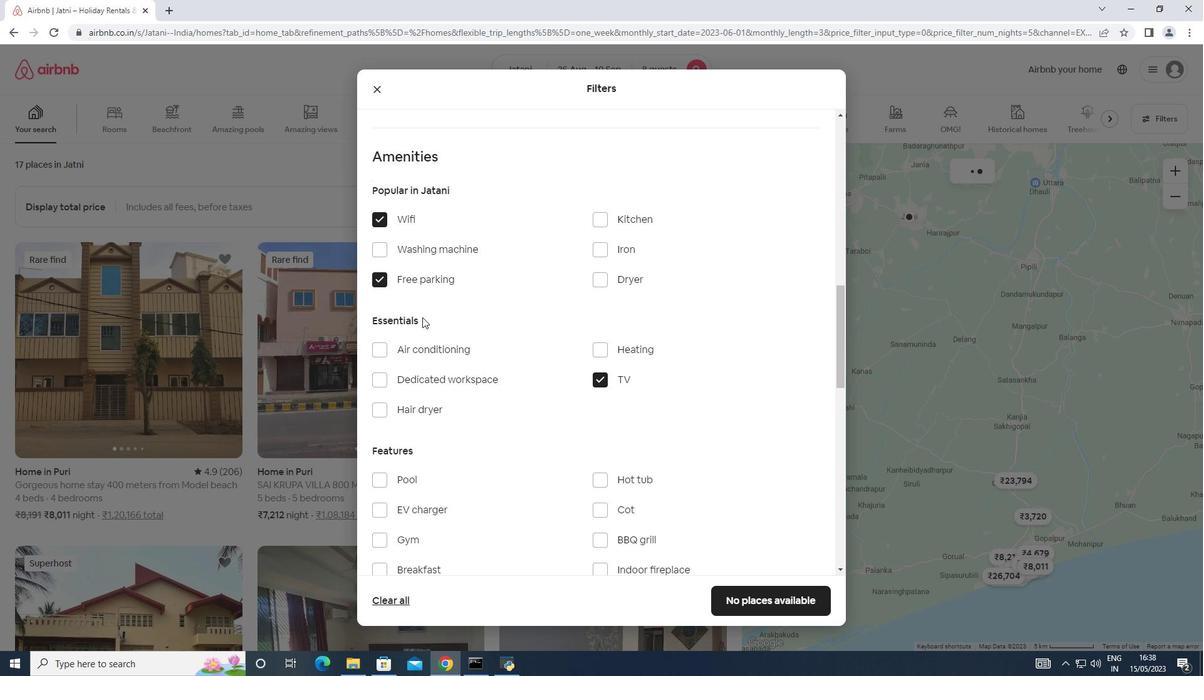 
Action: Mouse scrolled (424, 319) with delta (0, 0)
Screenshot: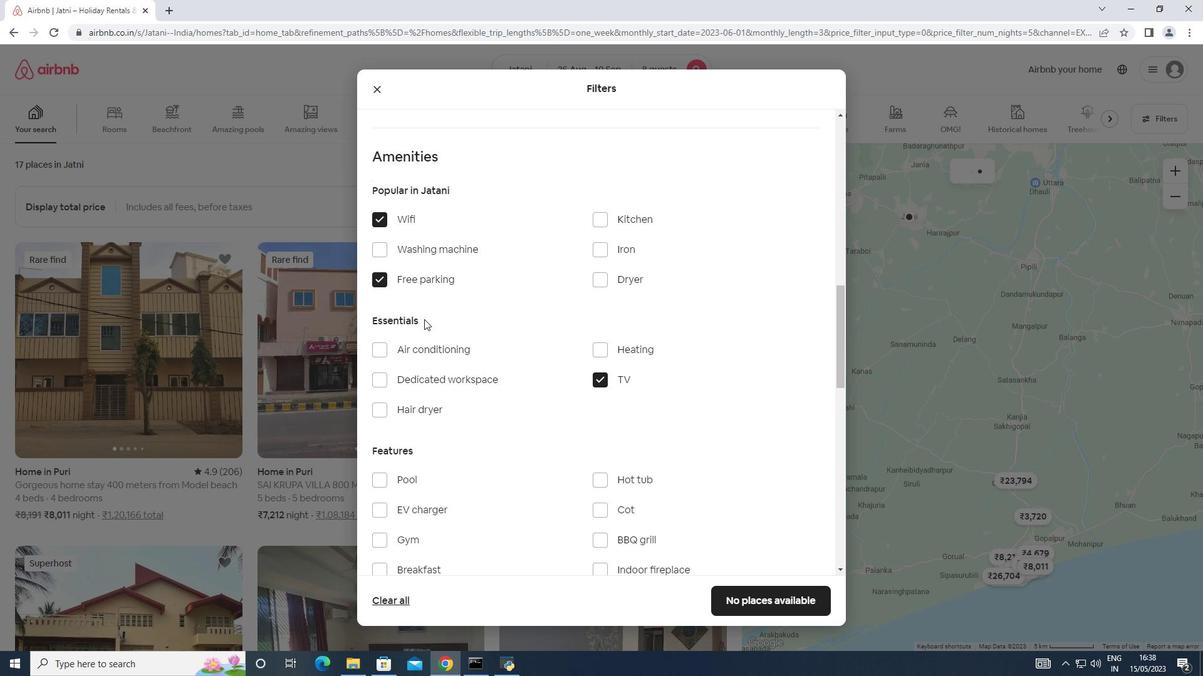 
Action: Mouse scrolled (424, 319) with delta (0, 0)
Screenshot: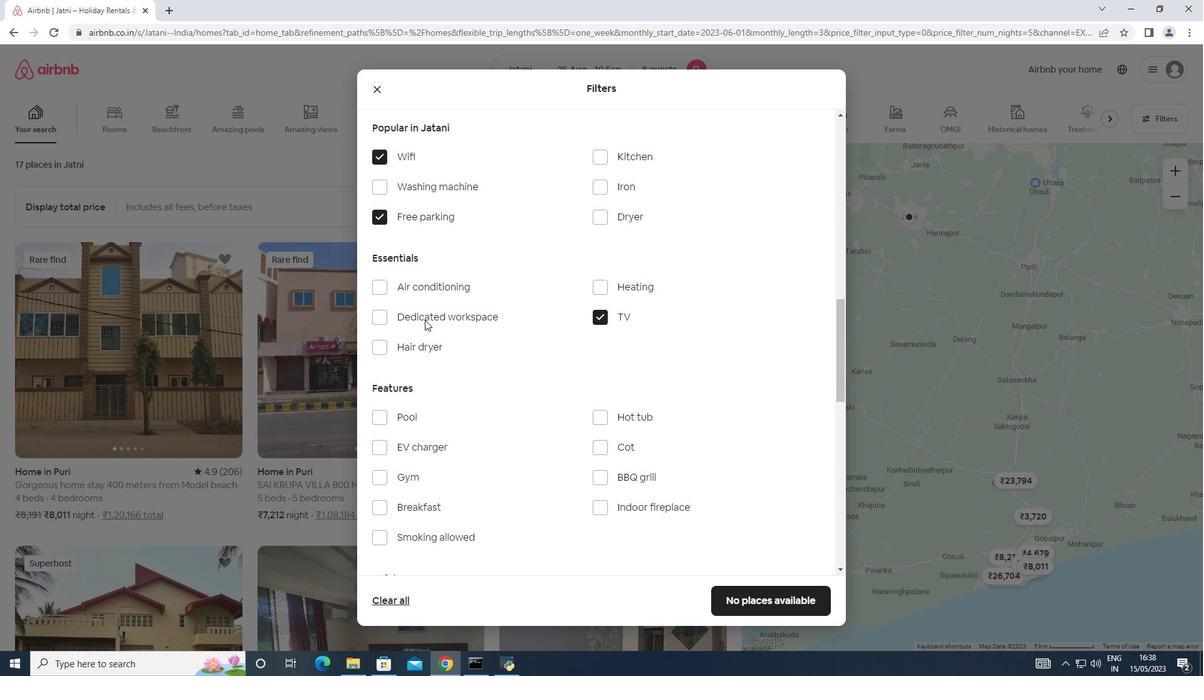 
Action: Mouse scrolled (424, 319) with delta (0, 0)
Screenshot: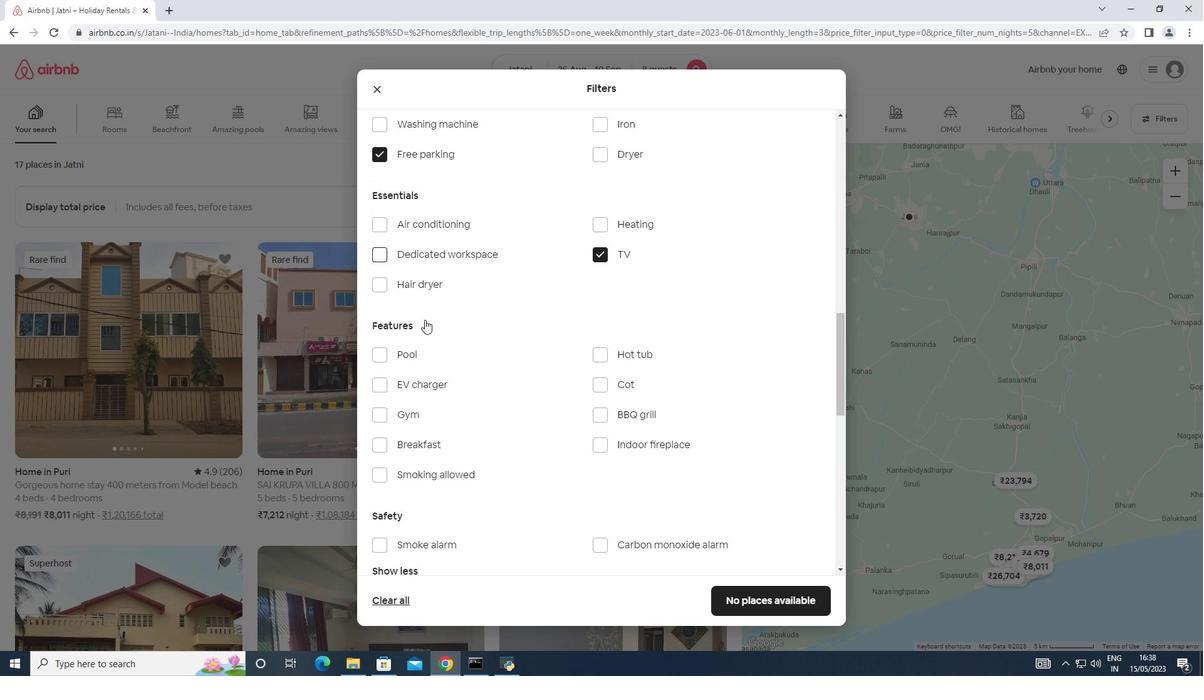 
Action: Mouse moved to (411, 349)
Screenshot: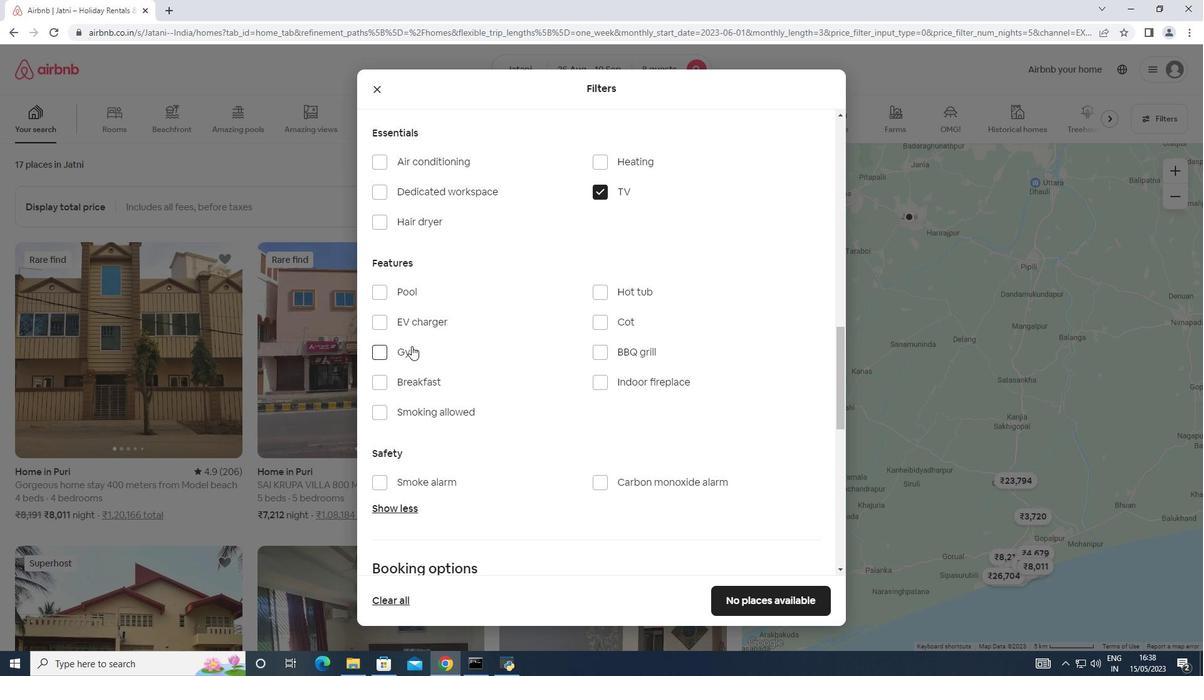 
Action: Mouse pressed left at (411, 349)
Screenshot: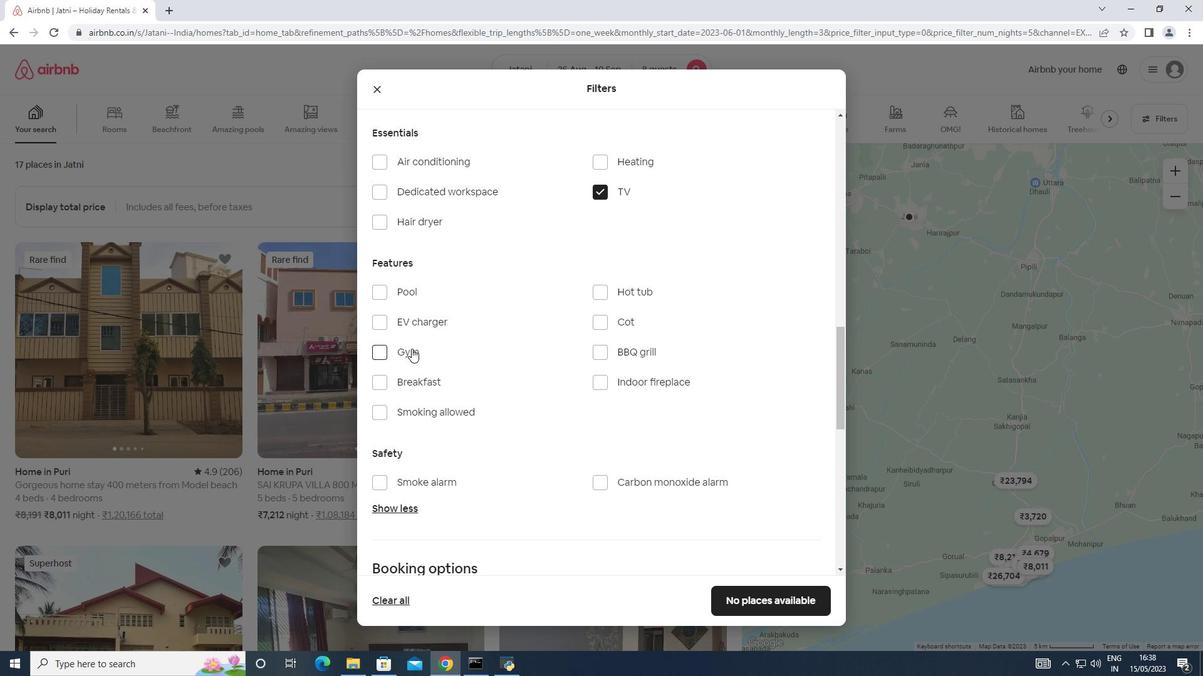 
Action: Mouse moved to (415, 376)
Screenshot: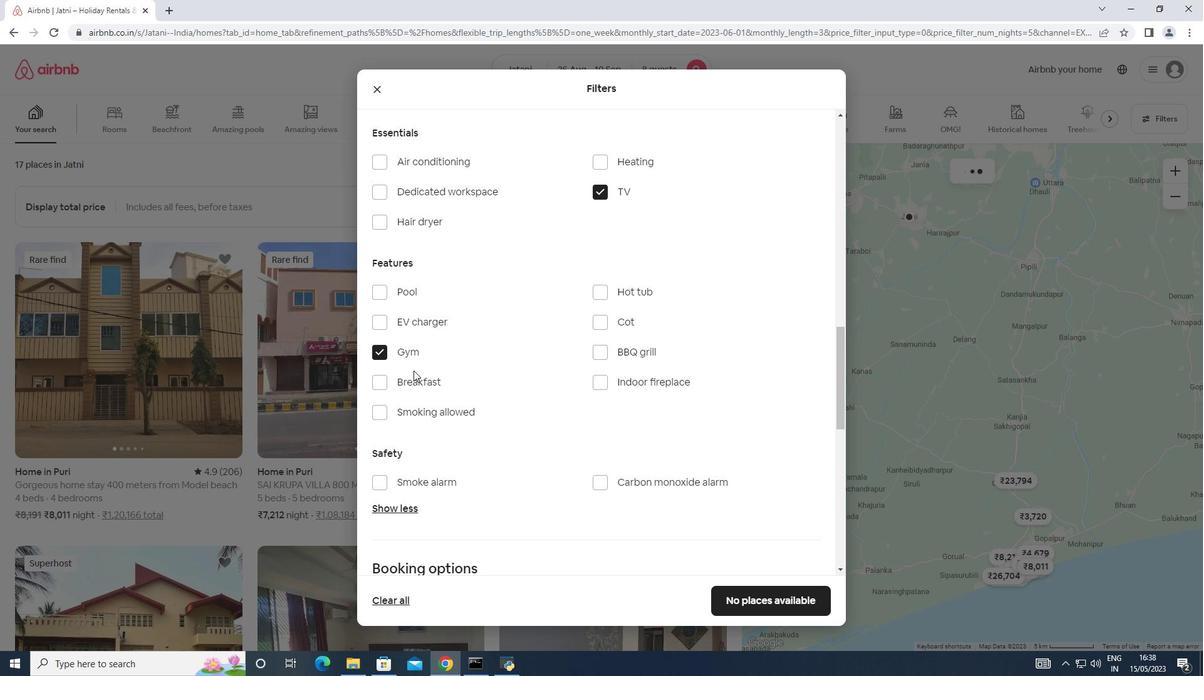 
Action: Mouse pressed left at (415, 376)
Screenshot: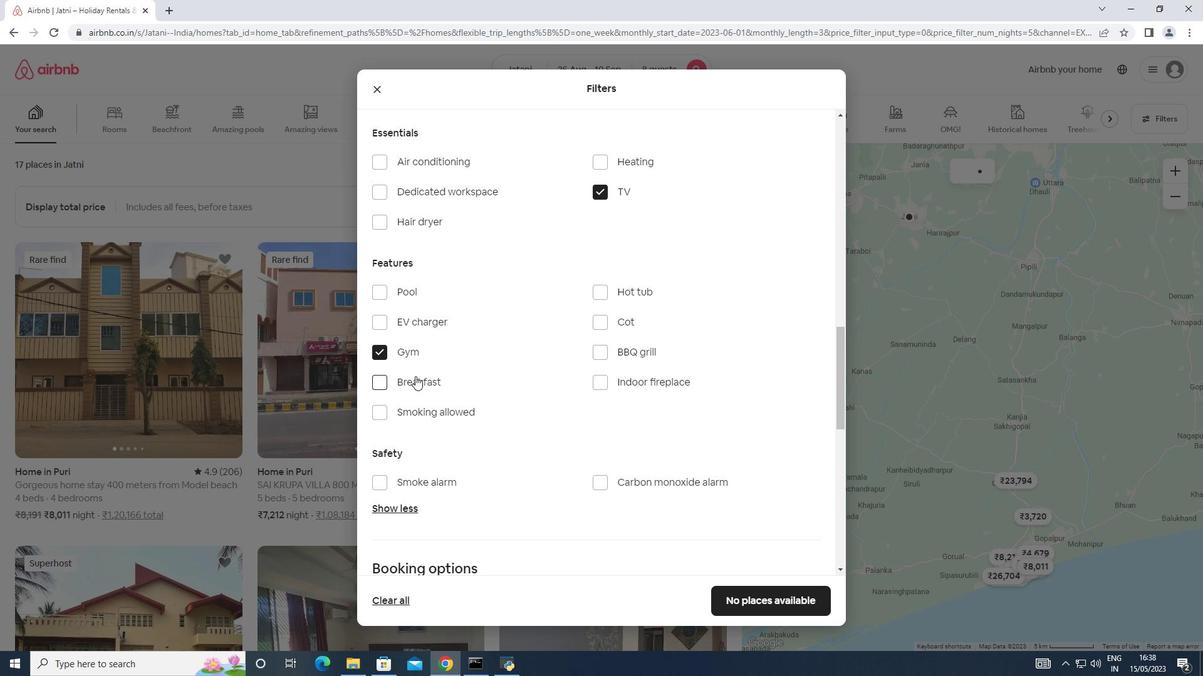 
Action: Mouse moved to (489, 379)
Screenshot: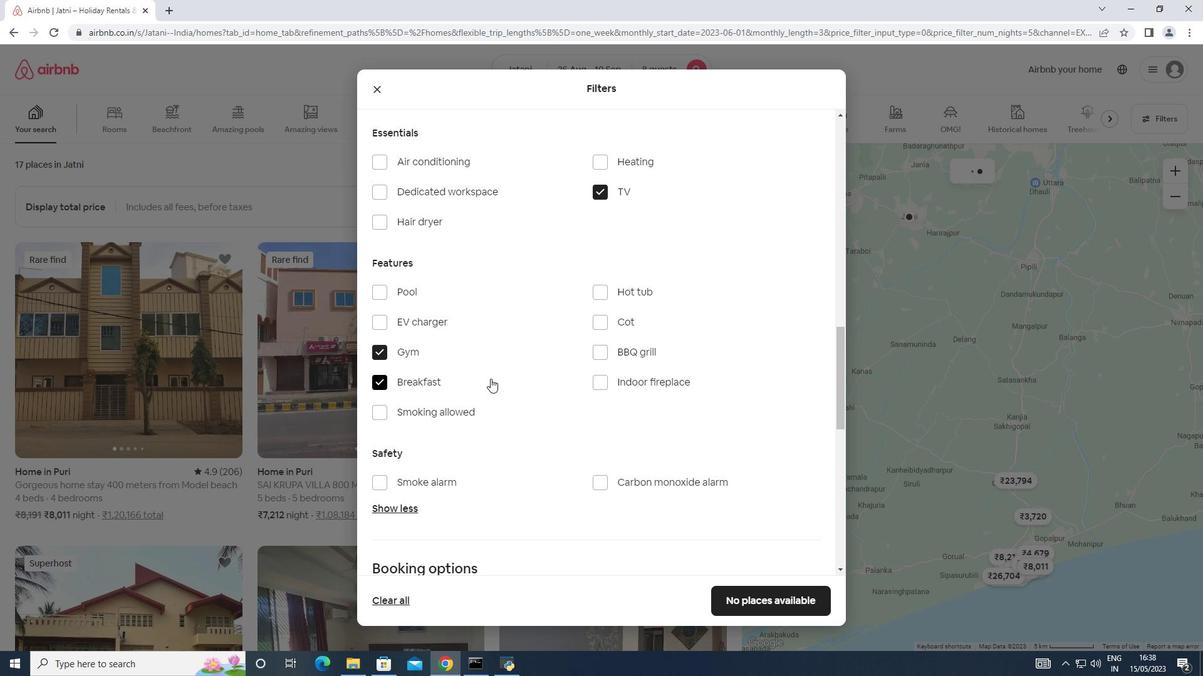 
Action: Mouse scrolled (489, 378) with delta (0, 0)
Screenshot: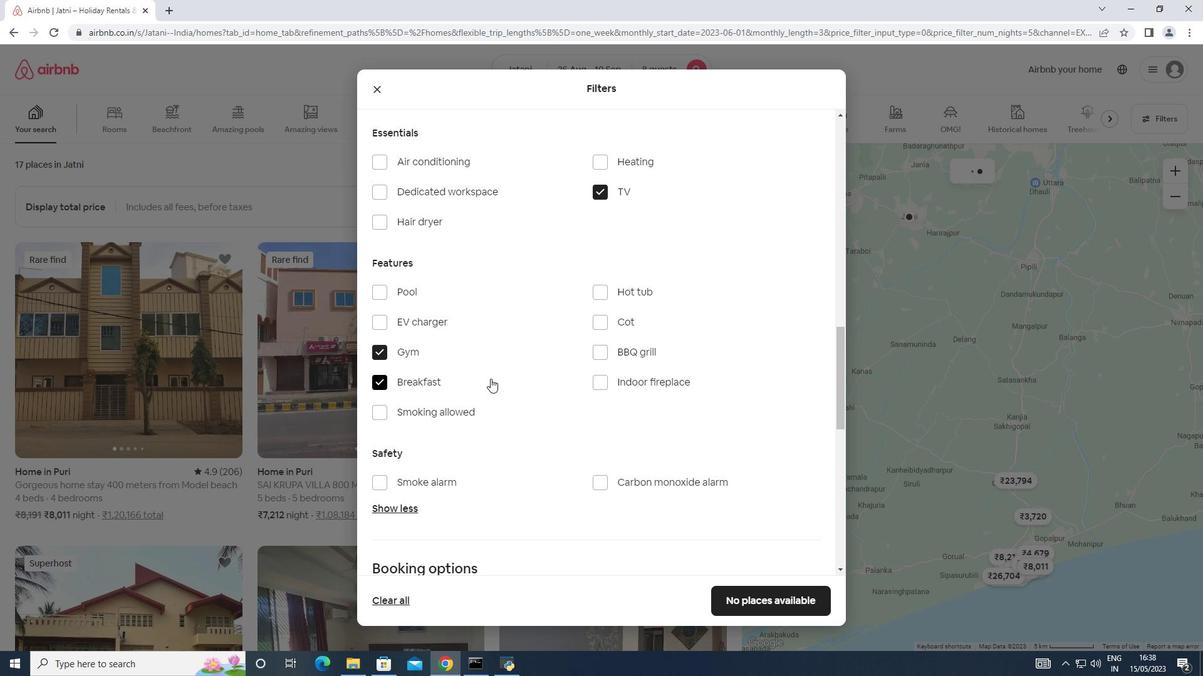 
Action: Mouse scrolled (489, 378) with delta (0, 0)
Screenshot: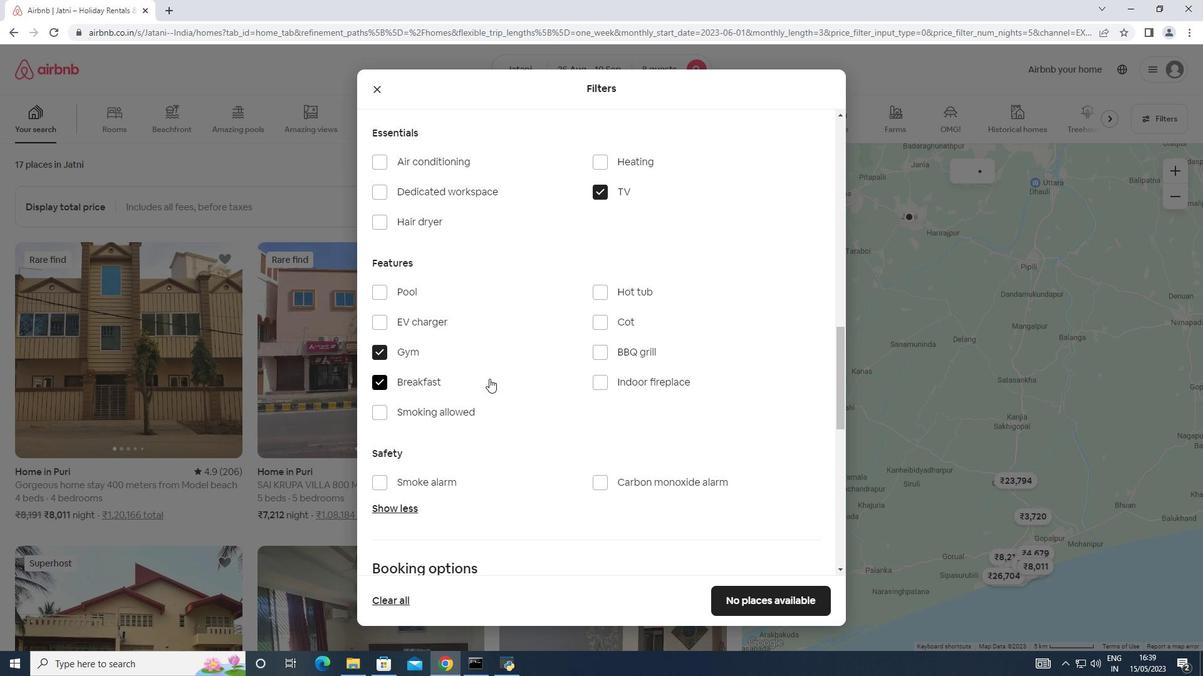 
Action: Mouse scrolled (489, 378) with delta (0, 0)
Screenshot: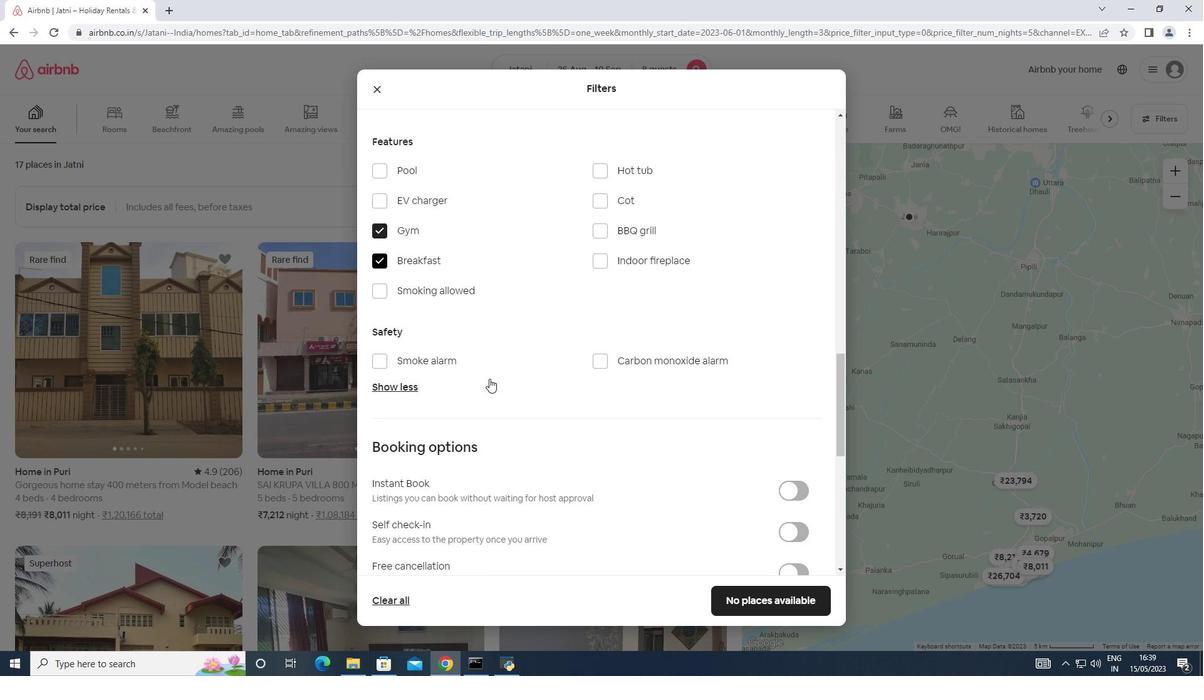 
Action: Mouse scrolled (489, 378) with delta (0, 0)
Screenshot: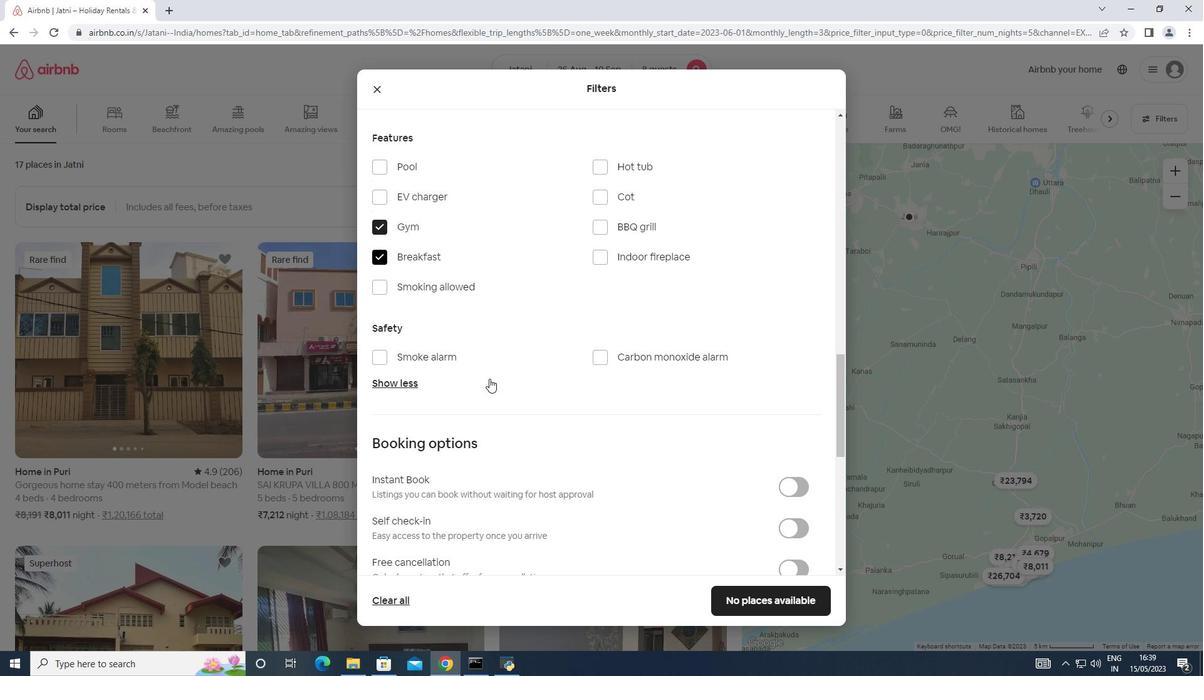 
Action: Mouse moved to (792, 399)
Screenshot: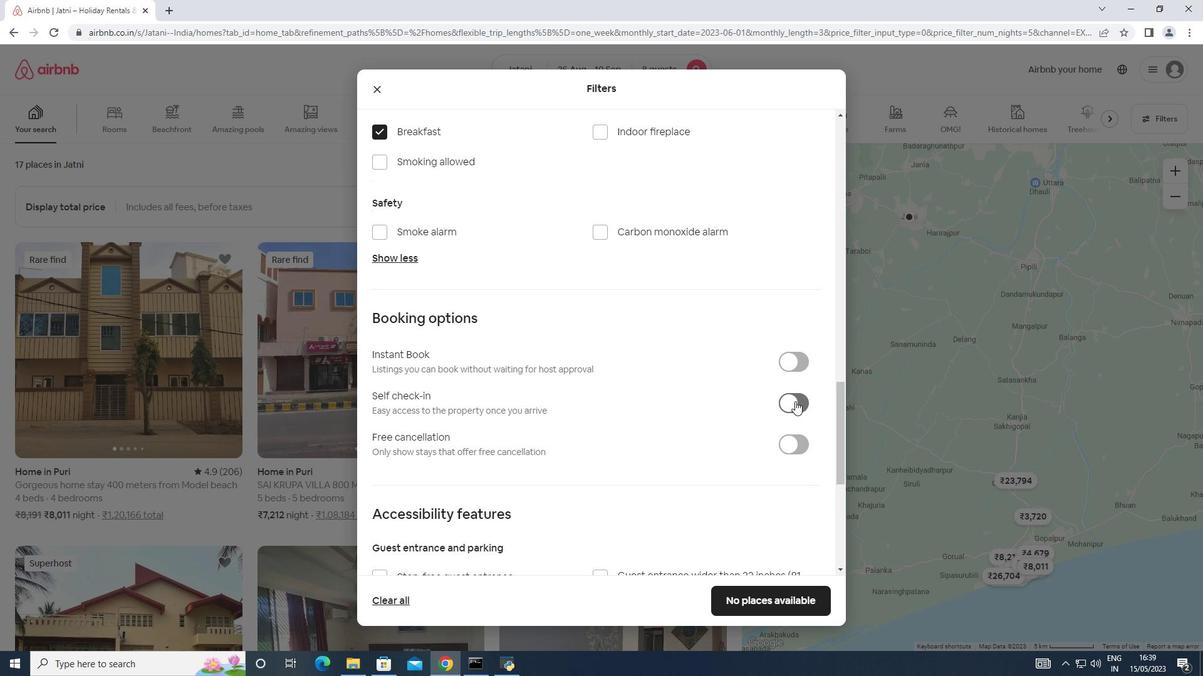 
Action: Mouse pressed left at (792, 399)
Screenshot: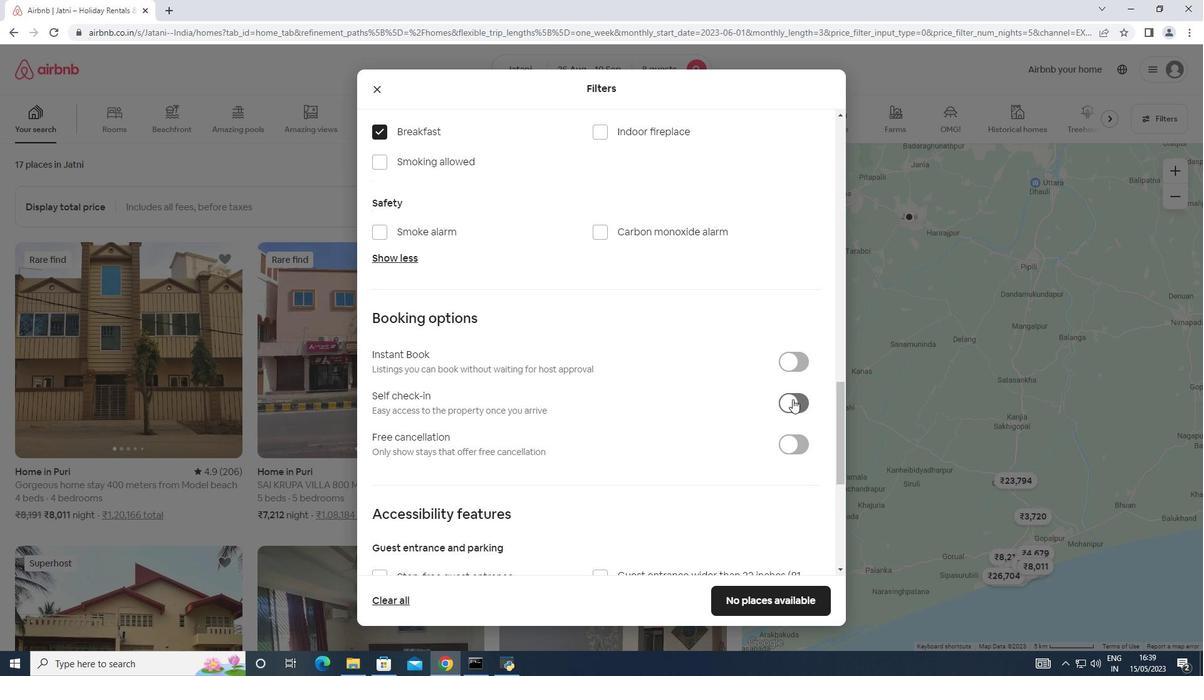 
Action: Mouse moved to (603, 444)
Screenshot: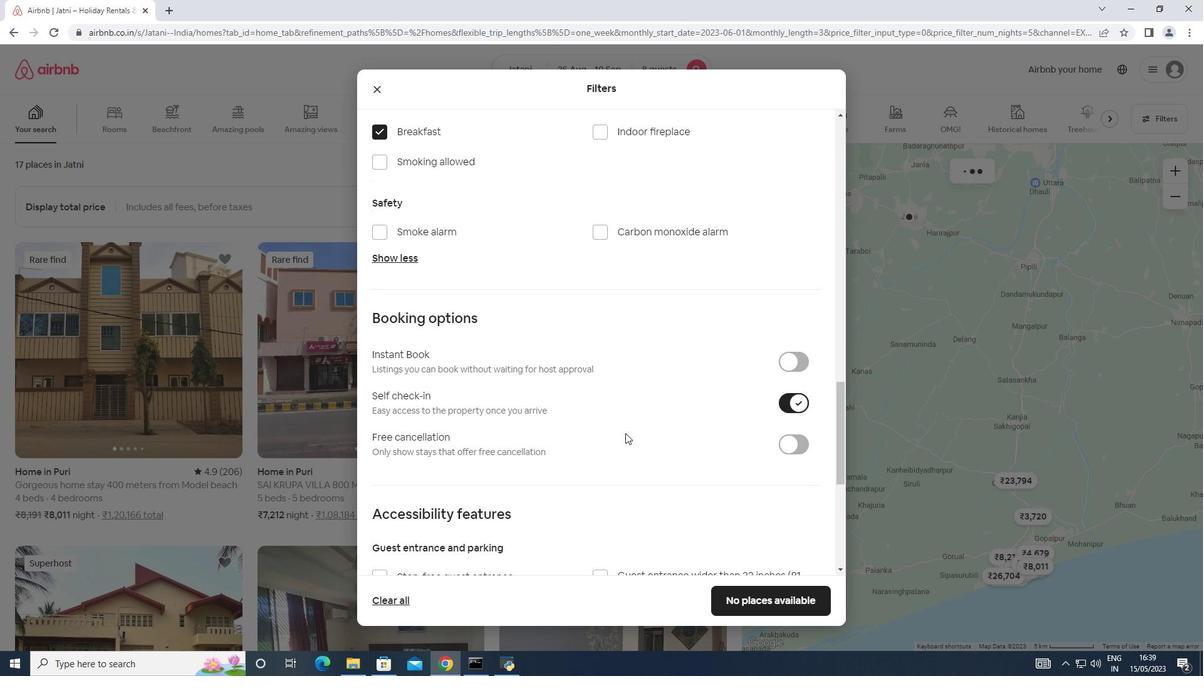 
Action: Mouse scrolled (603, 443) with delta (0, 0)
Screenshot: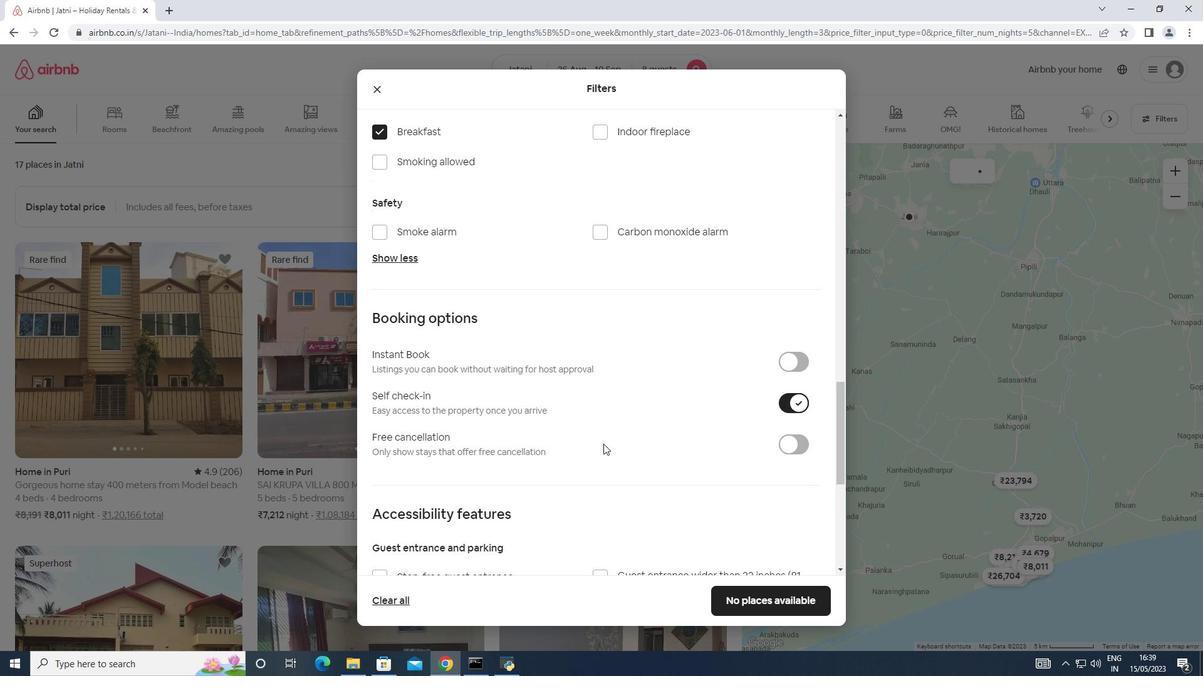 
Action: Mouse scrolled (603, 443) with delta (0, 0)
Screenshot: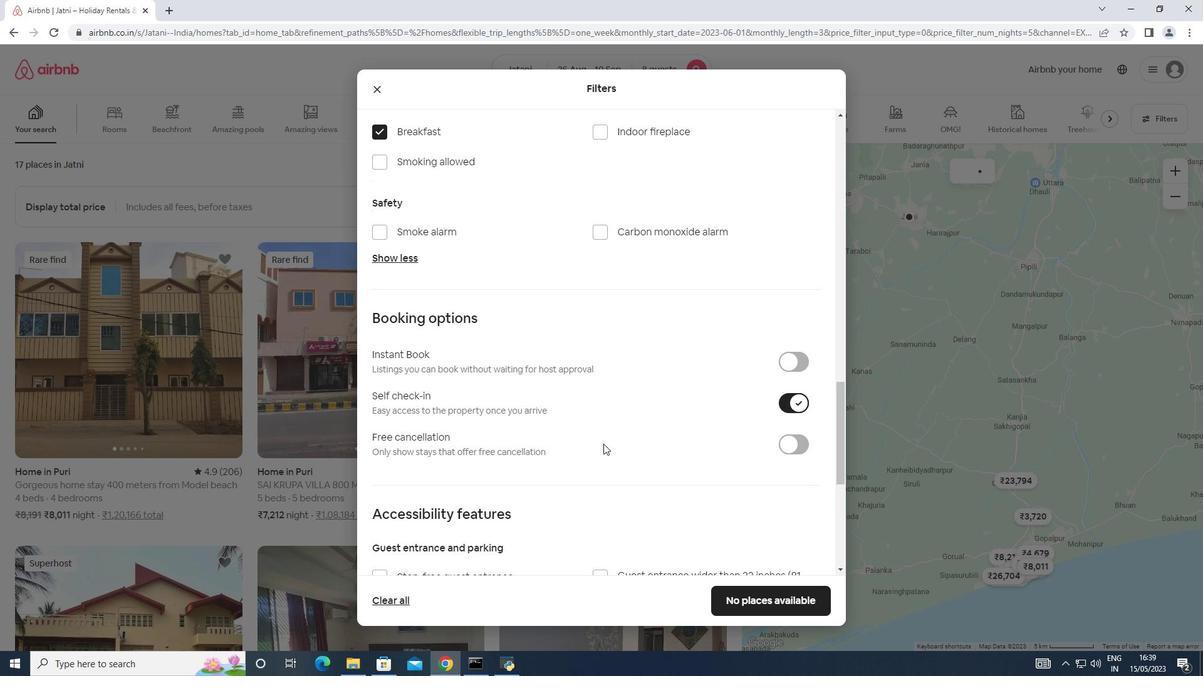 
Action: Mouse scrolled (603, 443) with delta (0, 0)
Screenshot: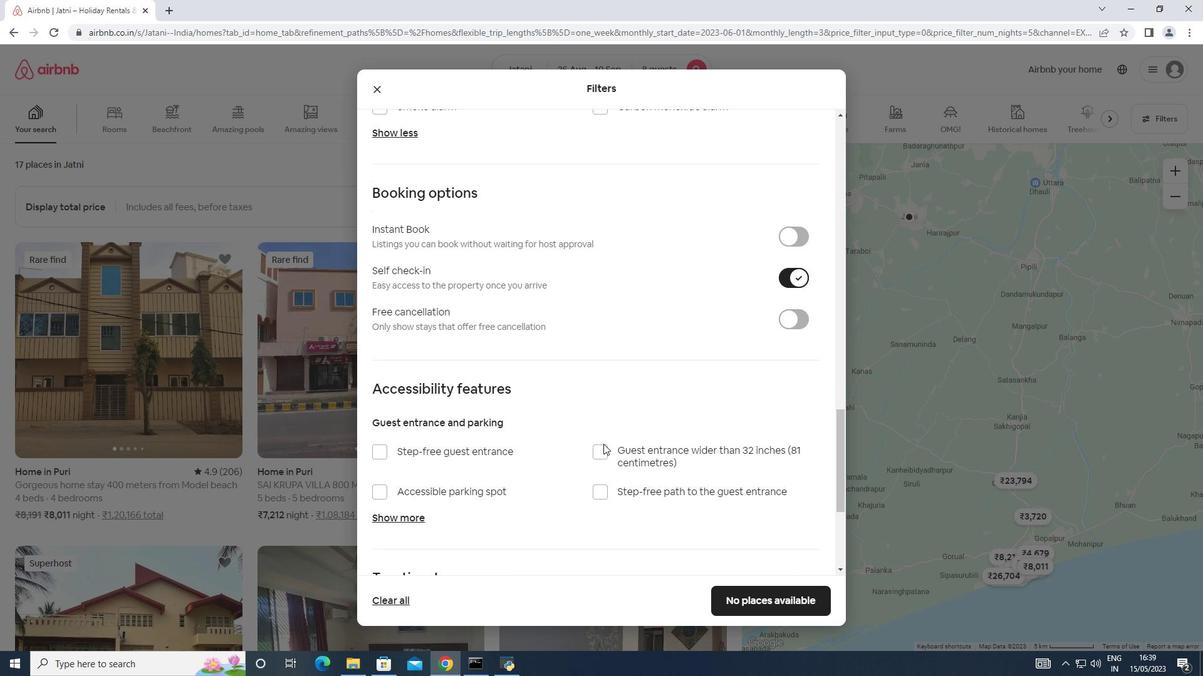 
Action: Mouse scrolled (603, 443) with delta (0, 0)
Screenshot: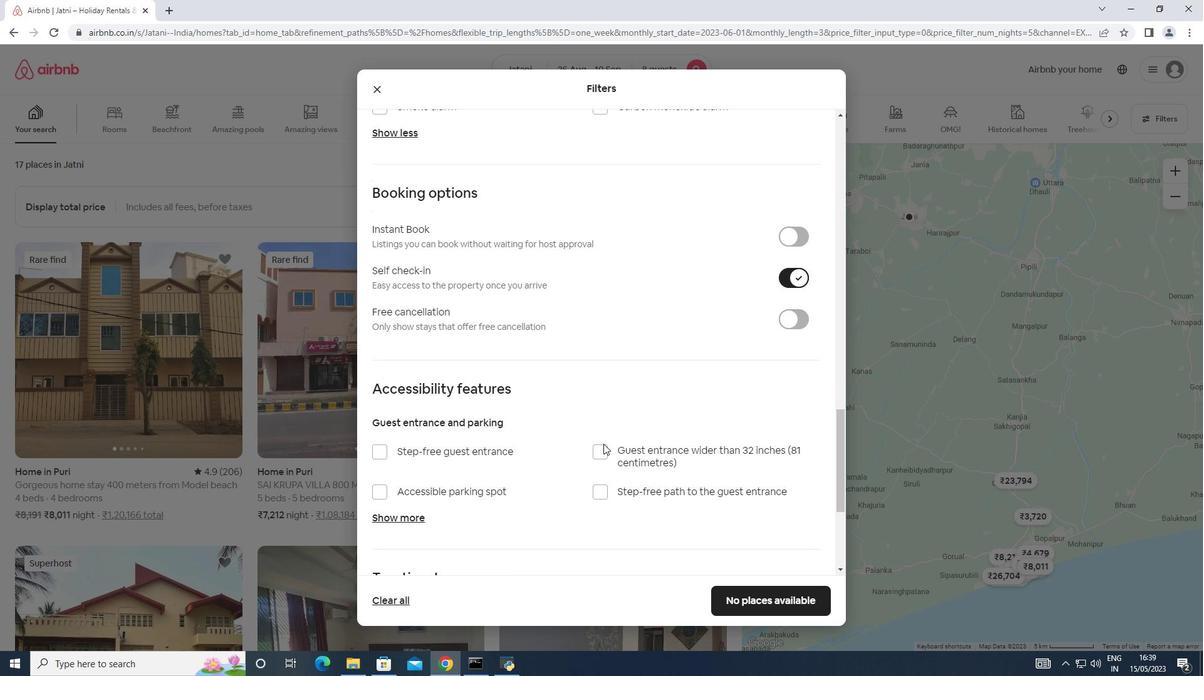
Action: Mouse scrolled (603, 443) with delta (0, 0)
Screenshot: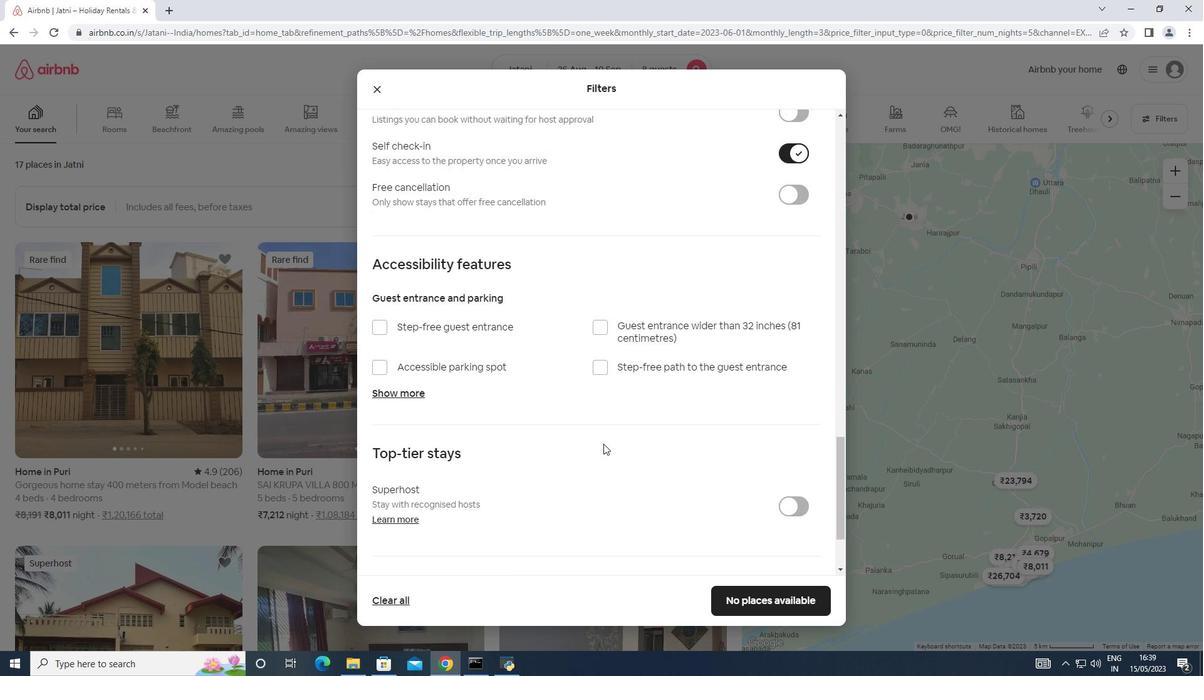 
Action: Mouse scrolled (603, 443) with delta (0, 0)
Screenshot: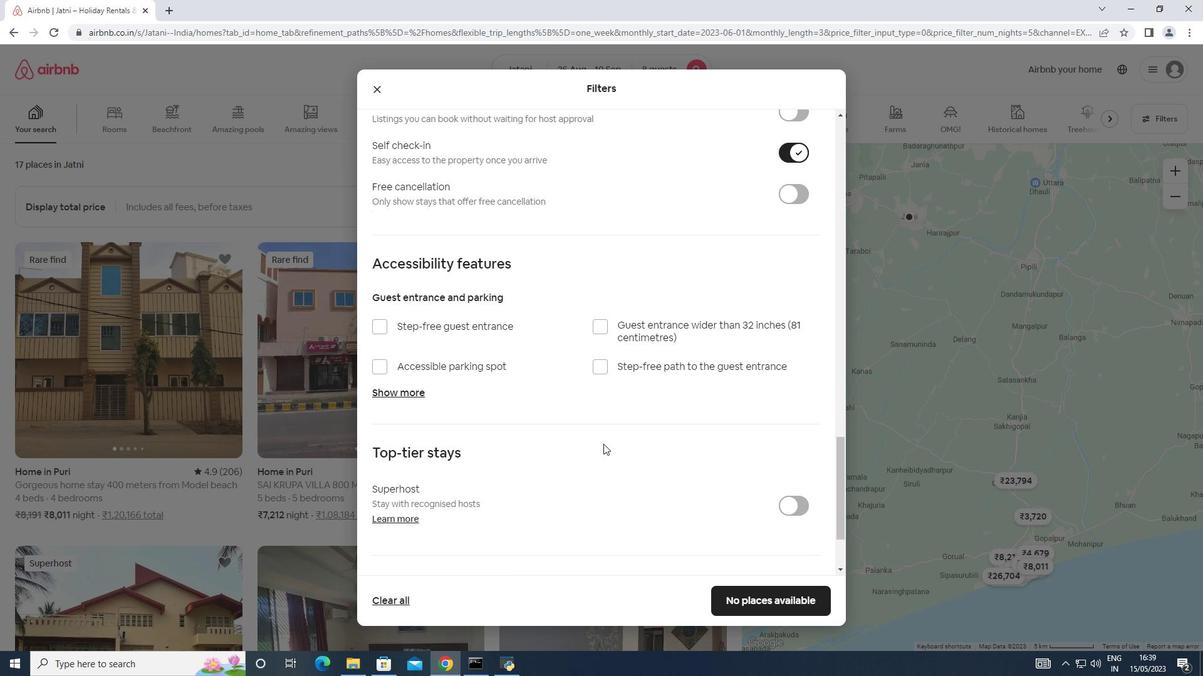 
Action: Mouse moved to (788, 603)
Screenshot: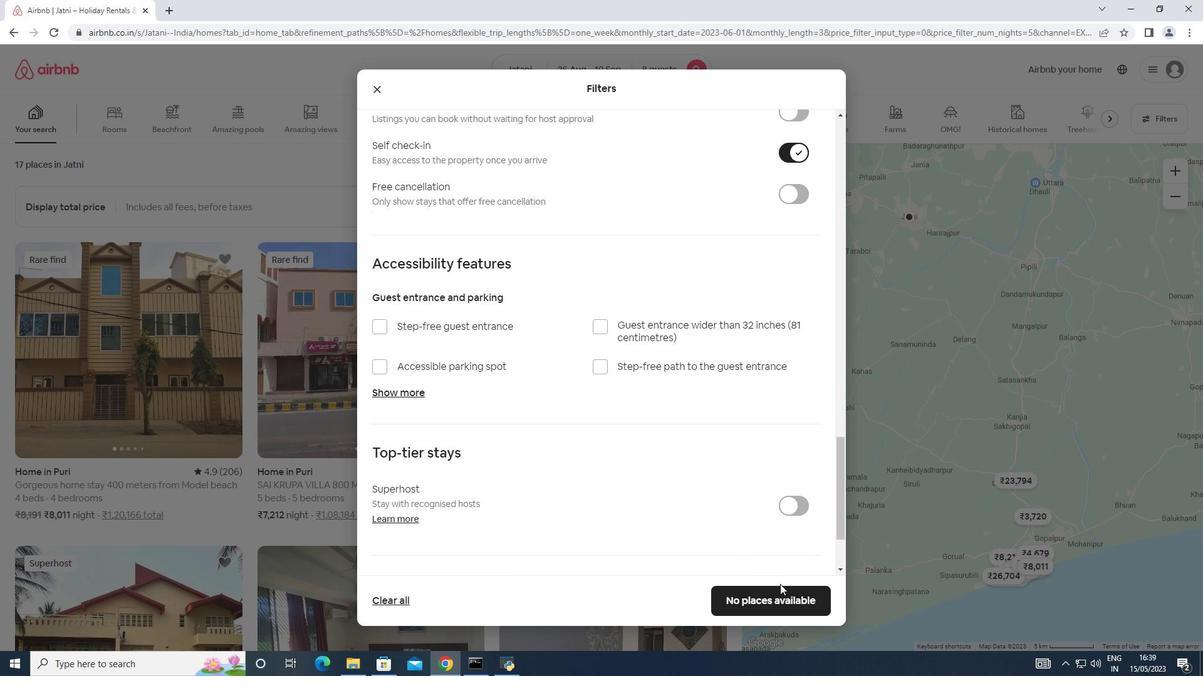
Action: Mouse pressed left at (788, 603)
Screenshot: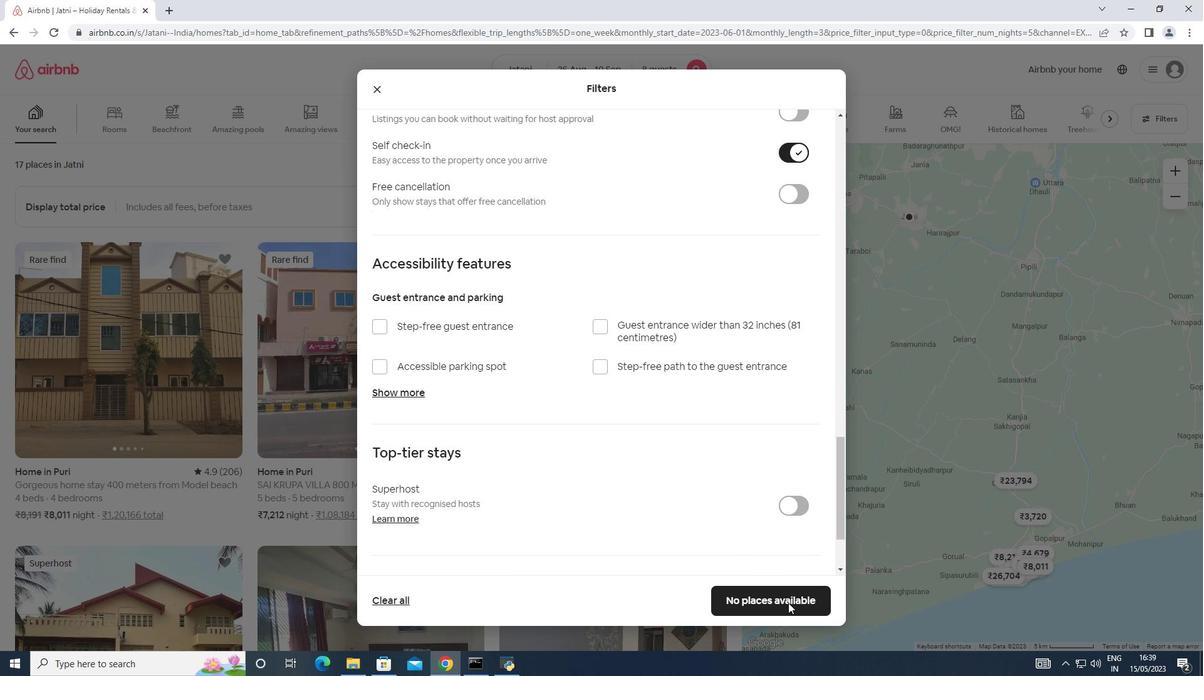 
